 Task: Open an excel sheet and write heading  Optimize Sales. Add 10 people name  'Ethan Reynolds, Olivia Thompson, Benjamin Martinez, Emma Davis, Alexander Mitchell, Ava Rodriguez, Daniel Anderson, Mia Lewis, Christopher Scott, Sophia Harris._x000D_
'Item code in between  1005-1056. Product range in between  2500-15000. Add Products   ASICS Shoe, Brooks Shoe, Clarks Shoe, Crocs Shoe, Dr. Martens Shoe, Ecco Shoe, Fila Shoe, Hush Puppies Shoe, Jordan Shoe, K-Swiss Shoe.Choose quantity  1 to 10 Tax 12 percent commission 2 percent Total Add Amount. Save page  Optimize Sales log book
Action: Mouse moved to (133, 171)
Screenshot: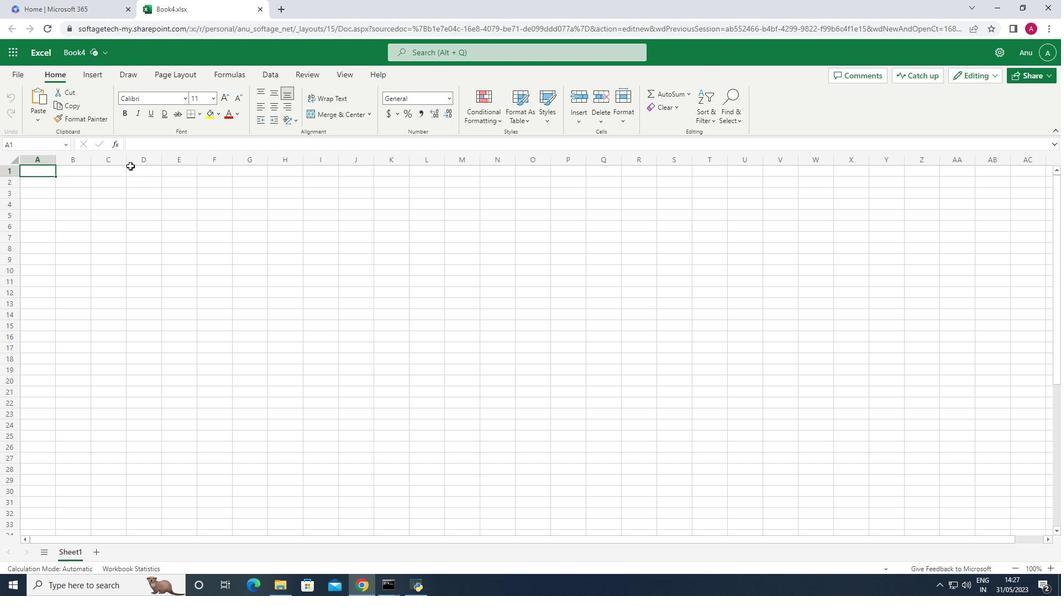 
Action: Mouse pressed left at (133, 171)
Screenshot: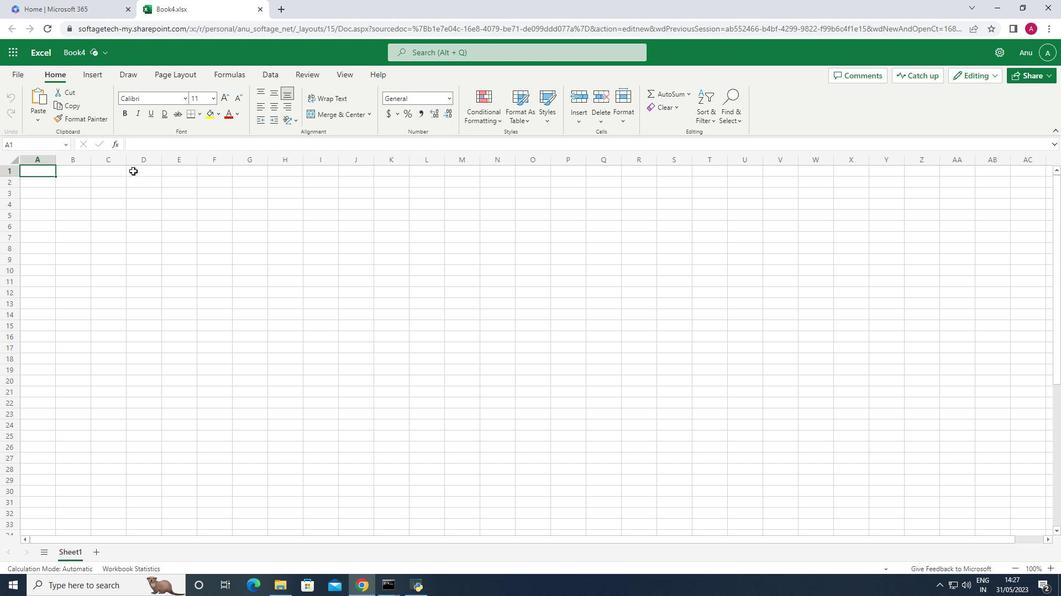 
Action: Mouse moved to (113, 173)
Screenshot: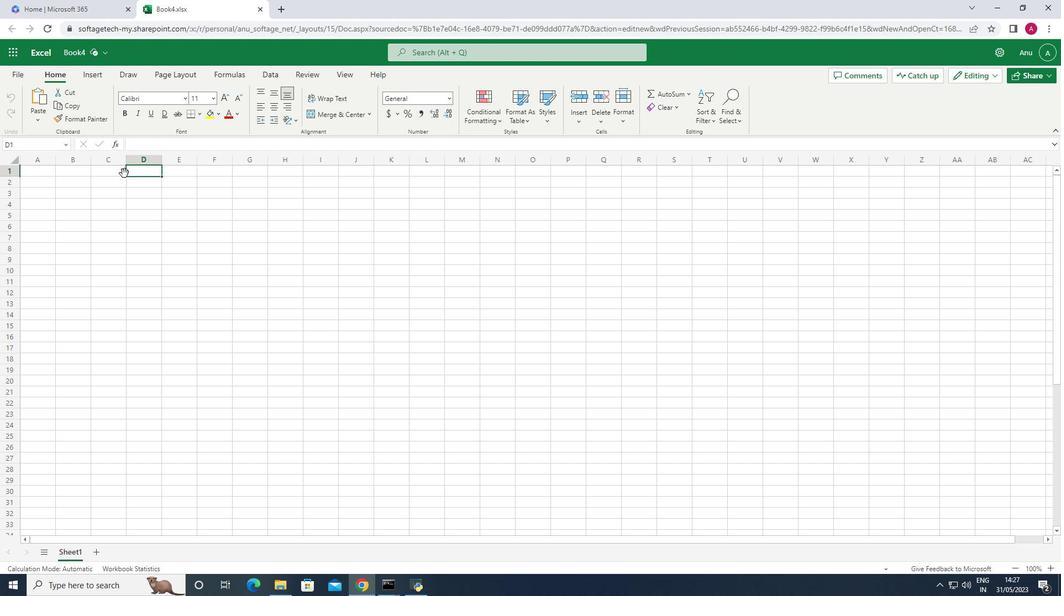
Action: Mouse pressed left at (113, 173)
Screenshot: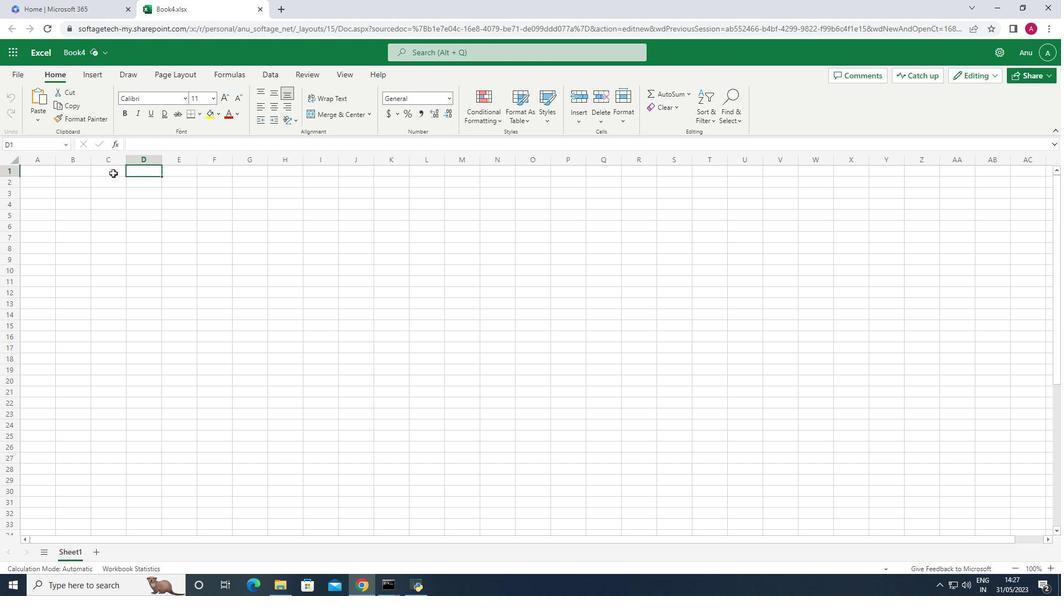
Action: Key pressed <Key.shift>Otimize<Key.backspace>e<Key.space><Key.shift>Sales
Screenshot: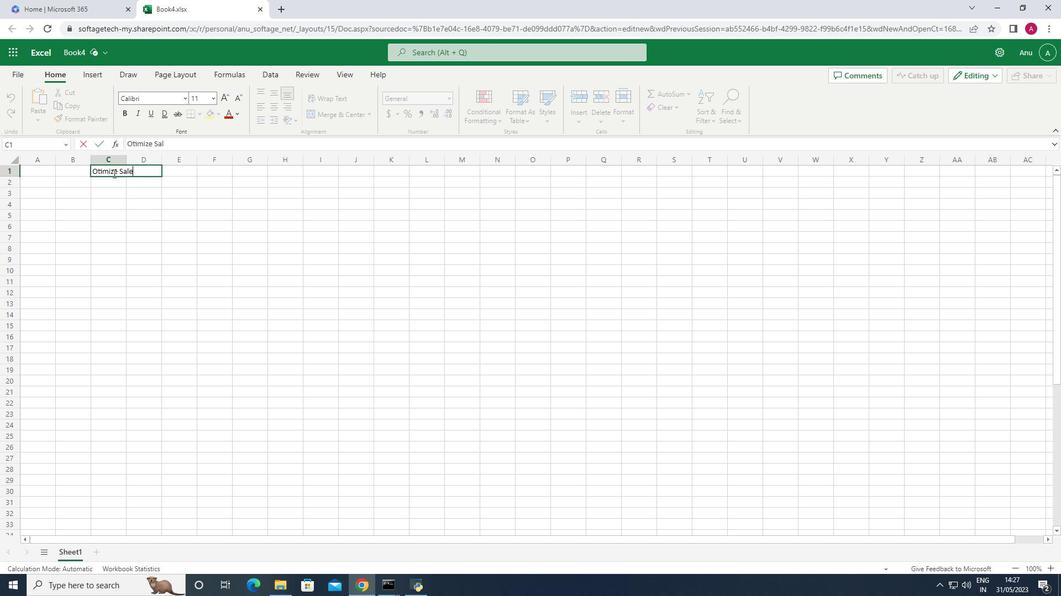 
Action: Mouse moved to (51, 185)
Screenshot: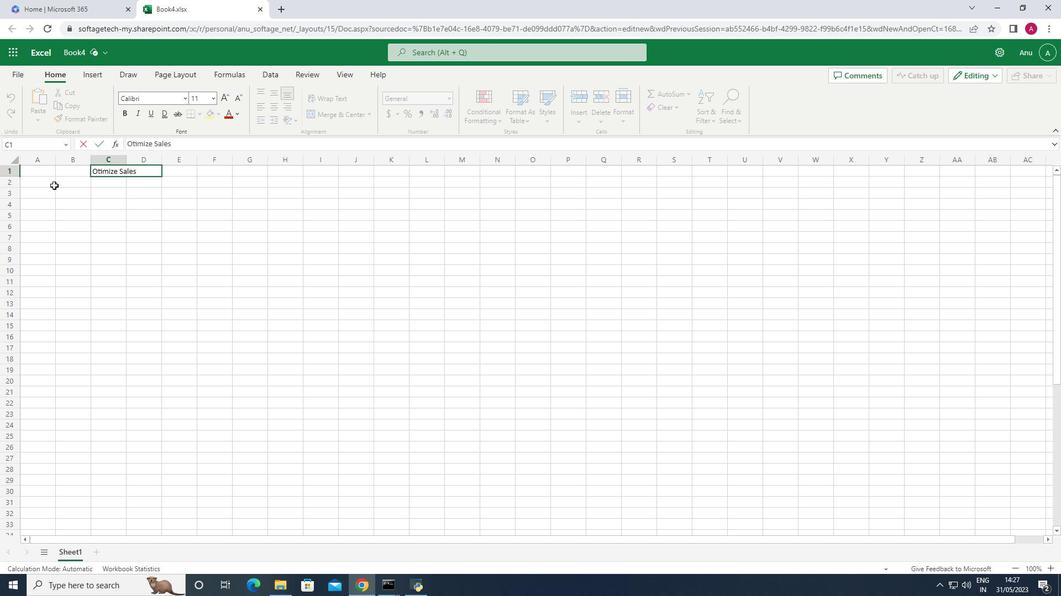 
Action: Mouse pressed left at (51, 185)
Screenshot: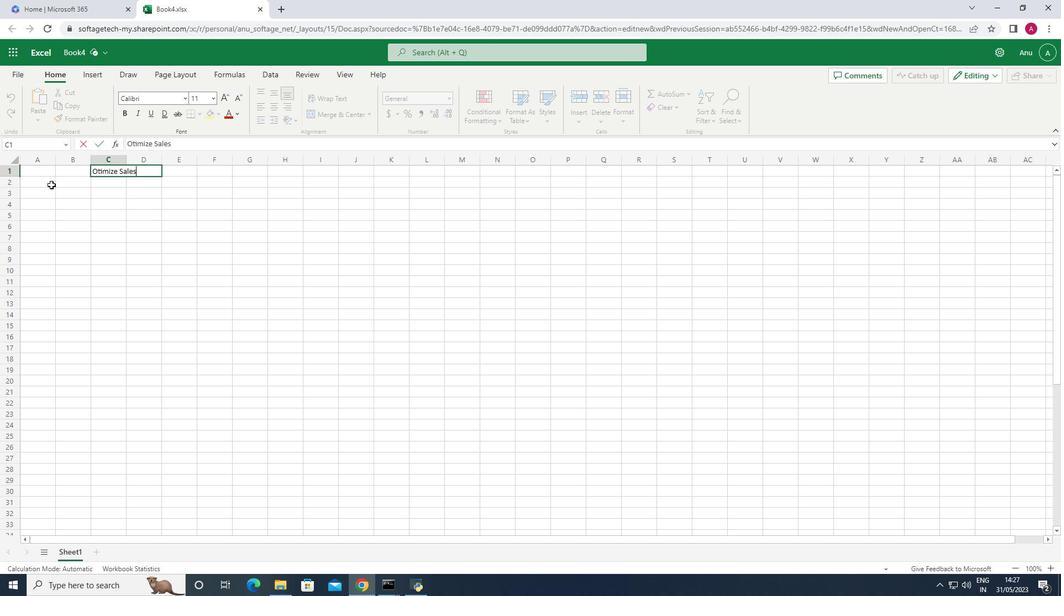 
Action: Key pressed <Key.shift_r><Key.shift_r><Key.shift_r><Key.shift_r><Key.shift_r><Key.shift_r><Key.shift_r><Key.shift_r><Key.shift_r><Key.shift_r><Key.shift_r><Key.shift_r><Key.shift_r><Key.shift_r><Key.shift_r><Key.shift_r>NAm<Key.backspace><Key.backspace>ame<Key.down><Key.shift>Etan<Key.space><Key.shift>RE<Key.backspace>eynolds<Key.down><Key.shift_r>Oliva<Key.space><Key.shift_r><Key.shift_r><Key.shift_r><Key.shift_r><Key.shift_r><Key.shift_r><Key.shift_r><Key.shift_r><Key.shift_r><Key.shift_r><Key.shift_r><Key.shift_r><Key.shift_r><Key.shift_r><Key.shift_r><Key.shift_r><Key.shift_r><Key.shift_r><Key.shift_r><Key.shift_r><Key.shift_r>Thompson<Key.down><Key.shift>Benjamin<Key.space><Key.shift_r>Martinez<Key.down><Key.shift>Emma<Key.space><Key.shift>Davis<Key.down><Key.shift>Alexander<Key.space><Key.shift_r>Mitv<Key.backspace>chell<Key.down><Key.shift>Ava<Key.space><Key.shift>Rodriguez<Key.down><Key.shift>Daniel<Key.space><Key.shift>Anderson<Key.down><Key.shift_r>Mia<Key.space><Key.shift_r>Lewis<Key.down><Key.shift><Key.shift>CX<Key.backspace>hristopher<Key.space><Key.shift>Scott<Key.down><Key.shift>Sophia<Key.space><Key.shift_r><Key.shift_r><Key.shift_r><Key.shift_r>Harris
Screenshot: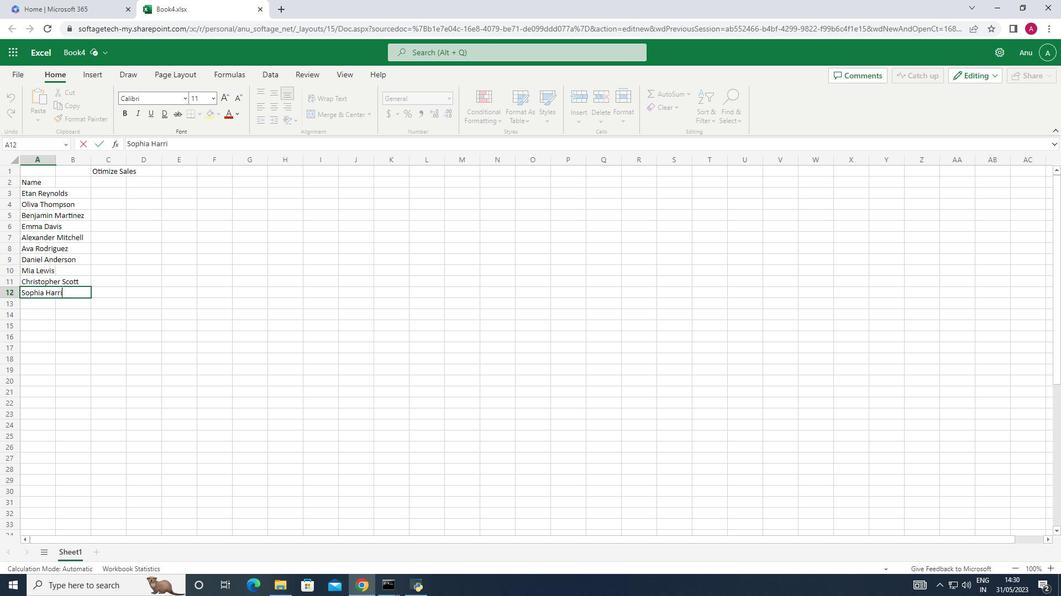
Action: Mouse moved to (79, 178)
Screenshot: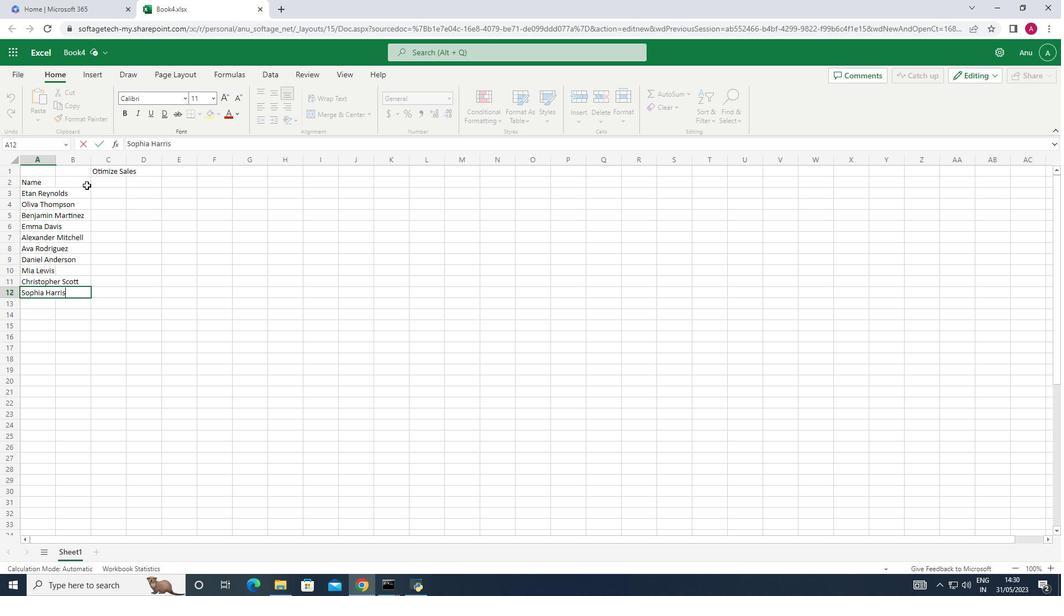 
Action: Mouse pressed left at (79, 178)
Screenshot: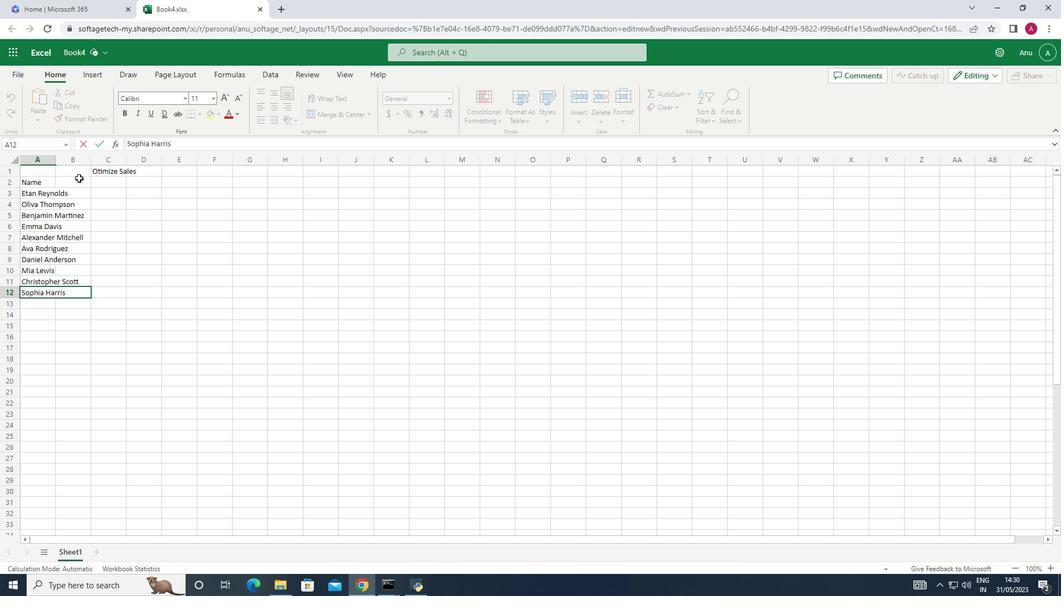 
Action: Mouse moved to (55, 157)
Screenshot: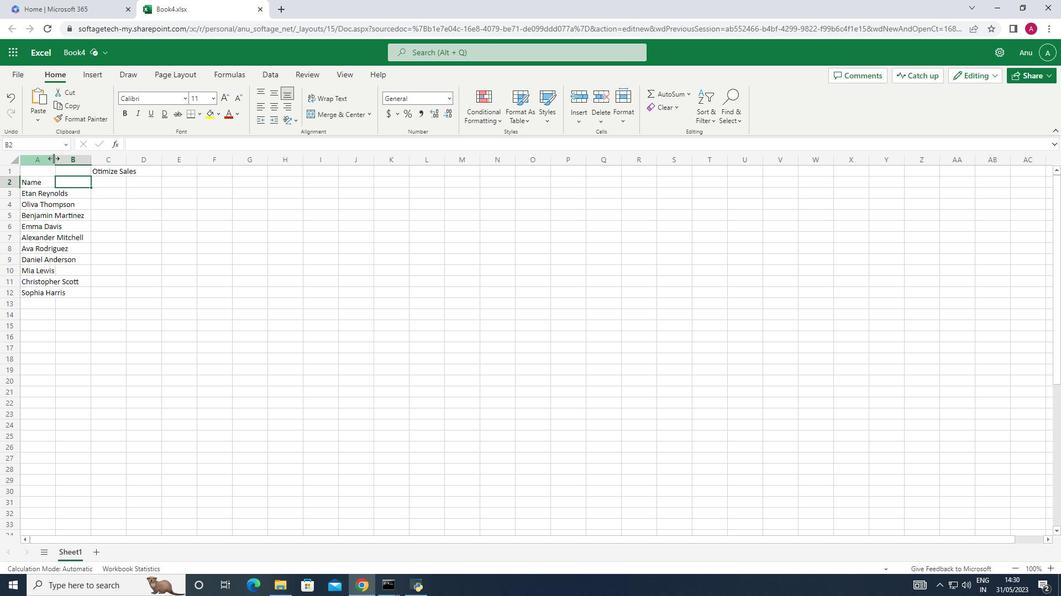 
Action: Mouse pressed left at (55, 157)
Screenshot: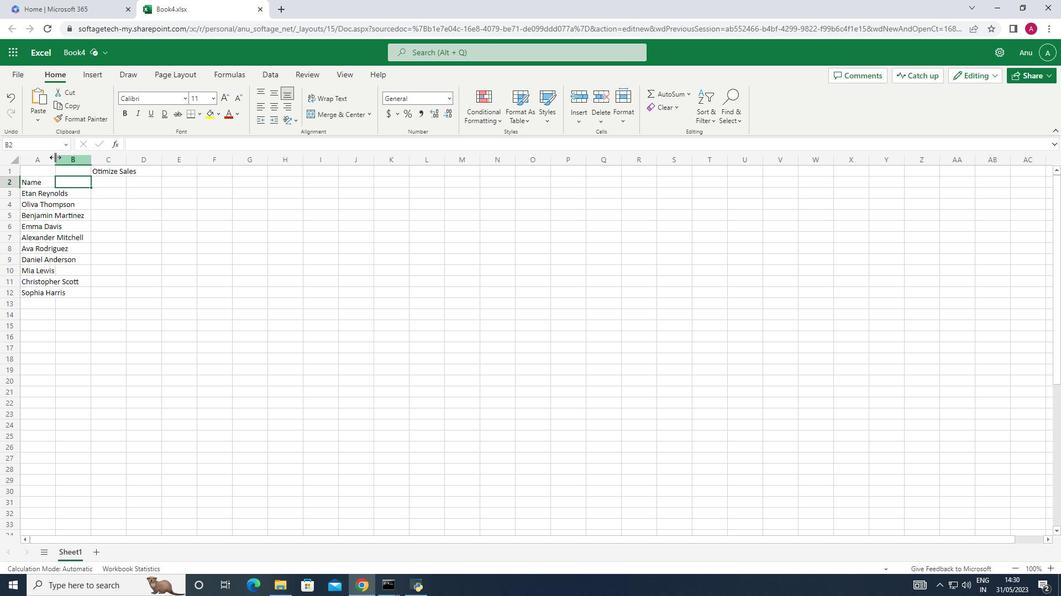
Action: Mouse pressed left at (55, 157)
Screenshot: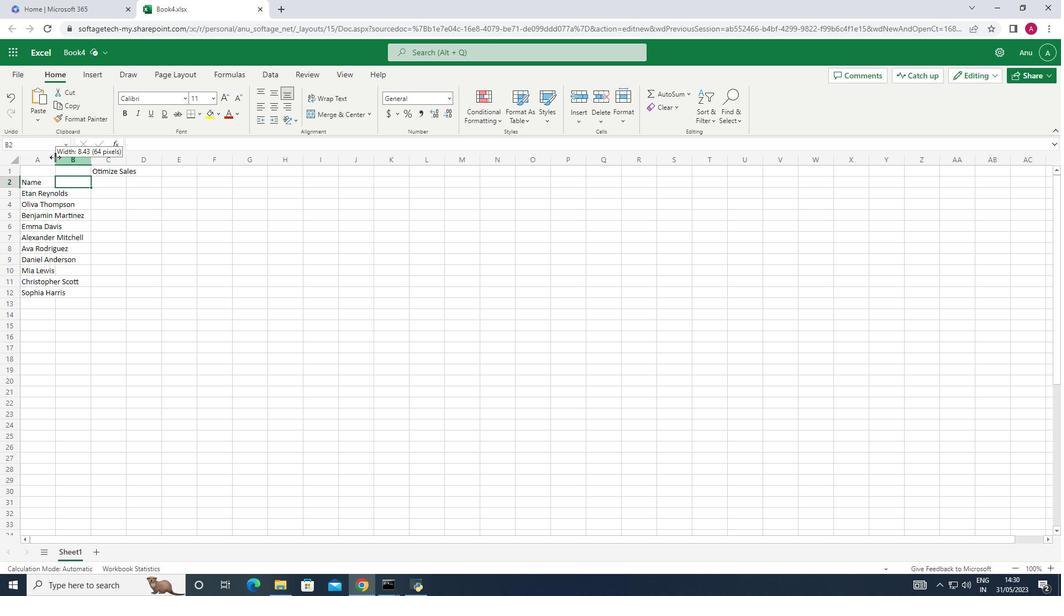 
Action: Mouse moved to (85, 192)
Screenshot: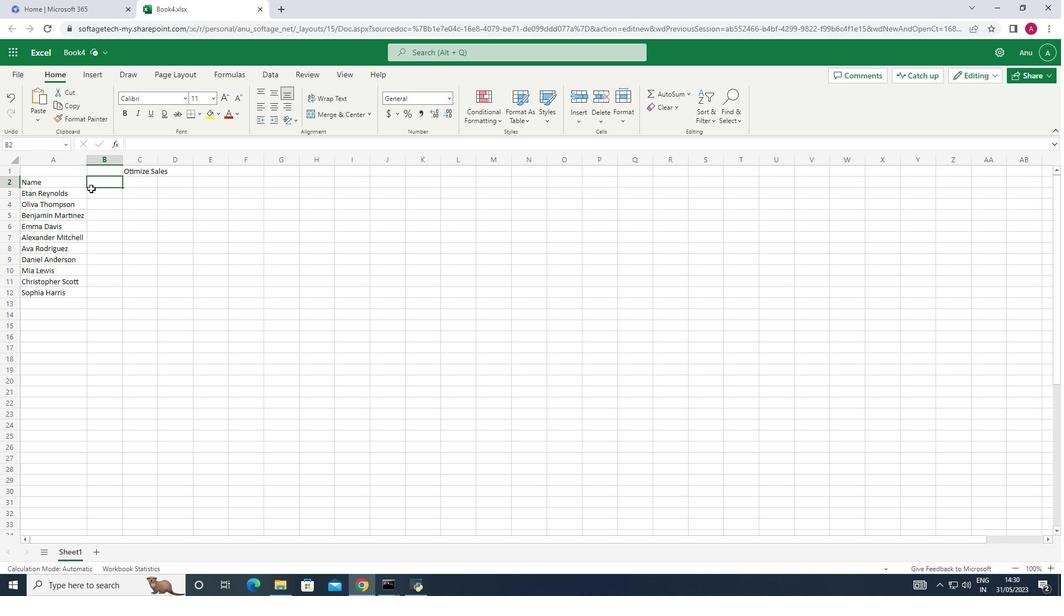 
Action: Key pressed <Key.shift_r><Key.shift_r>Item<Key.space><Key.shift>Code
Screenshot: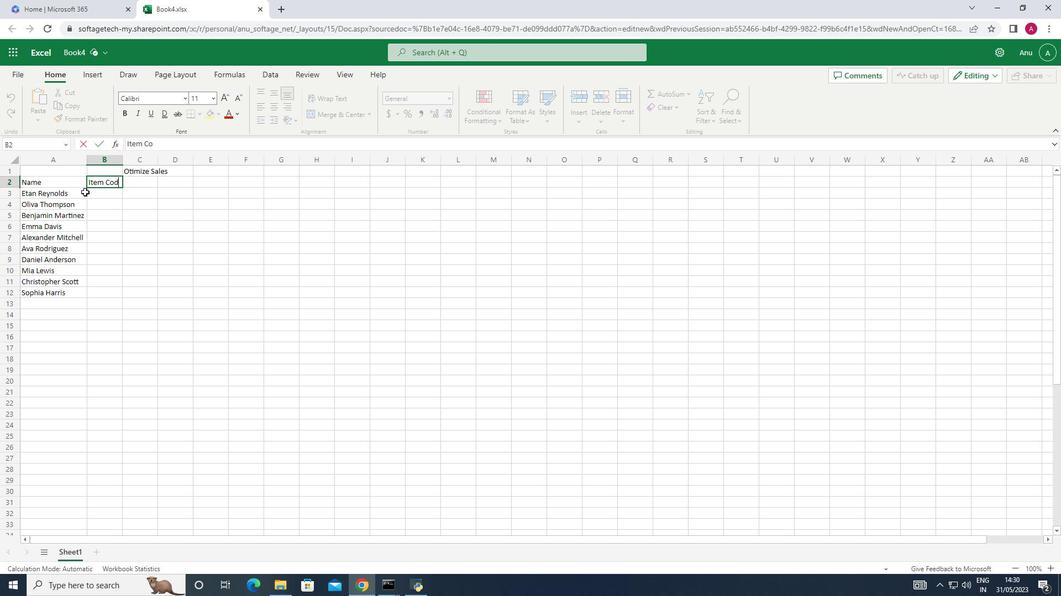 
Action: Mouse moved to (112, 192)
Screenshot: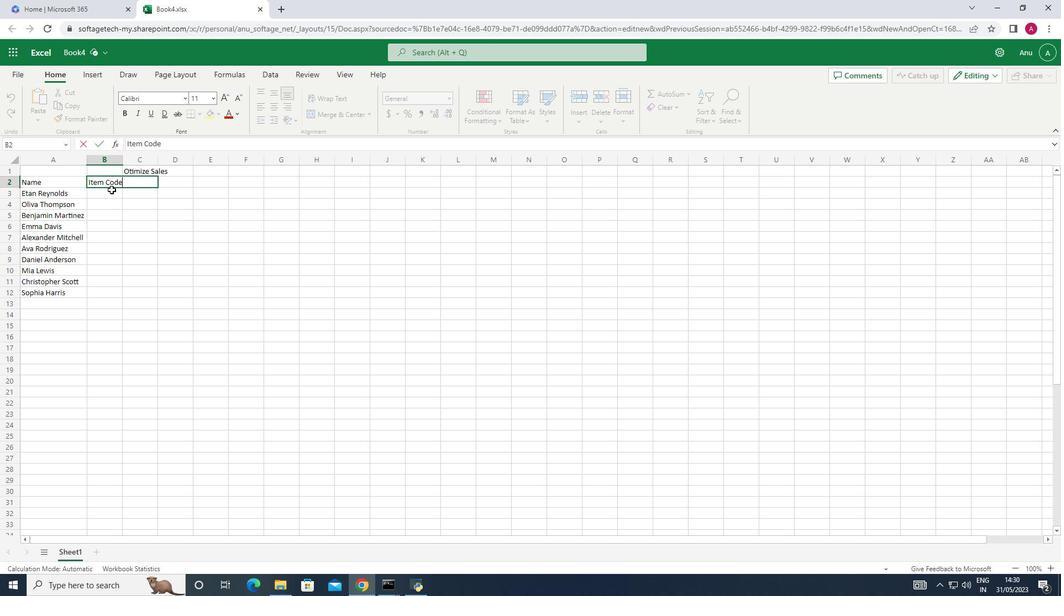 
Action: Mouse pressed left at (112, 192)
Screenshot: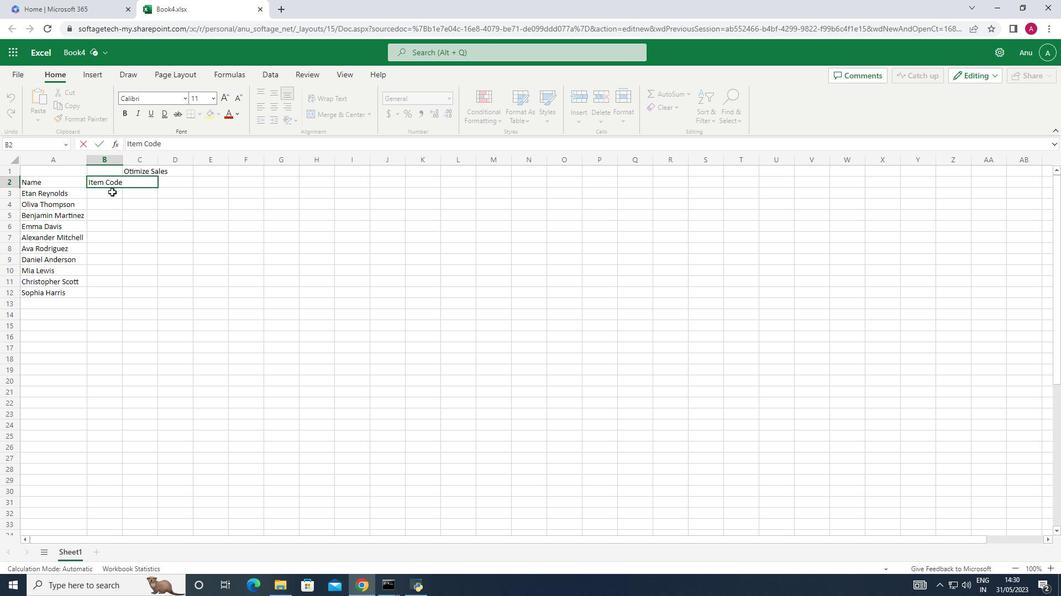
Action: Mouse moved to (98, 201)
Screenshot: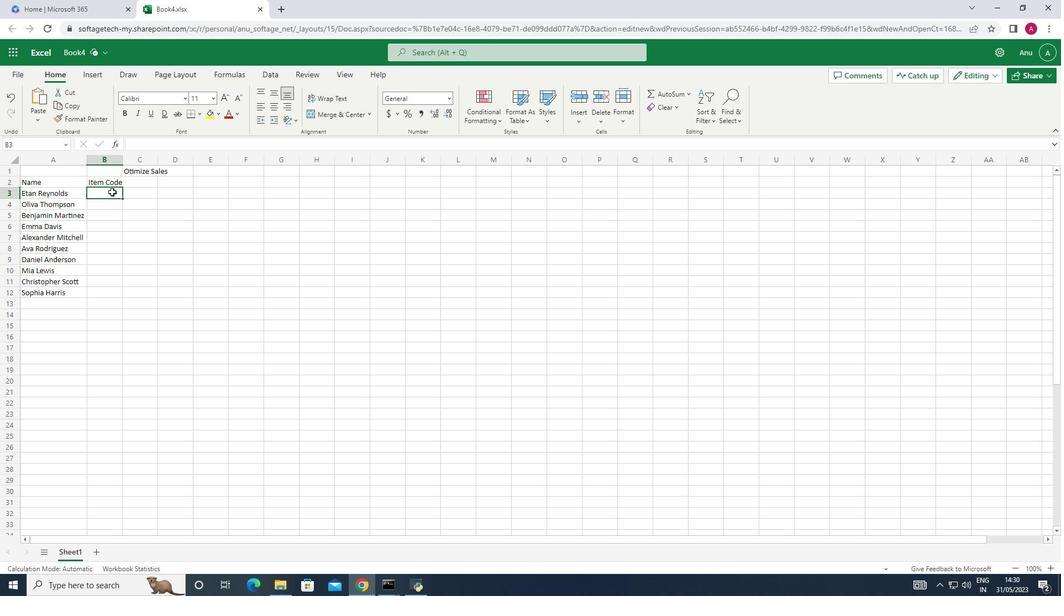 
Action: Key pressed 10051009<Key.backspace><Key.backspace><Key.backspace><Key.backspace><Key.down>1009<Key.down>1020<Key.down>1030<Key.down>1035<Key.down>1045<Key.down>1058<Key.backspace><Key.backspace>48<Key.down>1051<Key.down>1054<Key.down>1056
Screenshot: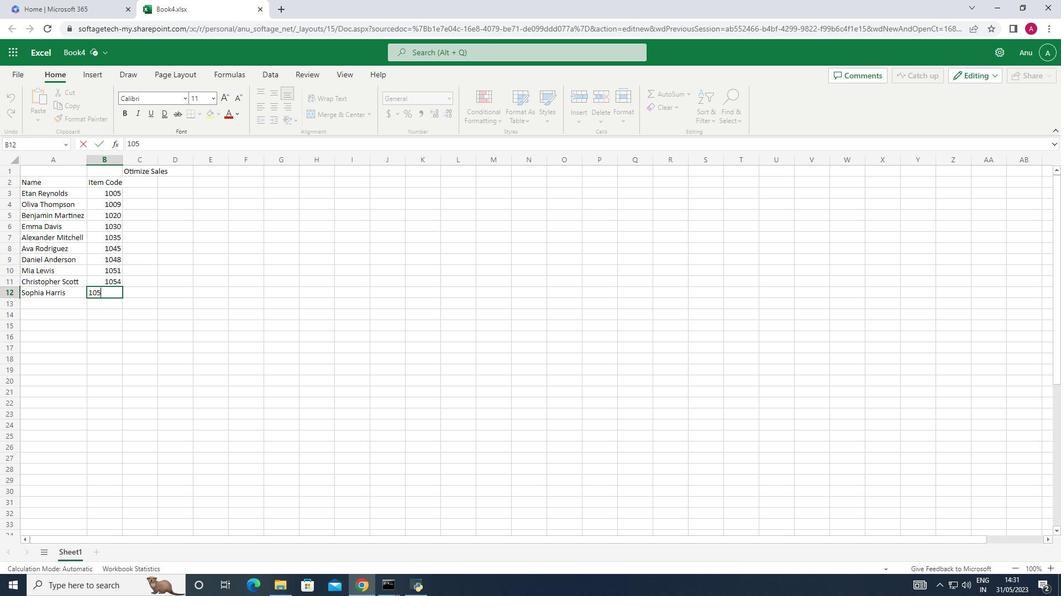 
Action: Mouse moved to (137, 184)
Screenshot: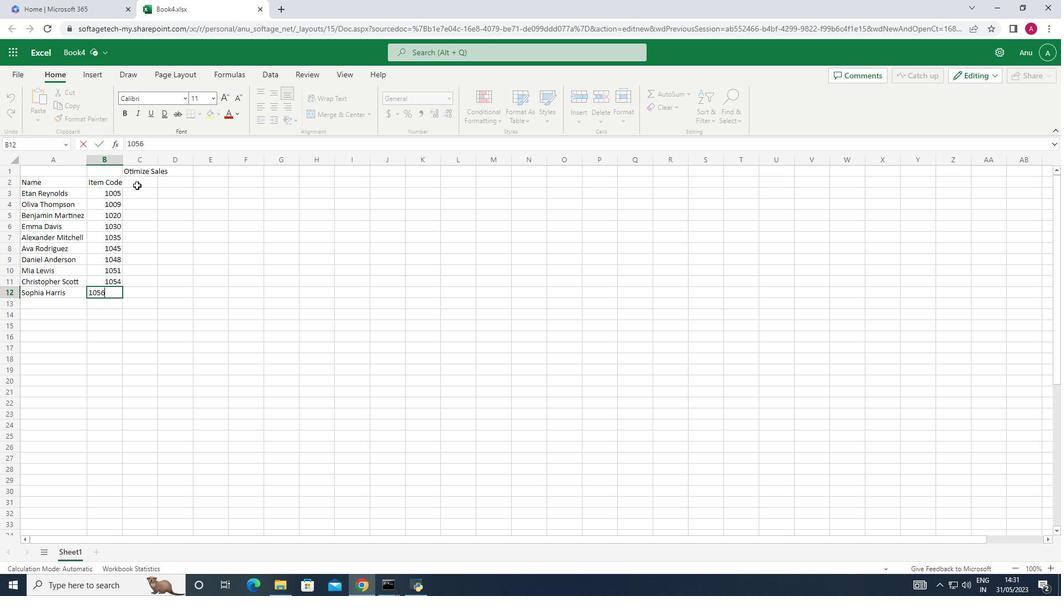 
Action: Mouse pressed left at (137, 184)
Screenshot: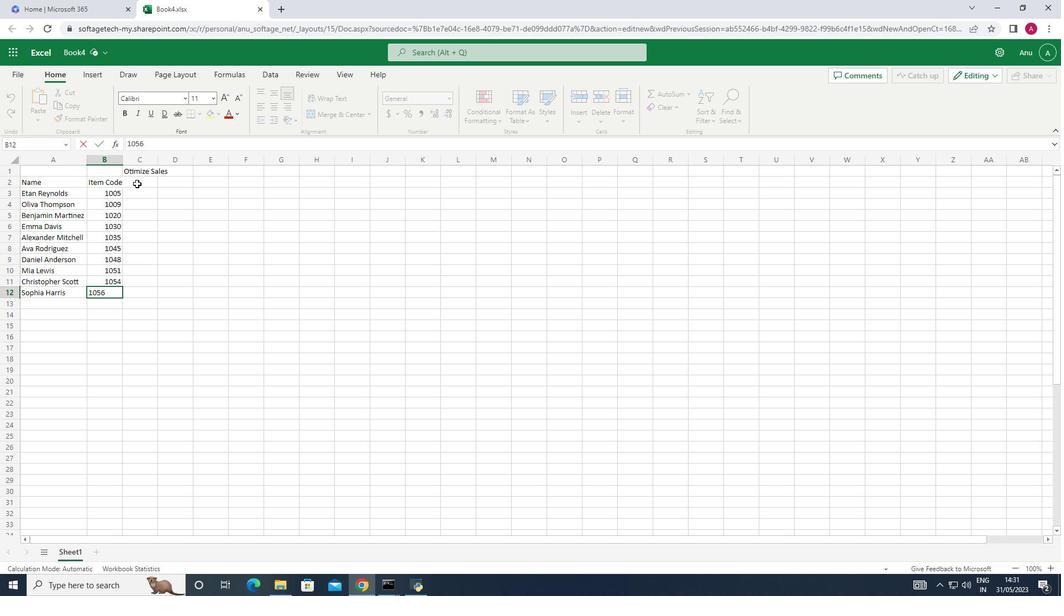 
Action: Mouse moved to (89, 209)
Screenshot: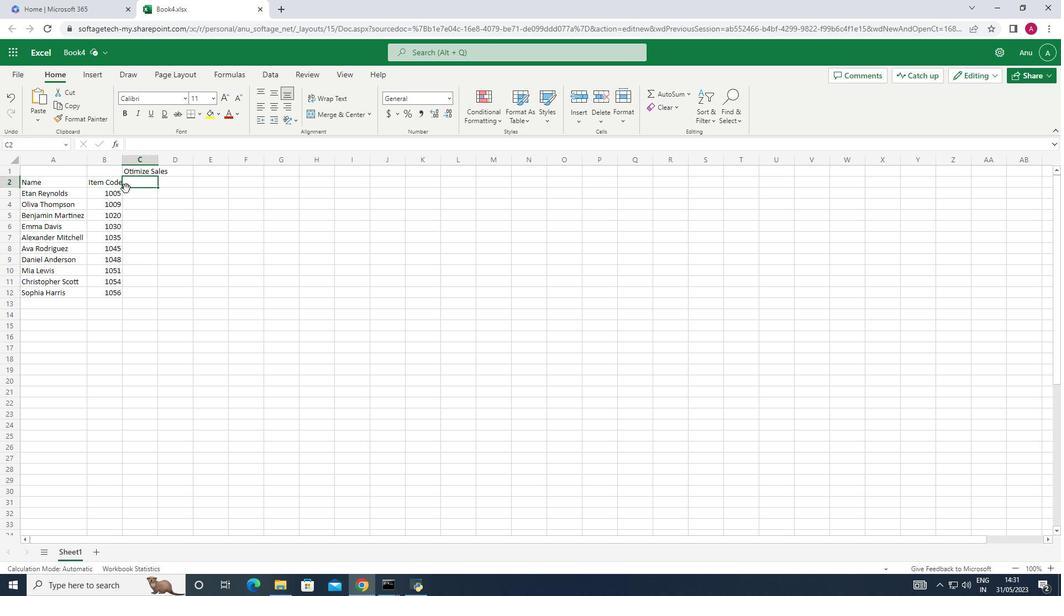 
Action: Key pressed <Key.shift_r>Product<Key.space><Key.shift>Range<Key.down>2500<Key.down>3000<Key.down>6000<Key.down>8000<Key.down>12000<Key.down>13500<Key.down>14000<Key.down>14400<Key.down>14700<Key.down>15000
Screenshot: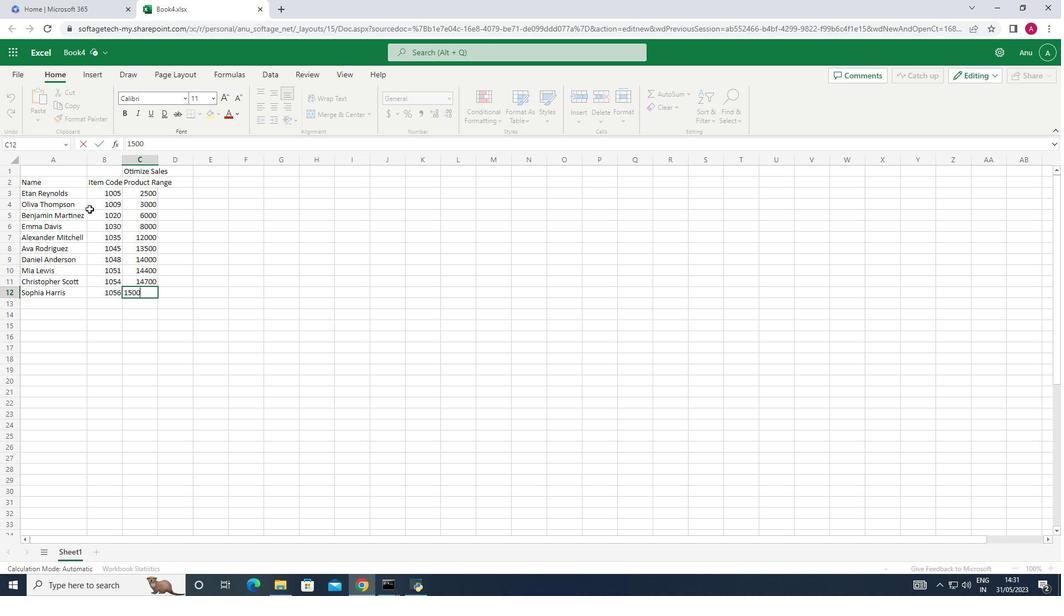 
Action: Mouse moved to (158, 159)
Screenshot: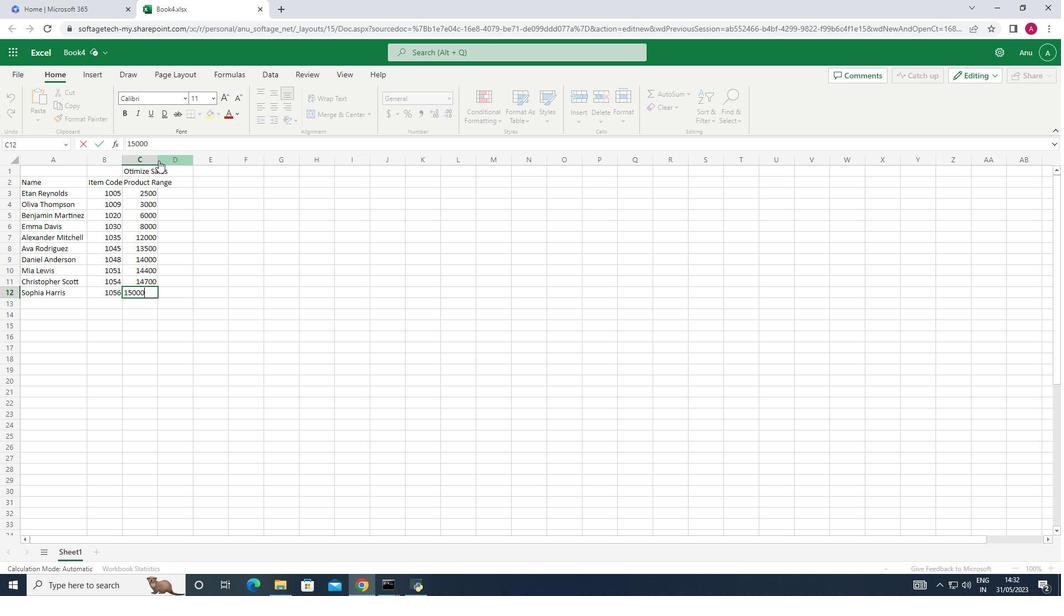 
Action: Mouse pressed left at (158, 159)
Screenshot: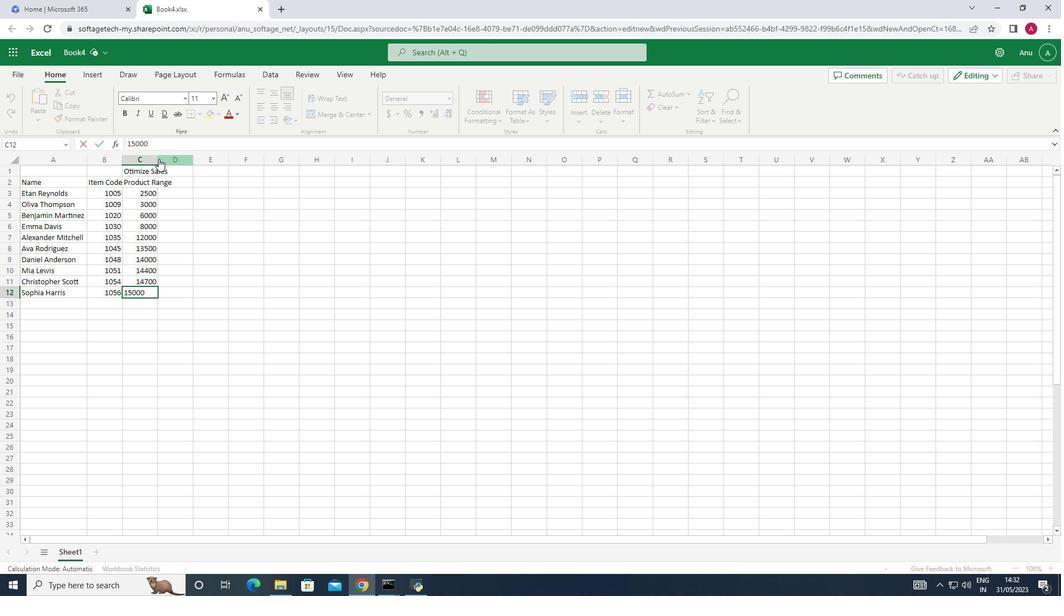 
Action: Mouse moved to (154, 159)
Screenshot: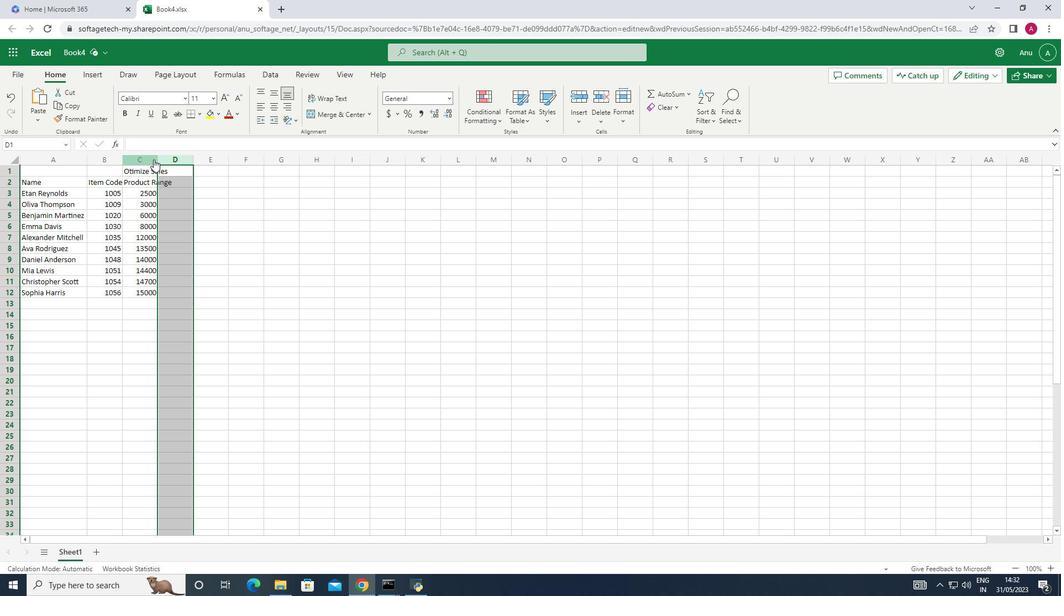 
Action: Mouse pressed left at (154, 159)
Screenshot: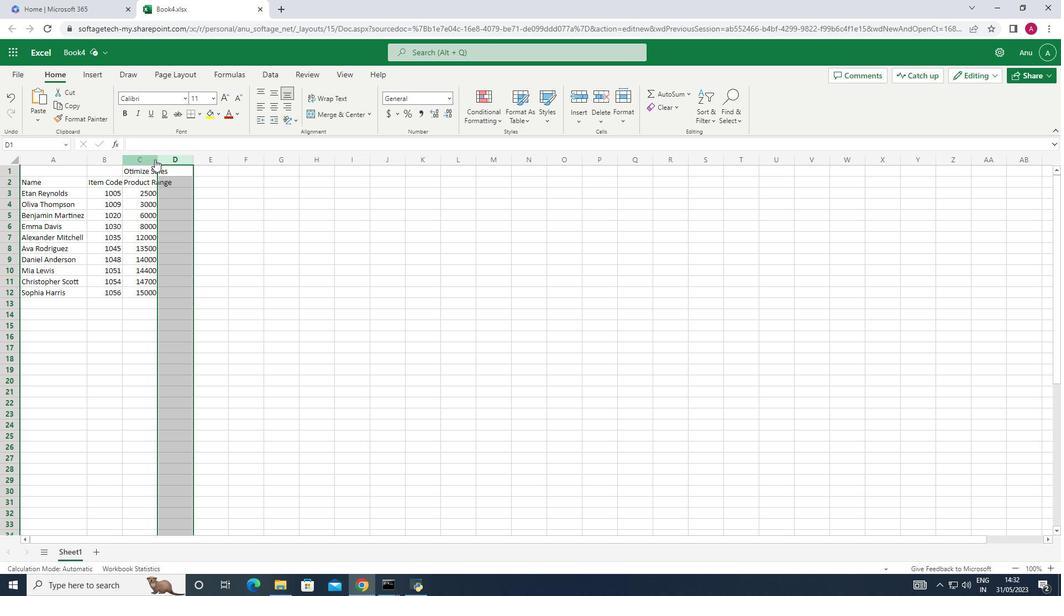 
Action: Mouse moved to (155, 160)
Screenshot: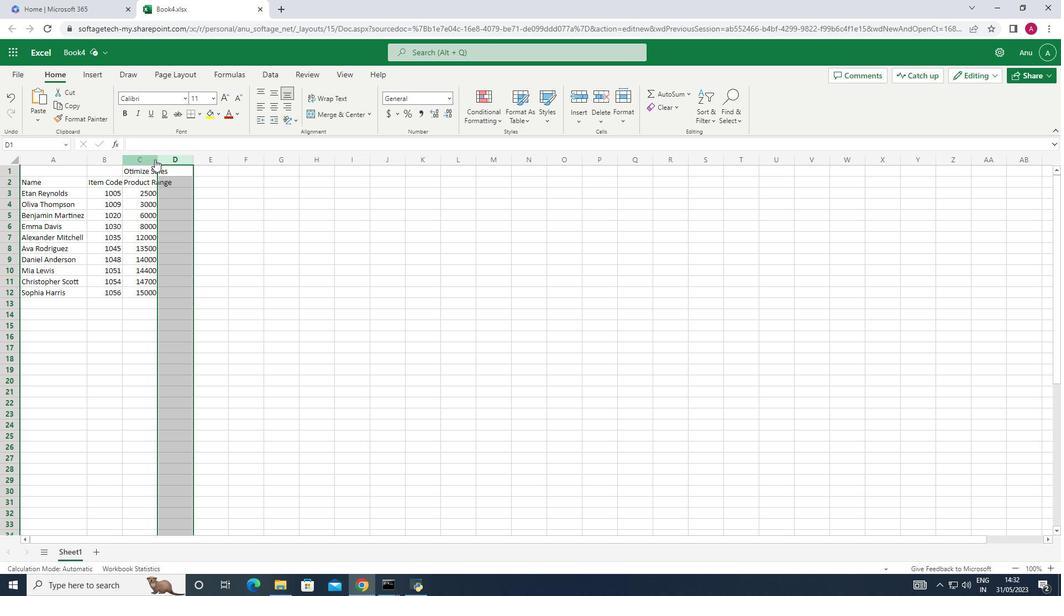 
Action: Mouse pressed left at (155, 160)
Screenshot: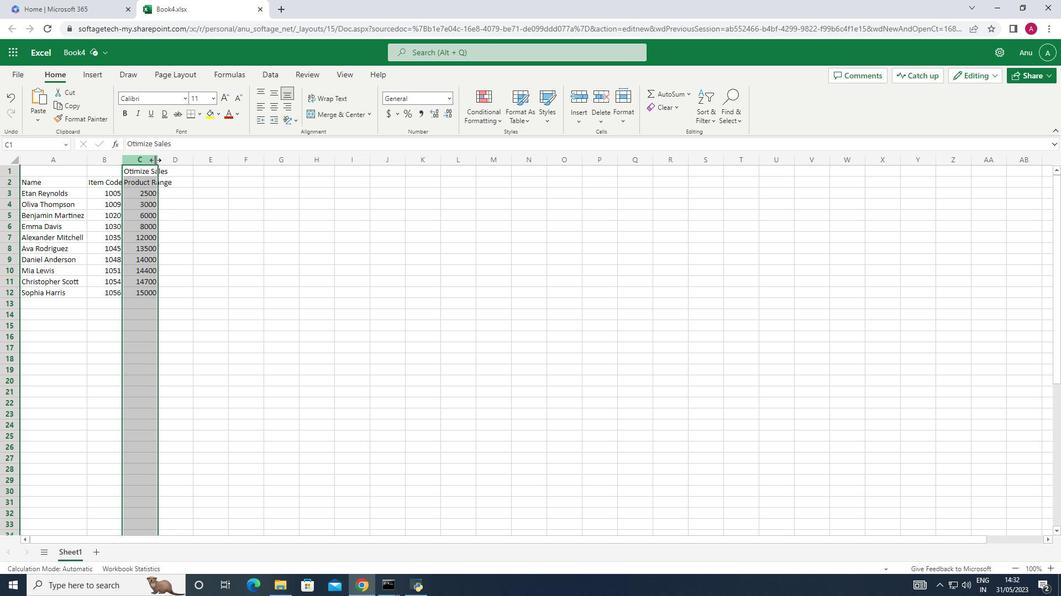 
Action: Mouse pressed left at (155, 160)
Screenshot: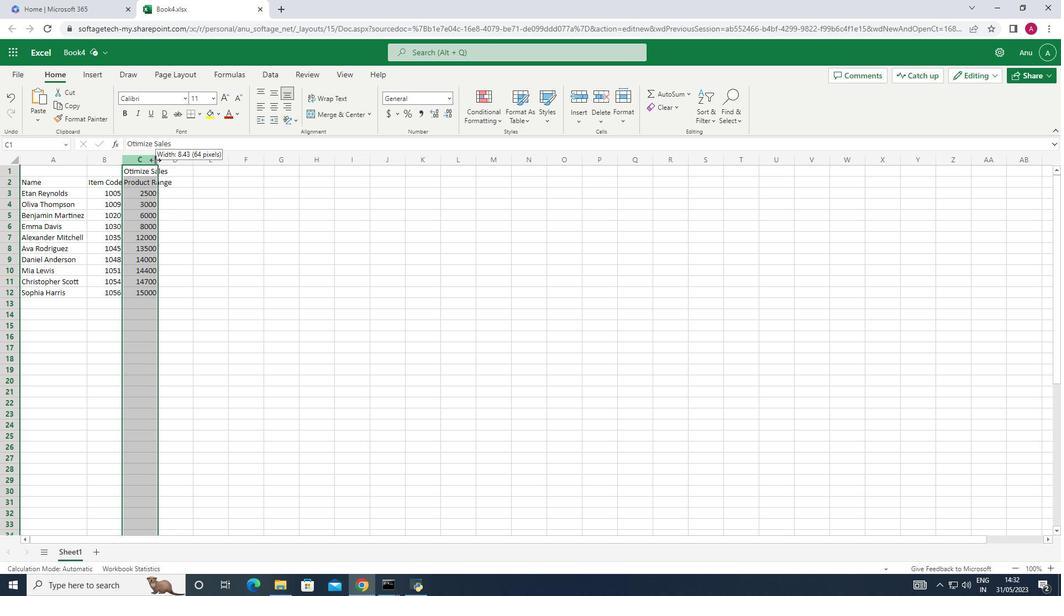 
Action: Mouse moved to (182, 184)
Screenshot: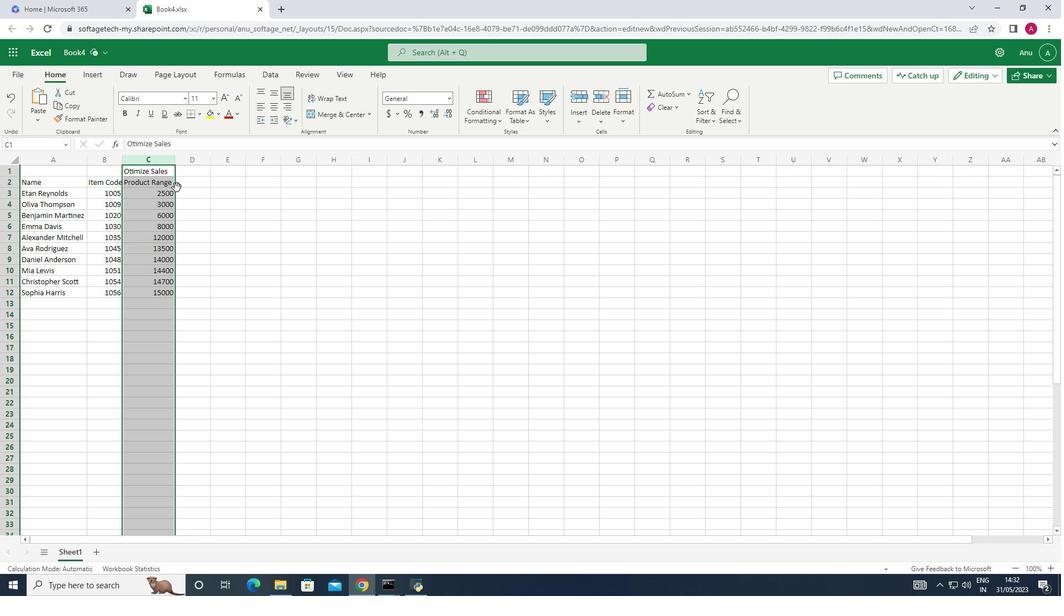 
Action: Mouse pressed left at (182, 184)
Screenshot: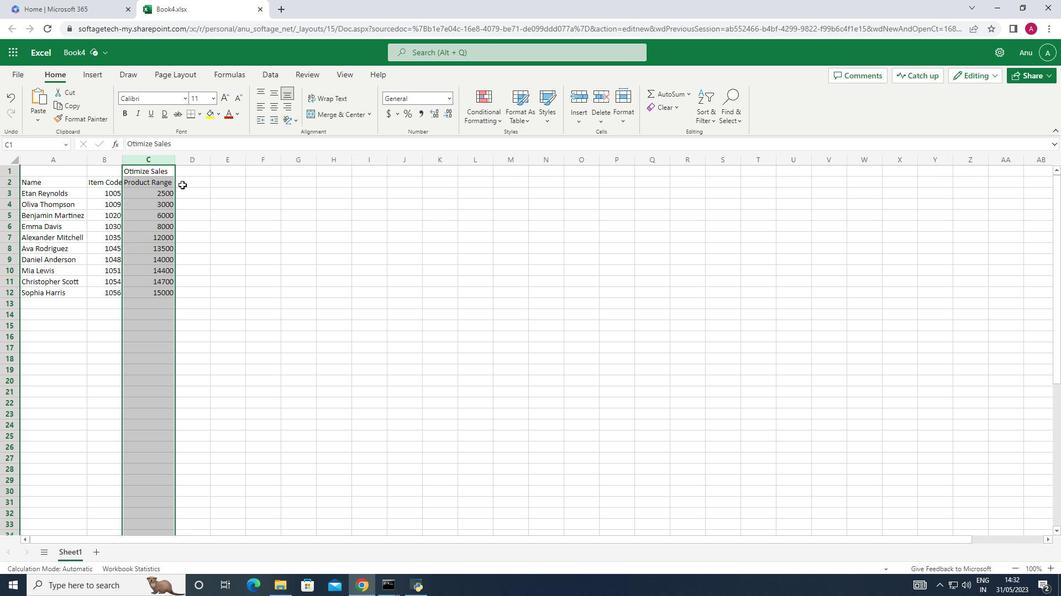 
Action: Mouse moved to (94, 222)
Screenshot: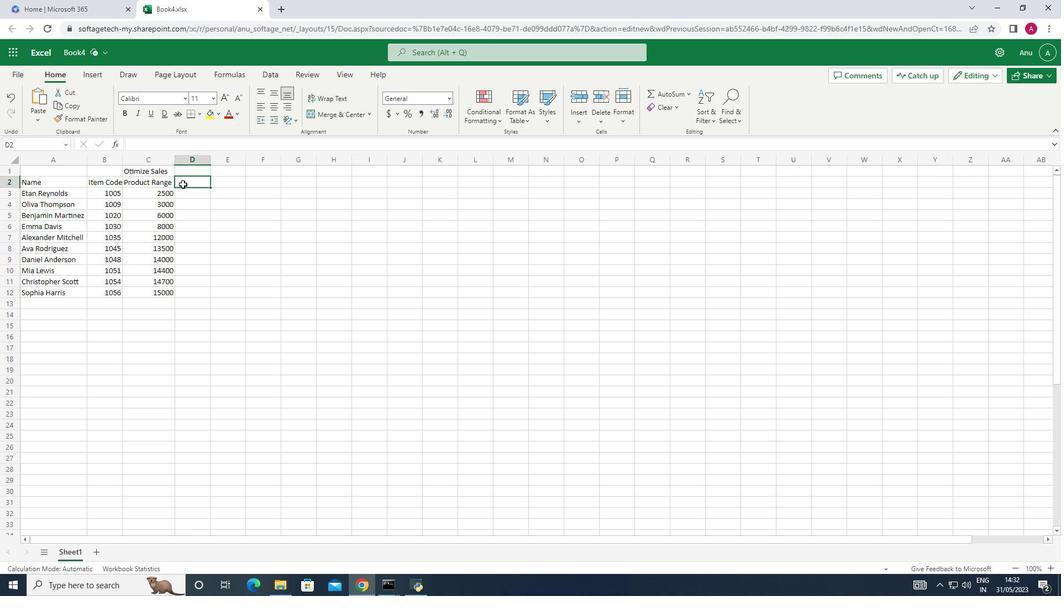 
Action: Key pressed <Key.shift_r>Products<Key.down><Key.shift>A<Key.shift>S<Key.shift_r>I<Key.shift><Key.shift><Key.shift><Key.shift><Key.shift><Key.shift><Key.shift>C<Key.shift>S<Key.space><Key.shift>Shoe<Key.down><Key.shift>Brooks<Key.space><Key.shift>Shoe<Key.down><Key.shift_r><Key.shift_r><Key.shift_r><Key.shift_r><Key.shift_r><Key.shift_r><Key.shift_r><Key.shift_r><Key.shift_r><Key.shift_r><Key.shift_r><Key.shift_r><Key.shift_r><Key.shift_r><Key.shift_r><Key.shift_r><Key.shift_r><Key.shift_r><Key.shift_r><Key.shift_r><Key.shift_r><Key.shift_r><Key.shift_r><Key.shift_r><Key.shift_r><Key.shift_r><Key.shift_r><Key.shift_r><Key.shift_r><Key.shift_r><Key.shift_r>Clarks<Key.space><Key.shift>Shoe<Key.down><Key.shift><Key.shift><Key.shift><Key.shift><Key.shift><Key.shift><Key.shift><Key.shift><Key.shift><Key.shift>Crocs<Key.space><Key.shift>Shoe<Key.down><Key.shift>Dr.<Key.shift_r>Martnes<Key.space><Key.shift>Shoe<Key.down><Key.shift>Ecco<Key.space><Key.shift>Shoe<Key.down><Key.shift_r><Key.shift_r><Key.shift_r><Key.shift_r><Key.shift_r><Key.shift_r><Key.shift_r><Key.shift_r><Key.shift_r><Key.shift_r><Key.shift_r><Key.shift_r><Key.shift_r><Key.shift_r><Key.shift_r><Key.shift_r><Key.shift_r><Key.shift_r><Key.shift_r><Key.shift_r><Key.shift_r><Key.shift_r><Key.shift_r><Key.shift_r>Fila<Key.space><Key.shift>Shoe<Key.down><Key.shift_r><Key.shift_r><Key.shift_r><Key.shift_r><Key.shift_r><Key.shift_r><Key.shift_r><Key.shift_r><Key.shift_r>Hush<Key.space><Key.shift_r>Puppies<Key.space><Key.shift>Shoe<Key.down><Key.shift_r><Key.shift_r>Jordan<Key.space><Key.shift>Shoe<Key.down><Key.shift_r>K-<Key.shift>Swiss<Key.space><Key.shift>Shoe
Screenshot: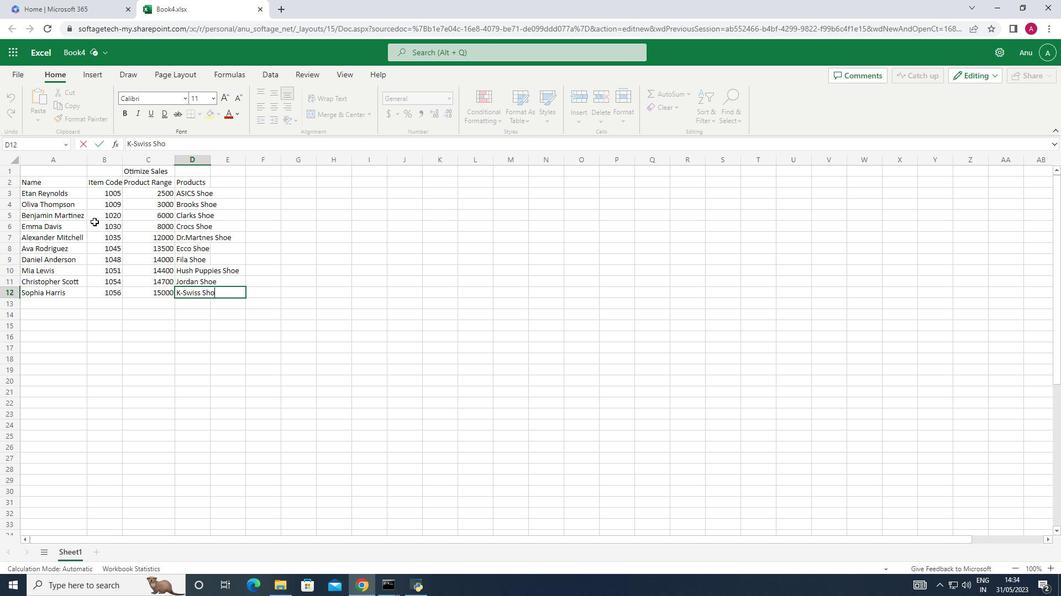 
Action: Mouse moved to (209, 160)
Screenshot: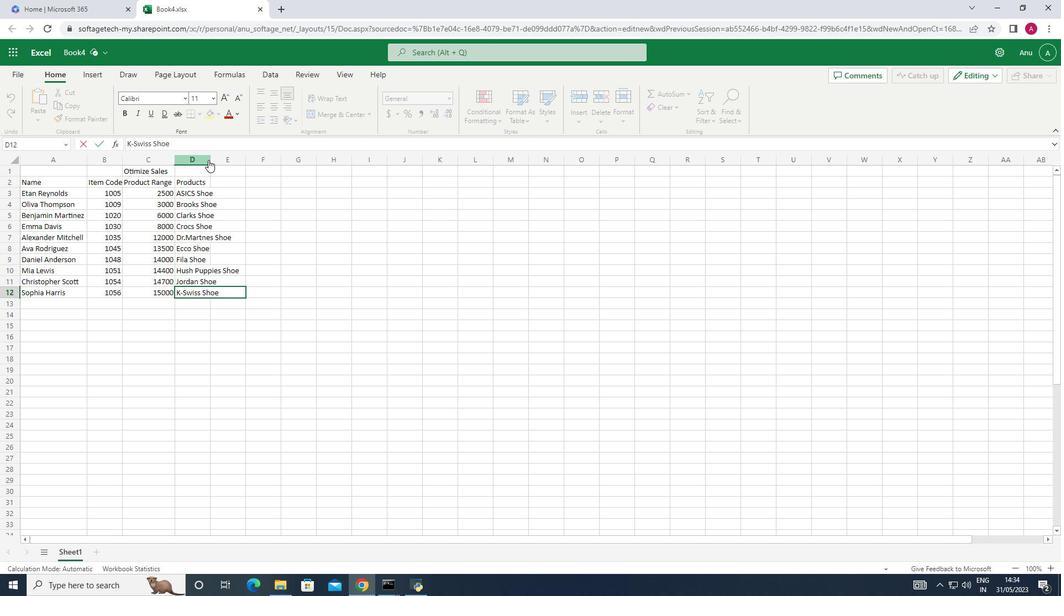 
Action: Mouse pressed left at (209, 160)
Screenshot: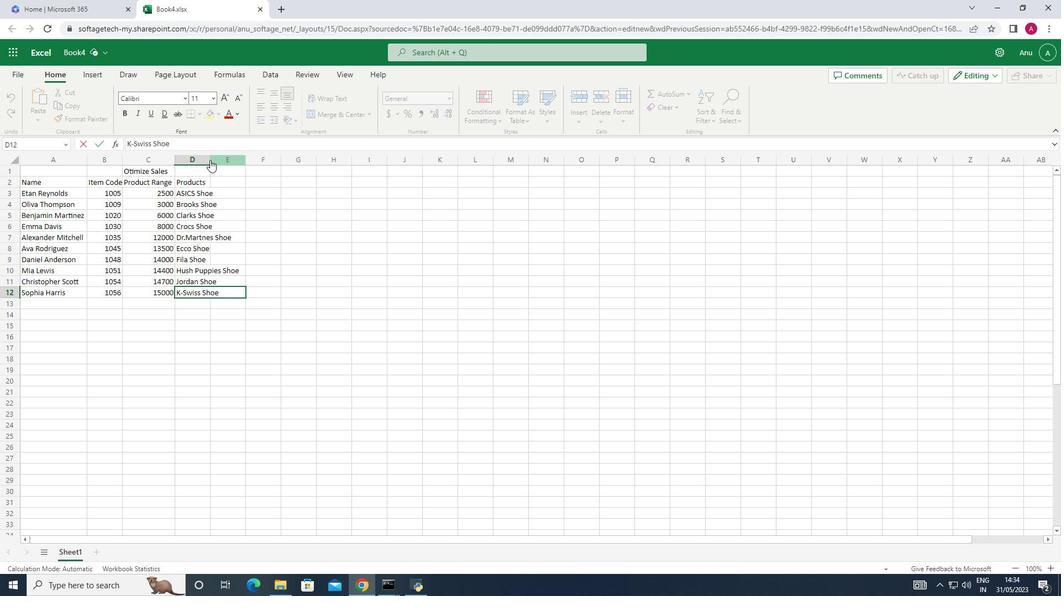 
Action: Mouse moved to (210, 159)
Screenshot: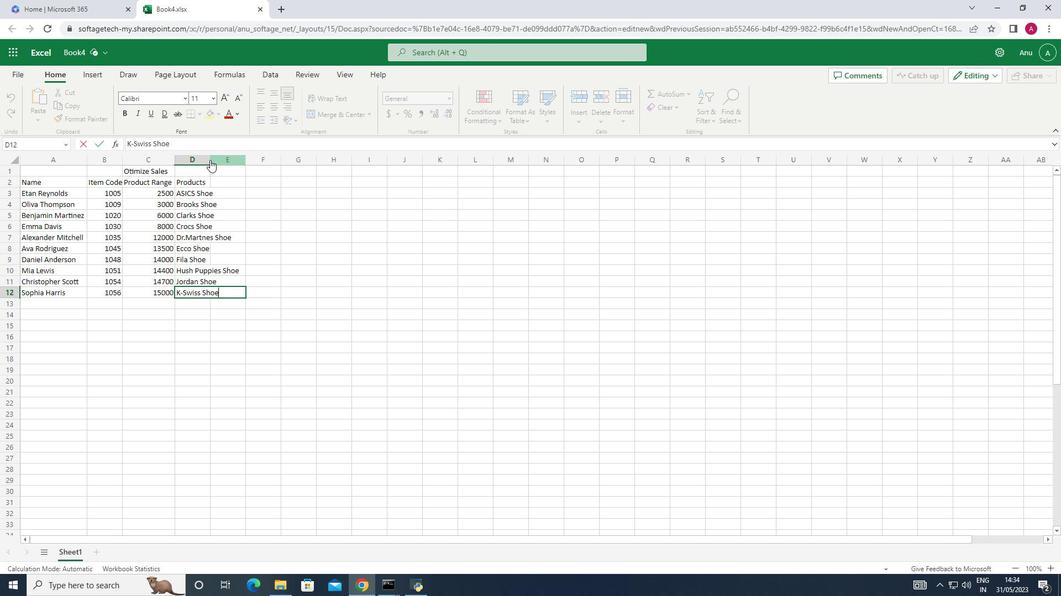 
Action: Mouse pressed left at (210, 159)
Screenshot: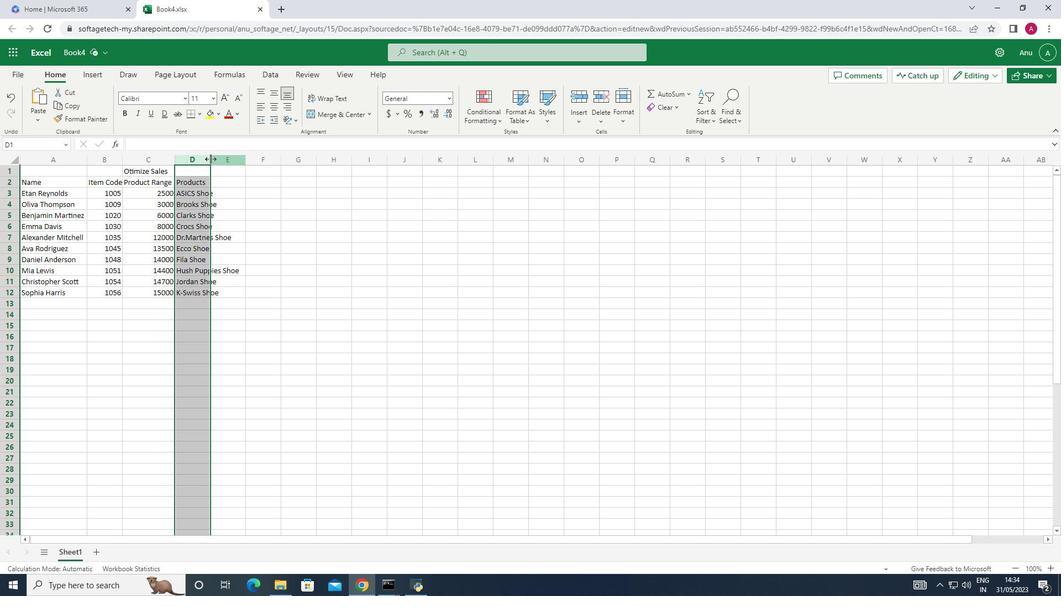 
Action: Mouse pressed left at (210, 159)
Screenshot: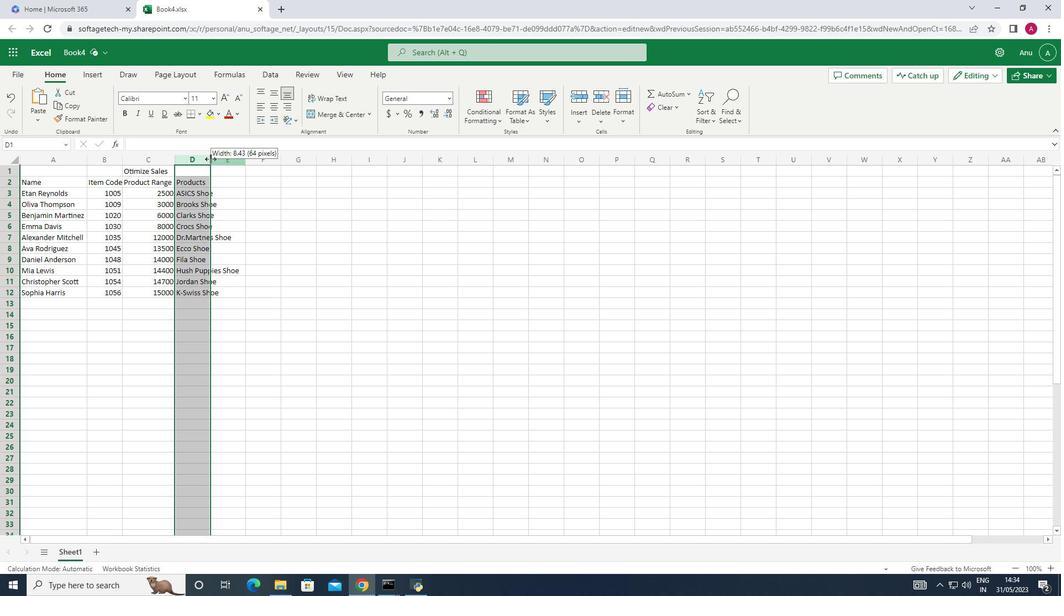 
Action: Mouse moved to (249, 185)
Screenshot: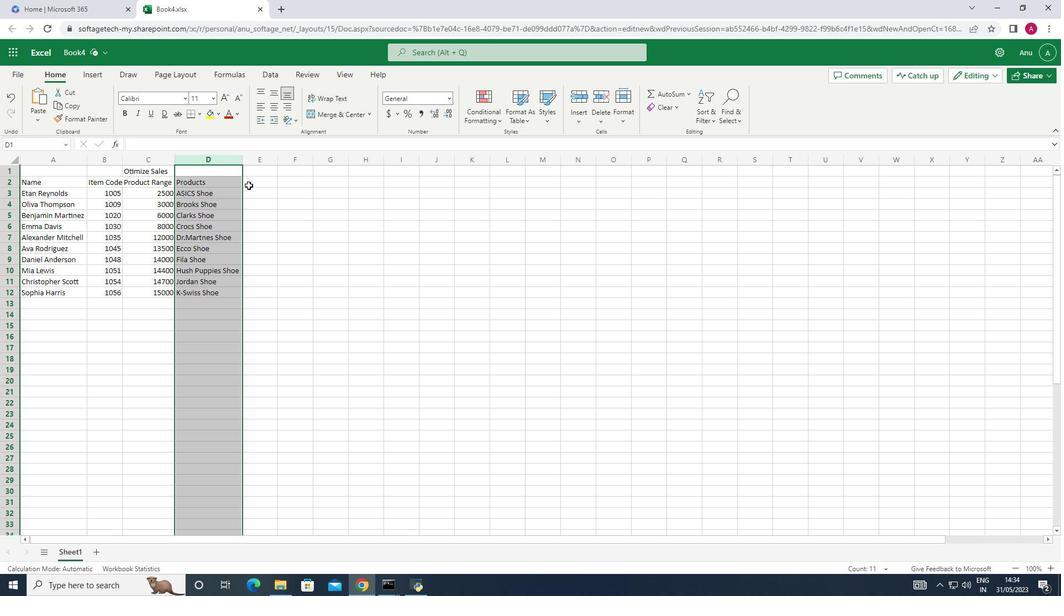 
Action: Mouse pressed left at (249, 185)
Screenshot: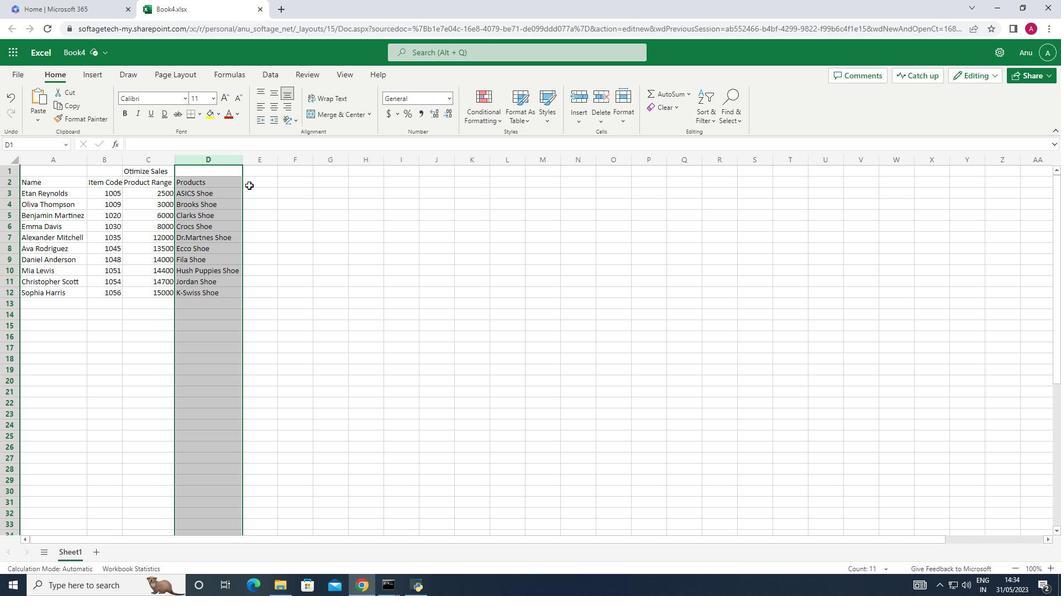 
Action: Mouse moved to (22, 312)
Screenshot: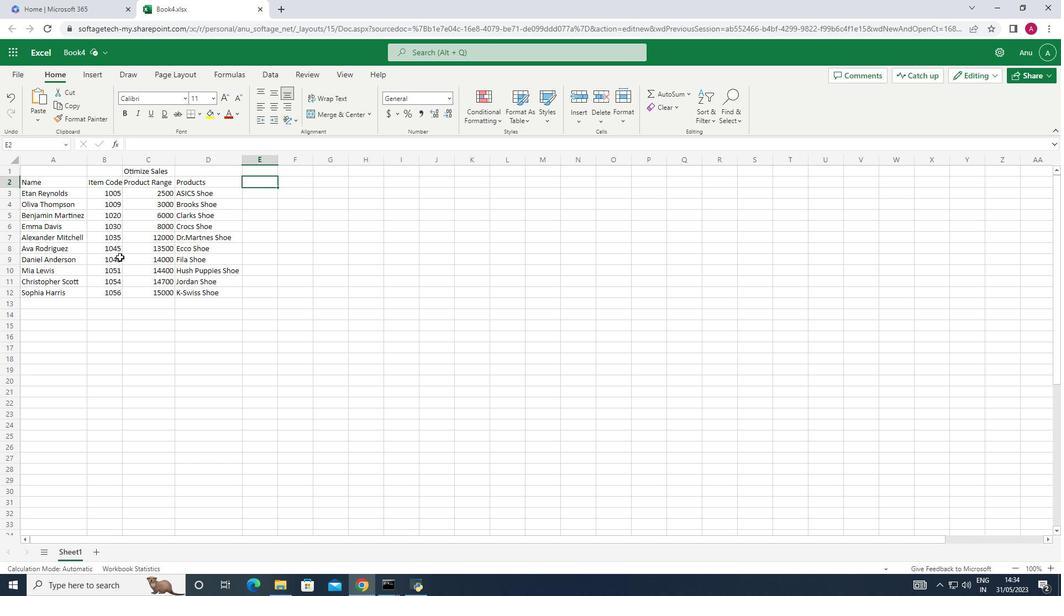 
Action: Key pressed <Key.shift>Quantity<Key.down>2<Key.down>3<Key.down>5<Key.down>4<Key.down>6<Key.down>8<Key.down>9<Key.down>7<Key.left><Key.right><Key.down>5<Key.down>10
Screenshot: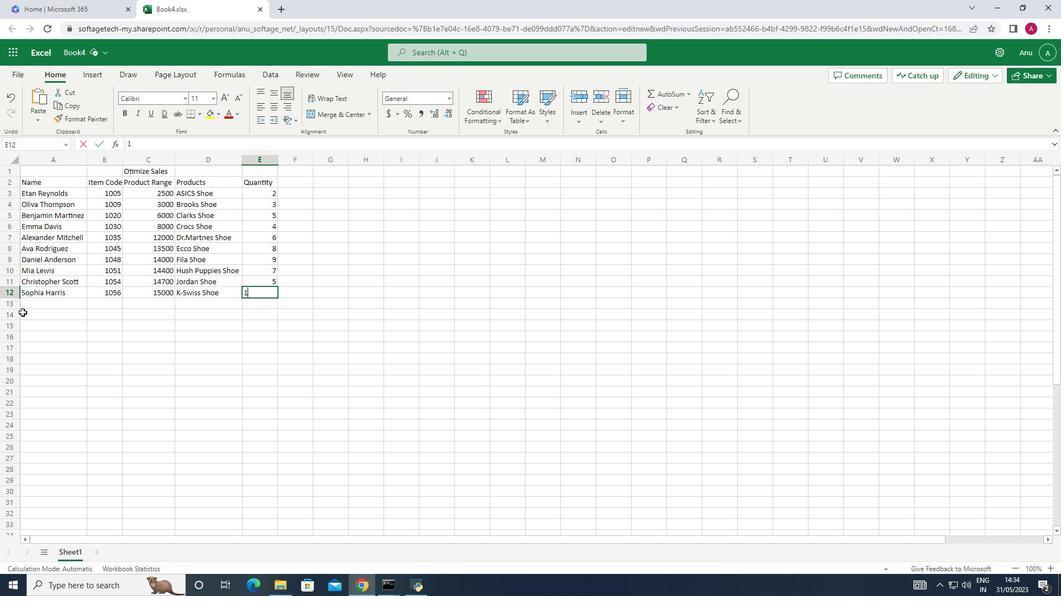 
Action: Mouse moved to (285, 182)
Screenshot: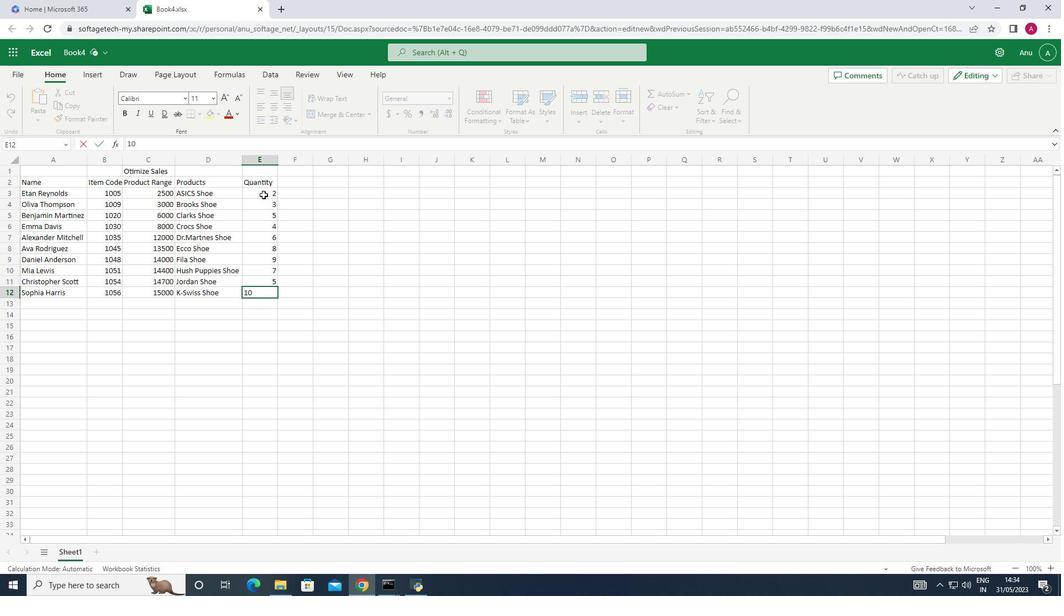 
Action: Mouse pressed left at (285, 182)
Screenshot: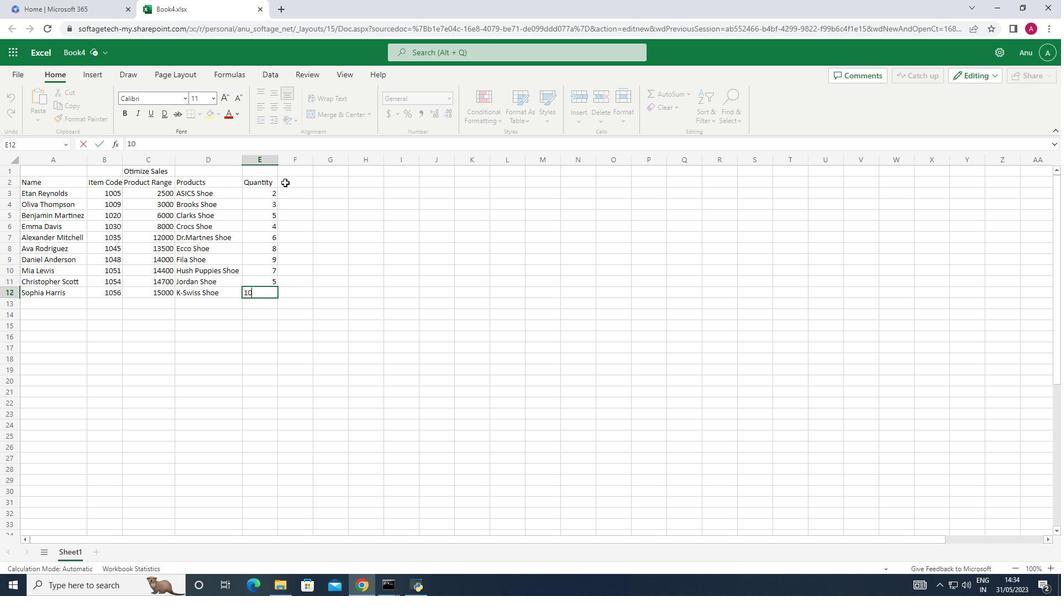 
Action: Mouse moved to (263, 196)
Screenshot: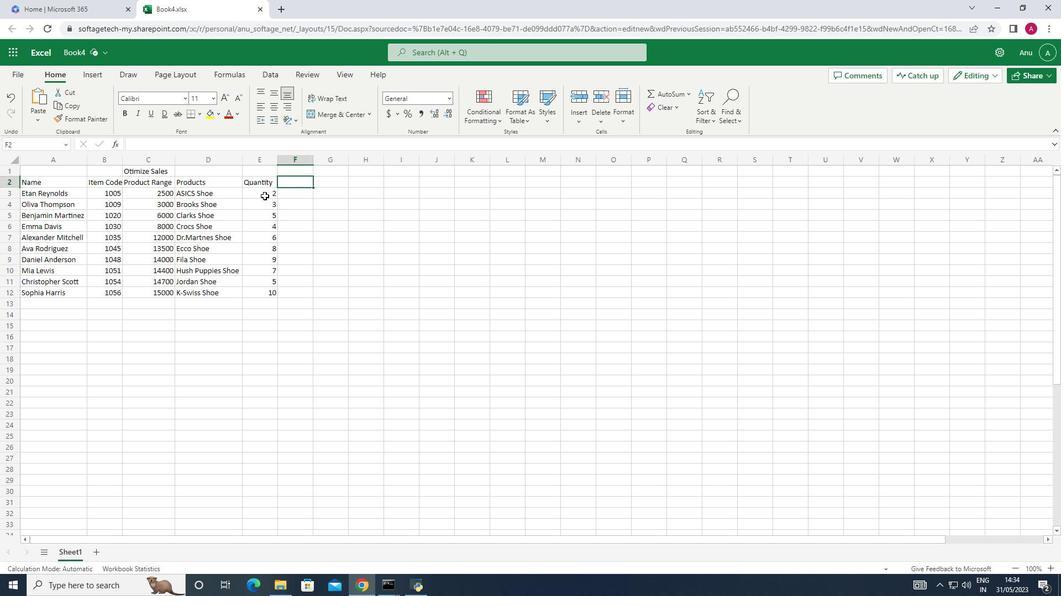 
Action: Key pressed <Key.shift>Total
Screenshot: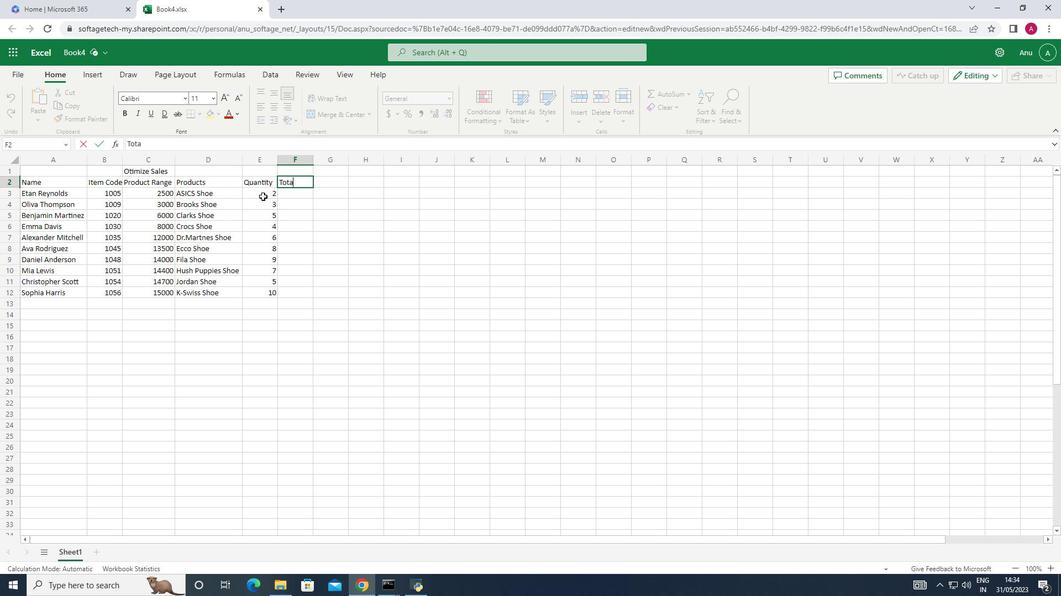 
Action: Mouse moved to (294, 194)
Screenshot: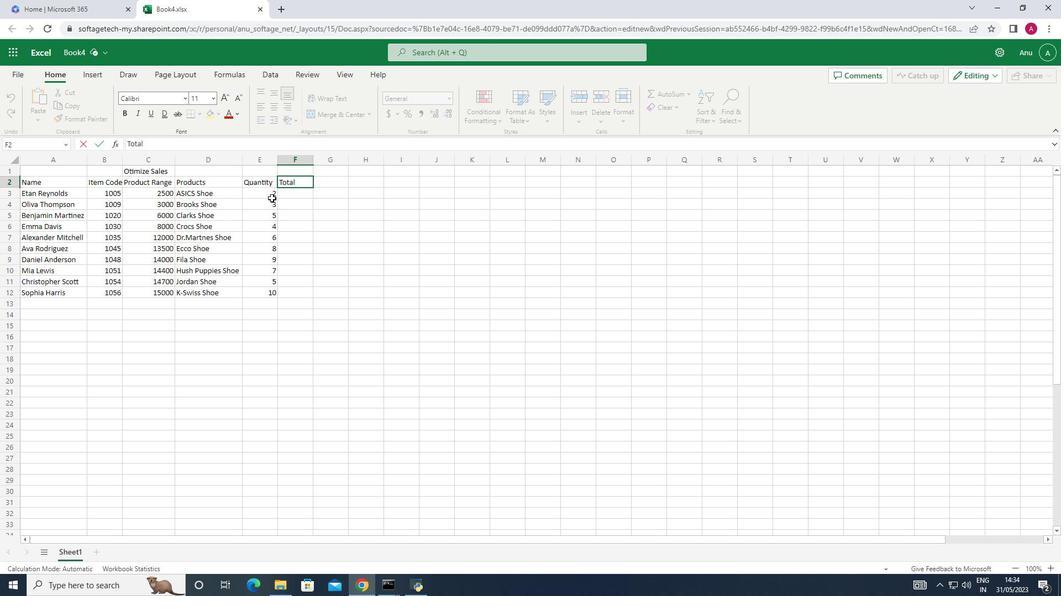
Action: Mouse pressed left at (294, 194)
Screenshot: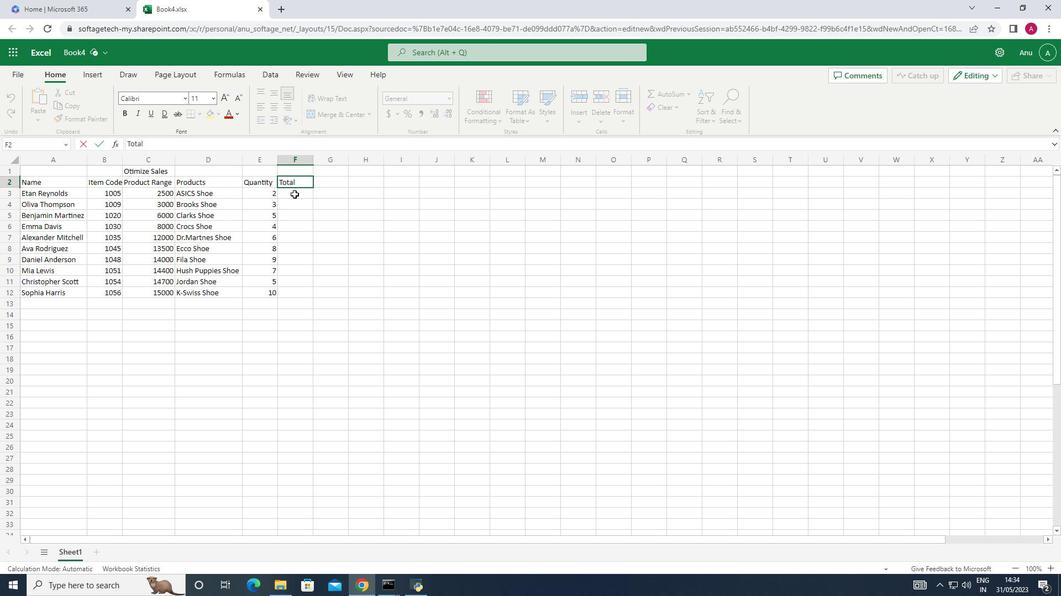 
Action: Mouse moved to (294, 192)
Screenshot: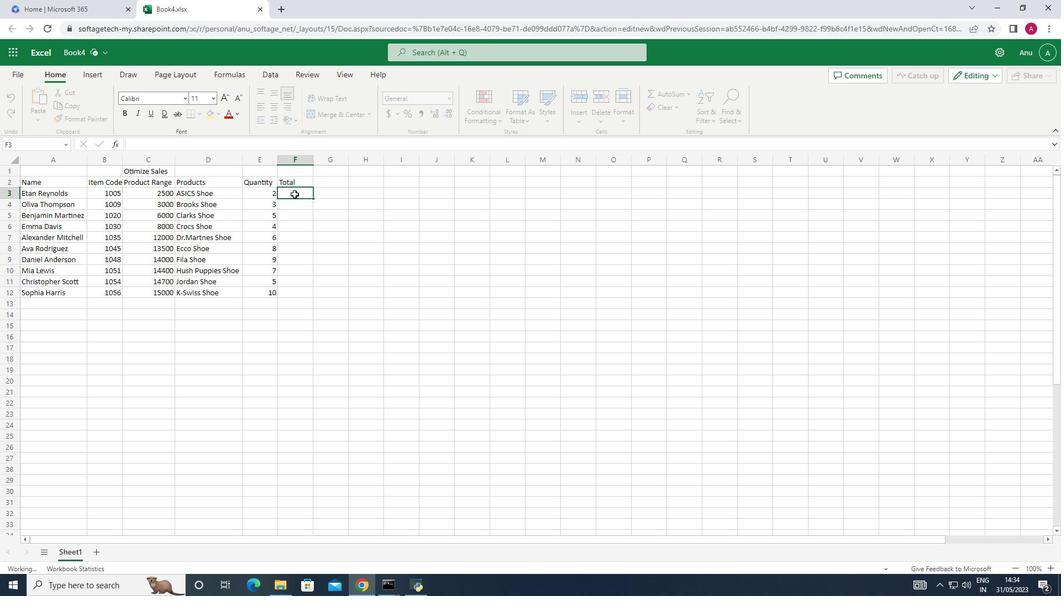 
Action: Key pressed =
Screenshot: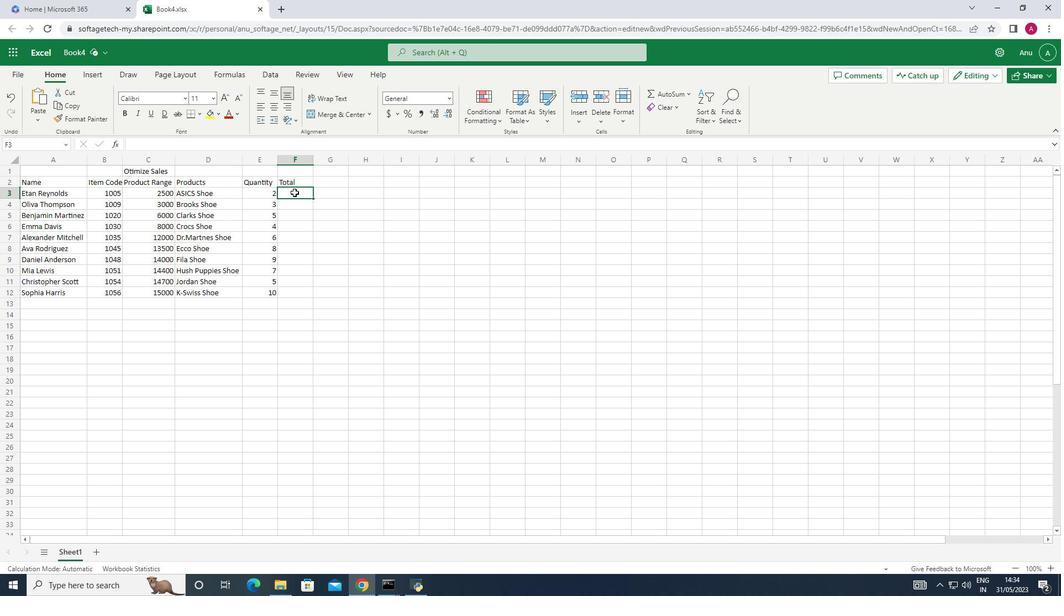 
Action: Mouse moved to (172, 193)
Screenshot: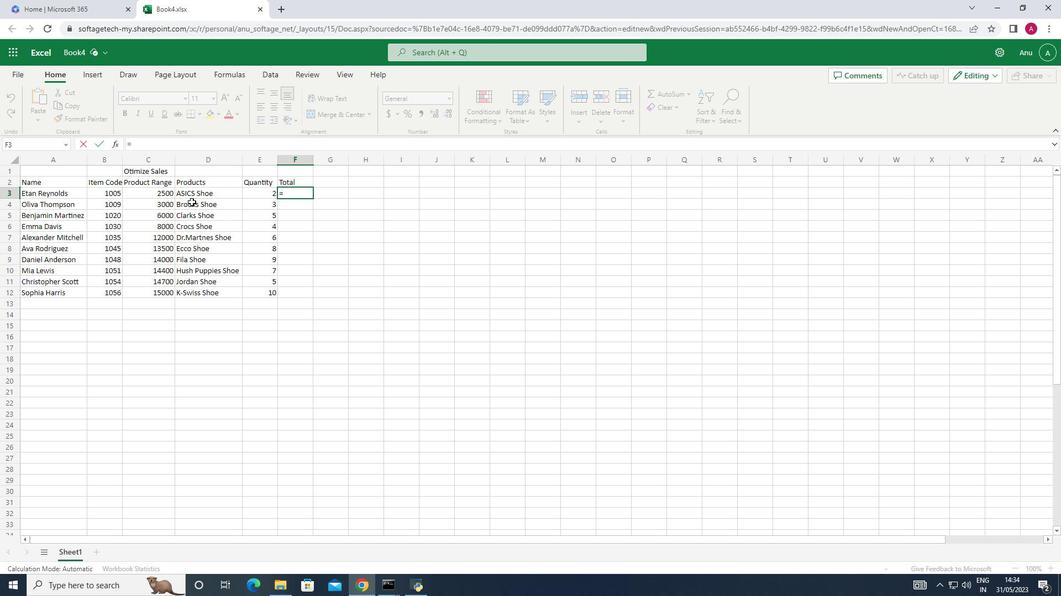 
Action: Mouse pressed left at (172, 193)
Screenshot: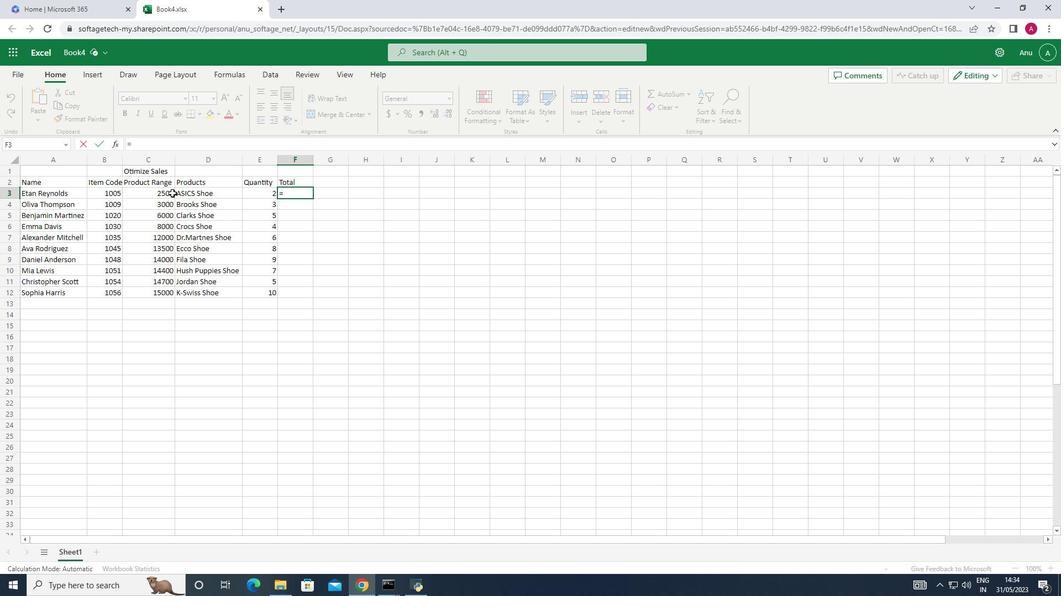 
Action: Key pressed *
Screenshot: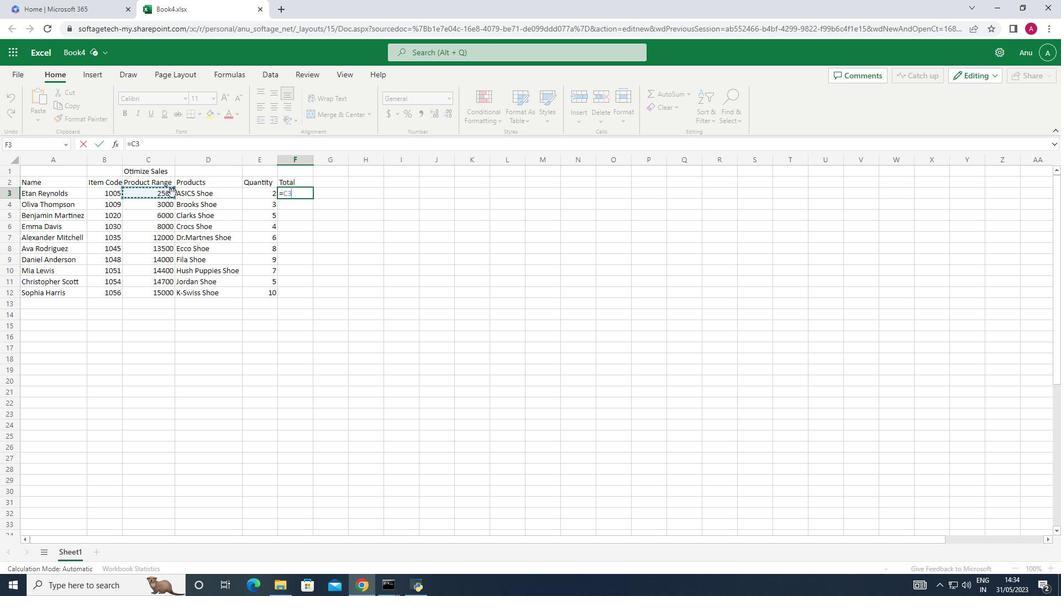 
Action: Mouse moved to (257, 195)
Screenshot: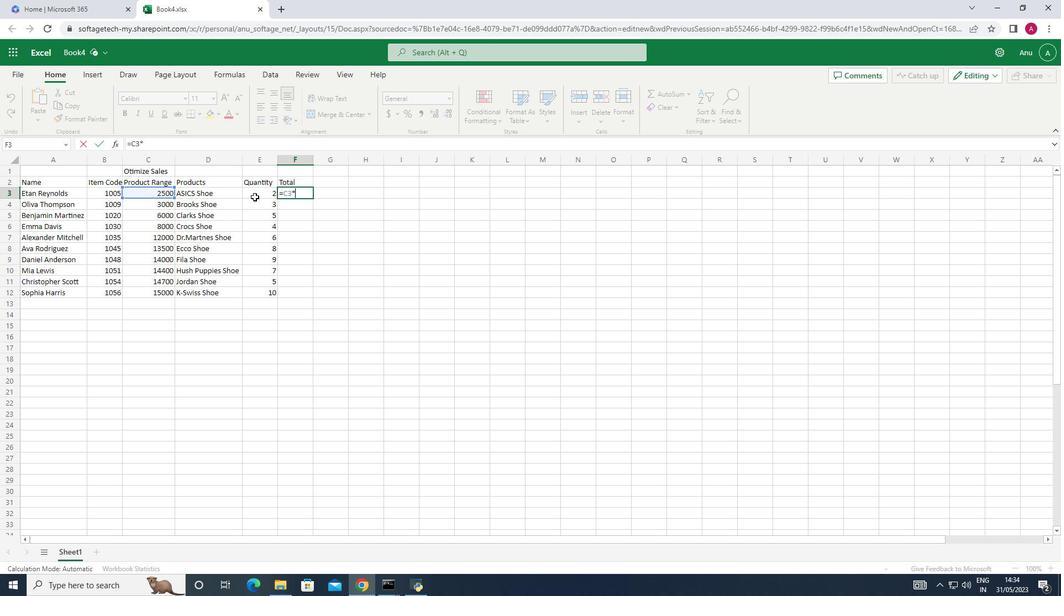 
Action: Mouse pressed left at (257, 195)
Screenshot: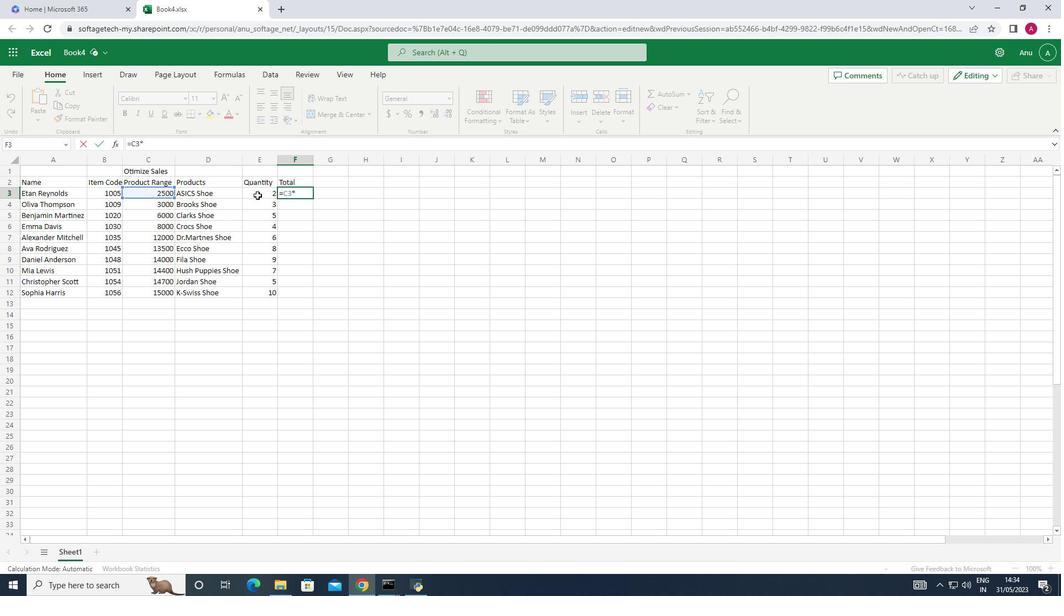 
Action: Key pressed <Key.enter>
Screenshot: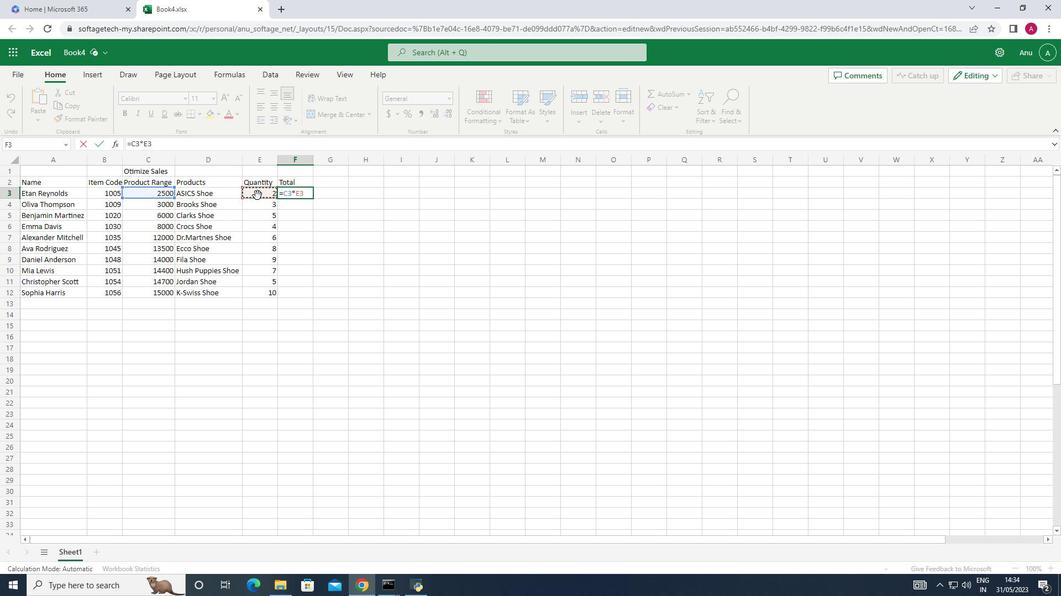 
Action: Mouse moved to (300, 194)
Screenshot: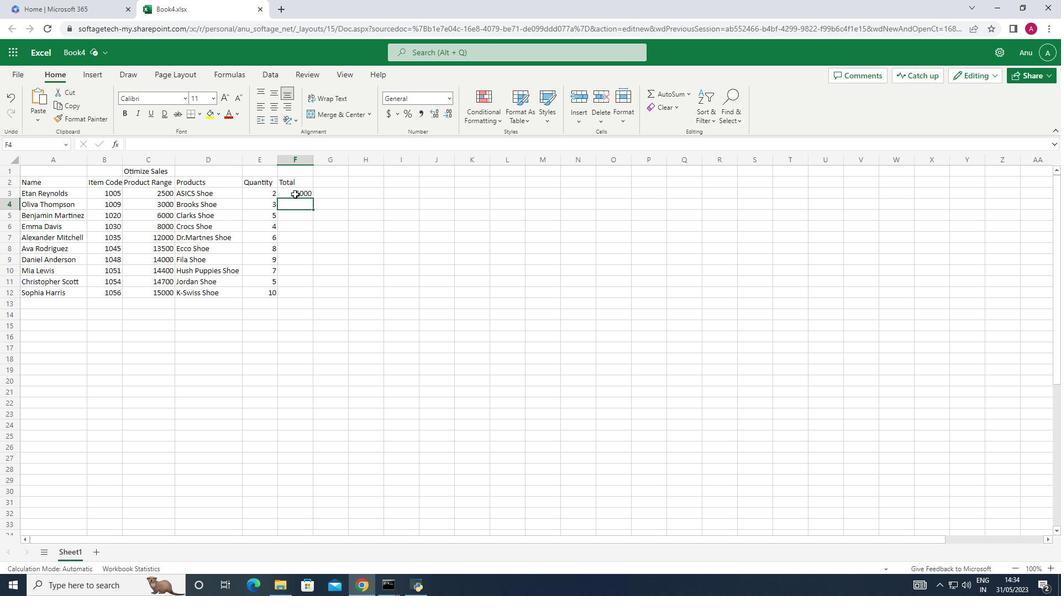 
Action: Mouse pressed left at (300, 194)
Screenshot: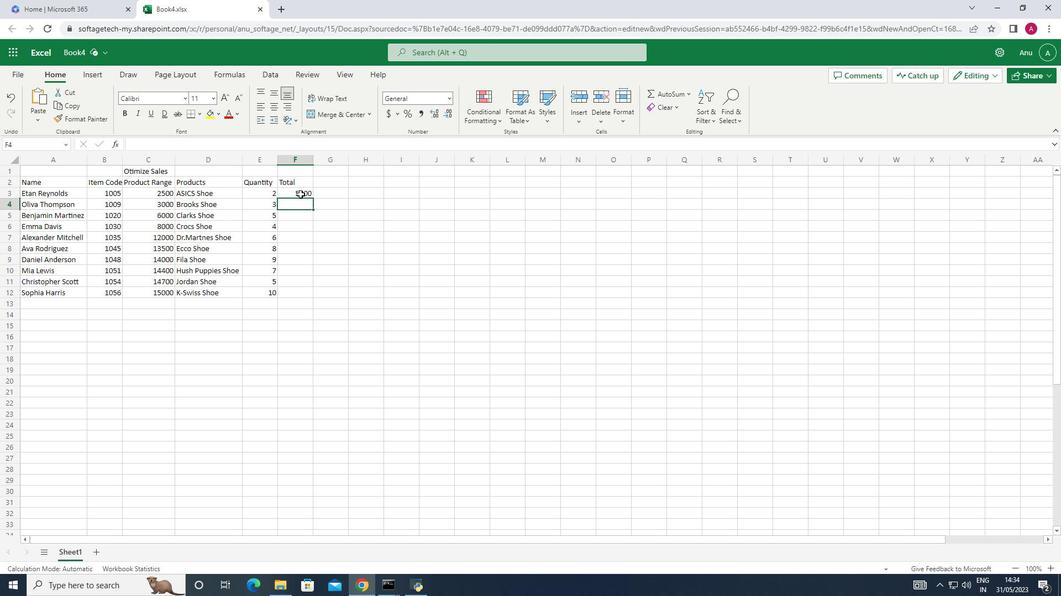 
Action: Mouse moved to (313, 199)
Screenshot: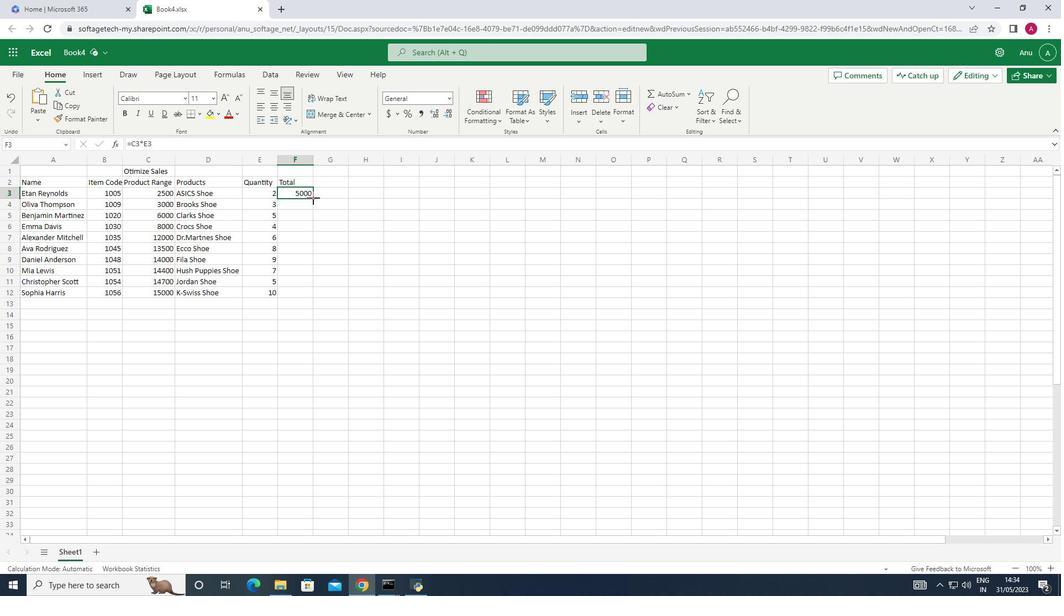 
Action: Mouse pressed left at (313, 199)
Screenshot: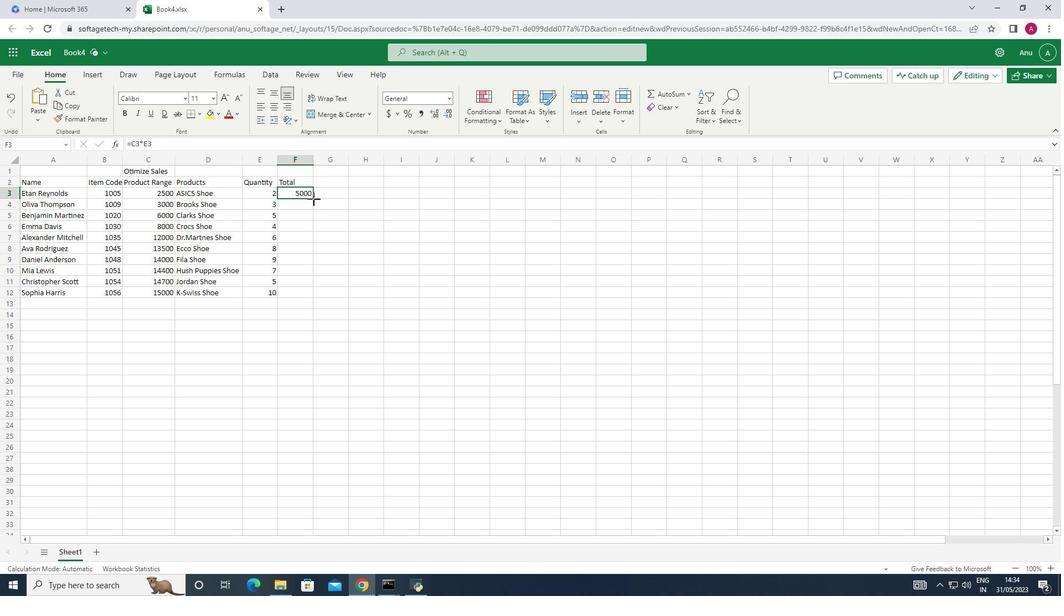 
Action: Mouse moved to (328, 177)
Screenshot: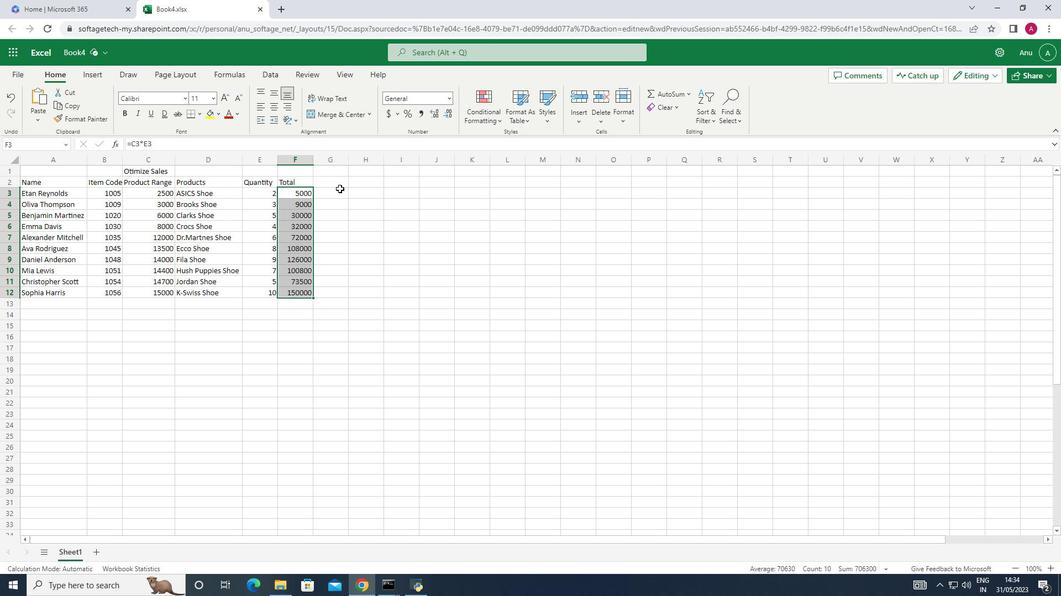 
Action: Mouse pressed left at (328, 177)
Screenshot: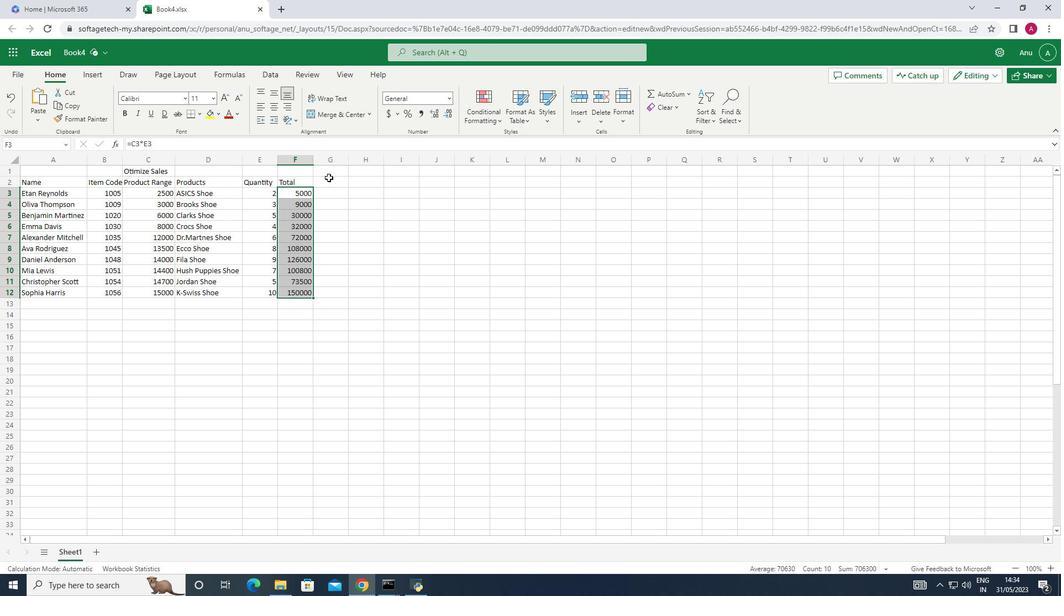 
Action: Key pressed <Key.shift>Tax
Screenshot: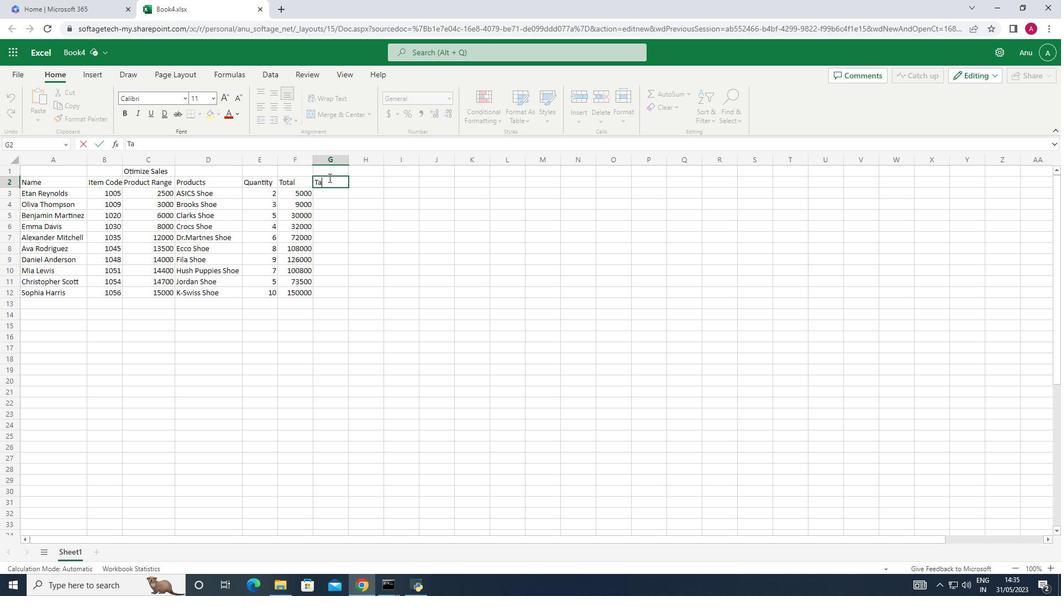 
Action: Mouse moved to (324, 192)
Screenshot: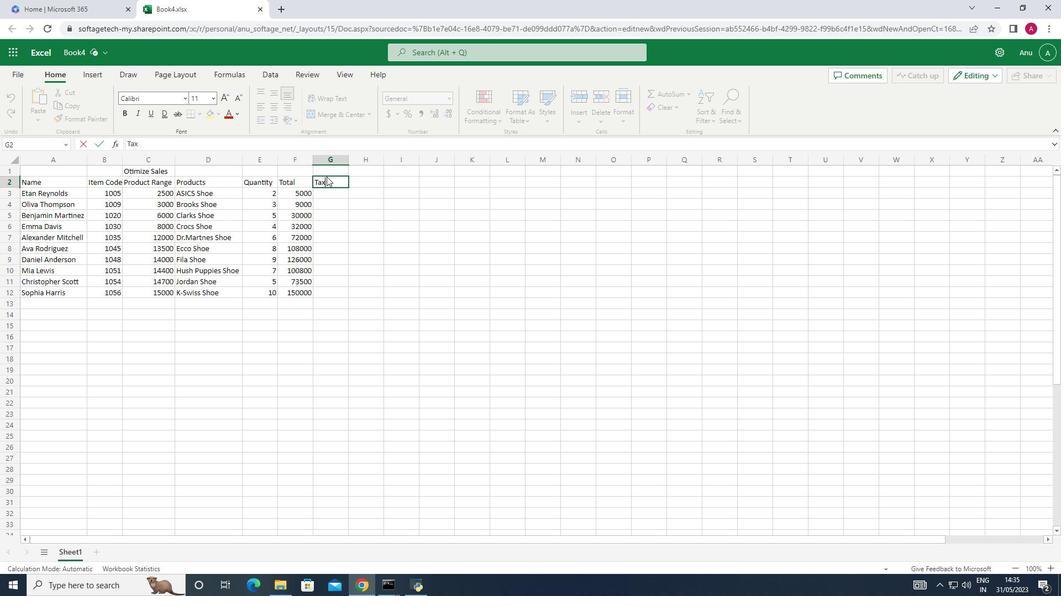 
Action: Mouse pressed left at (324, 192)
Screenshot: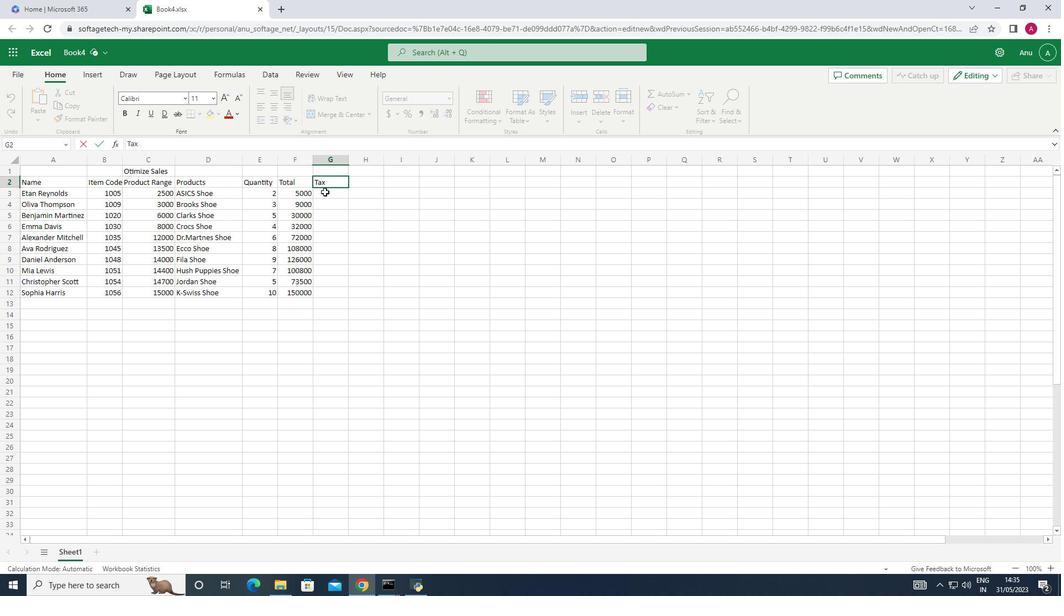 
Action: Mouse moved to (305, 192)
Screenshot: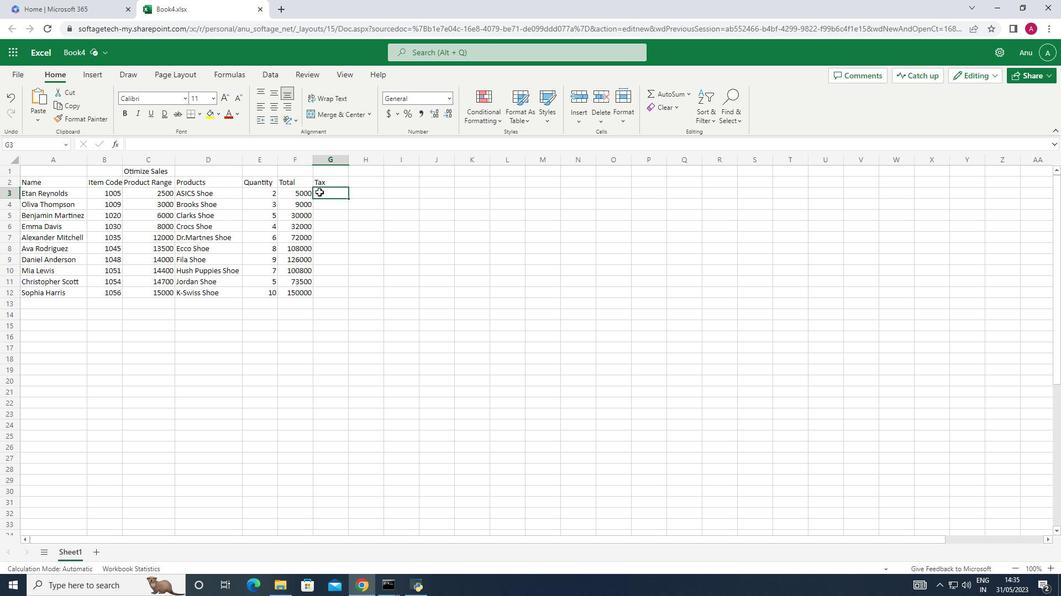 
Action: Key pressed =
Screenshot: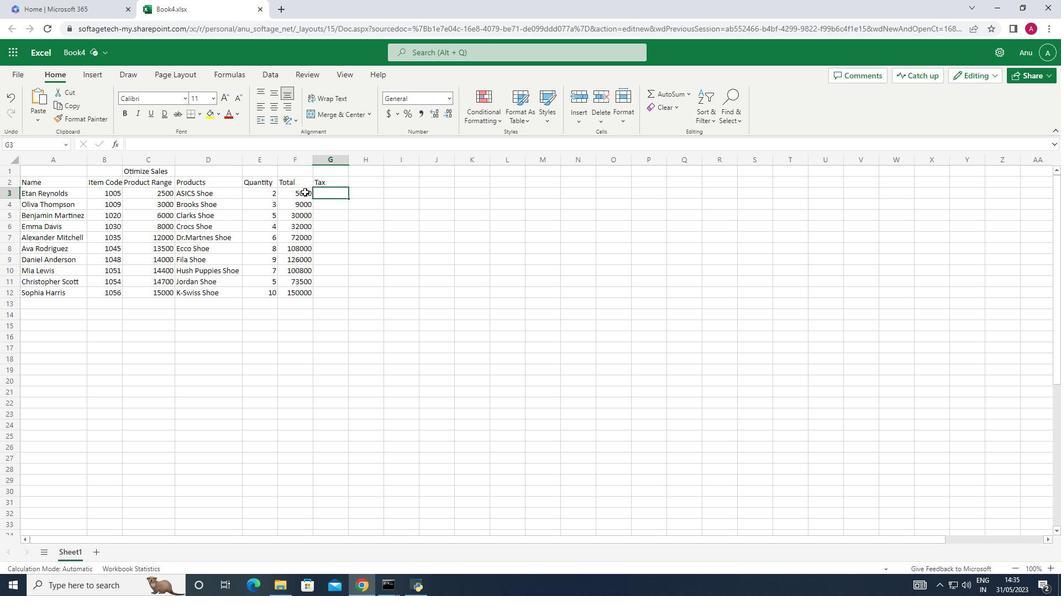 
Action: Mouse moved to (305, 195)
Screenshot: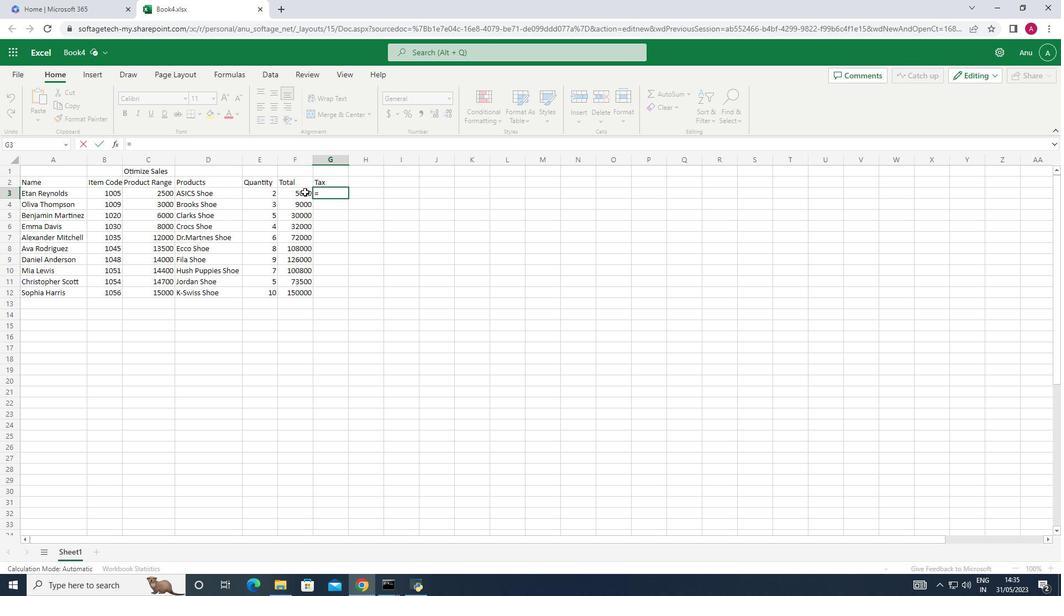 
Action: Mouse pressed left at (305, 195)
Screenshot: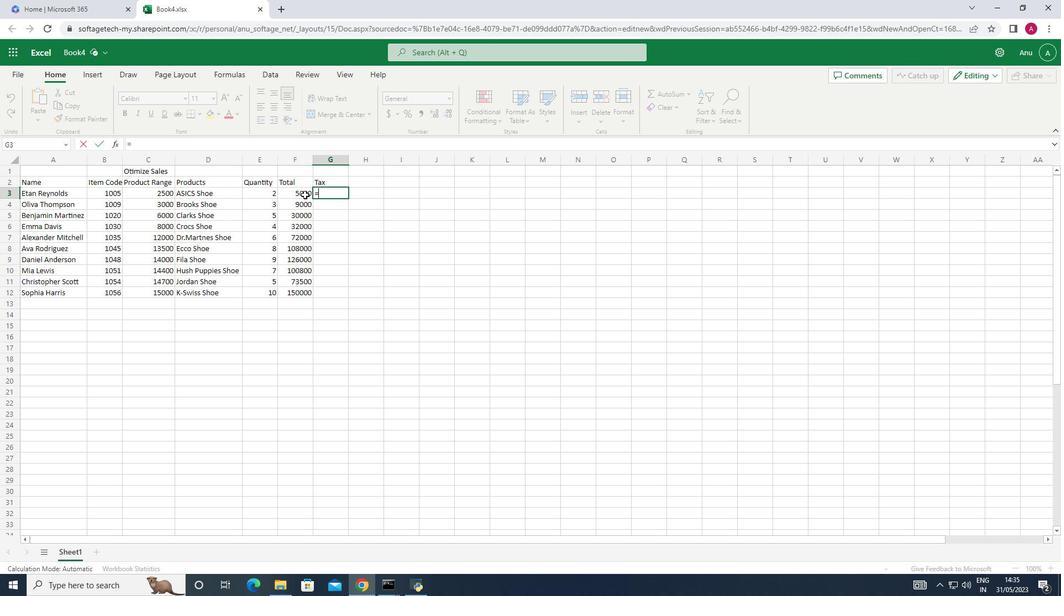 
Action: Key pressed *12<Key.shift_r>%
Screenshot: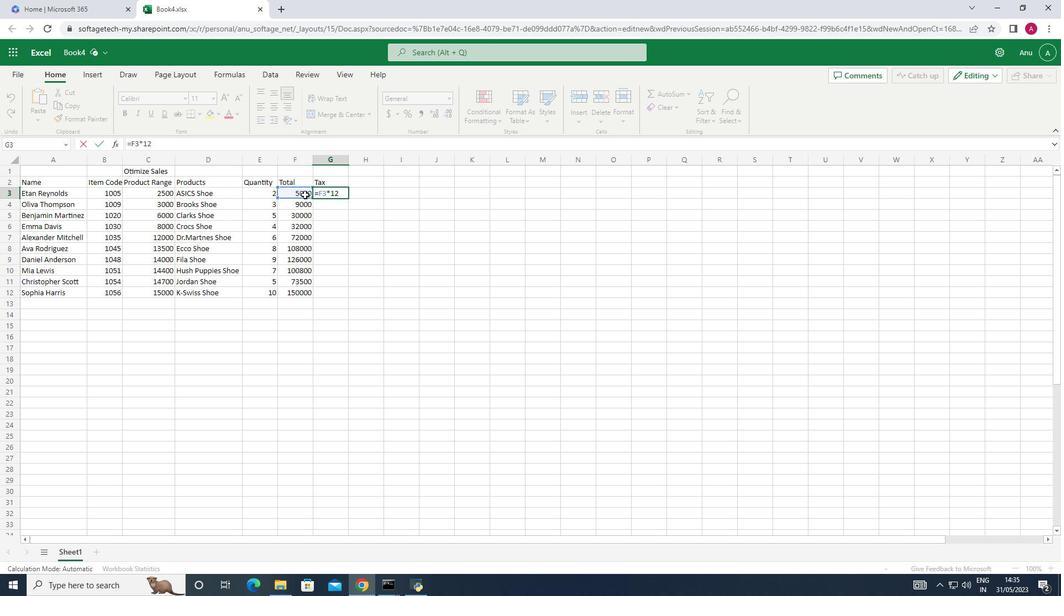 
Action: Mouse moved to (280, 208)
Screenshot: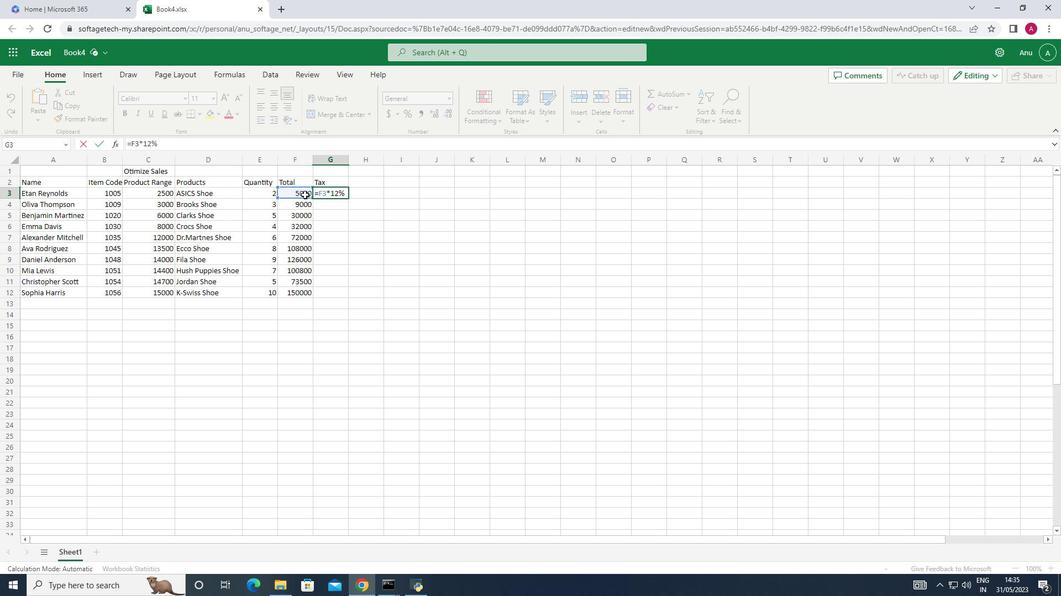 
Action: Key pressed <Key.enter>
Screenshot: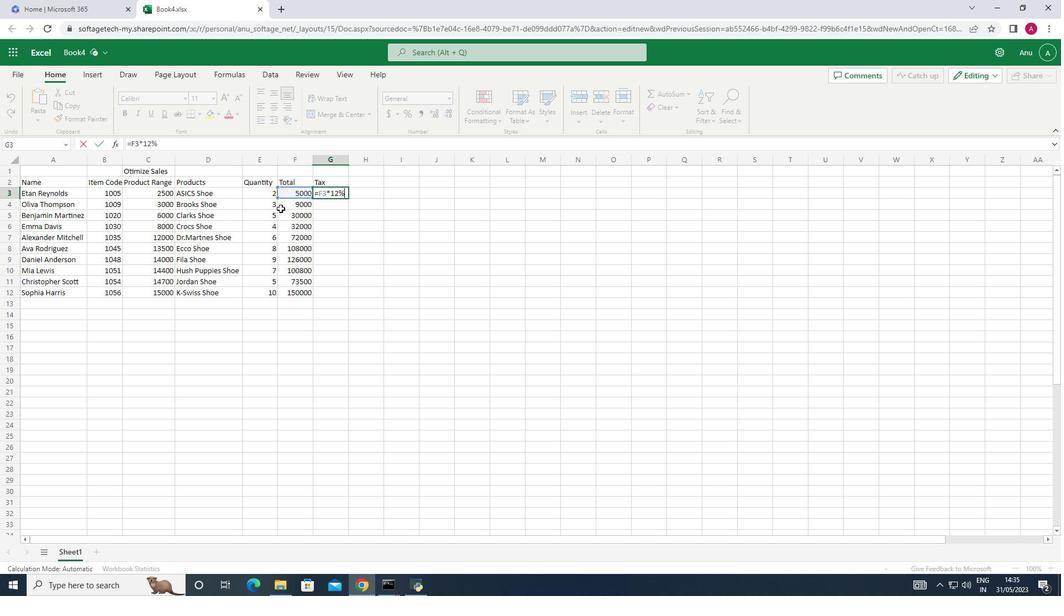 
Action: Mouse moved to (345, 192)
Screenshot: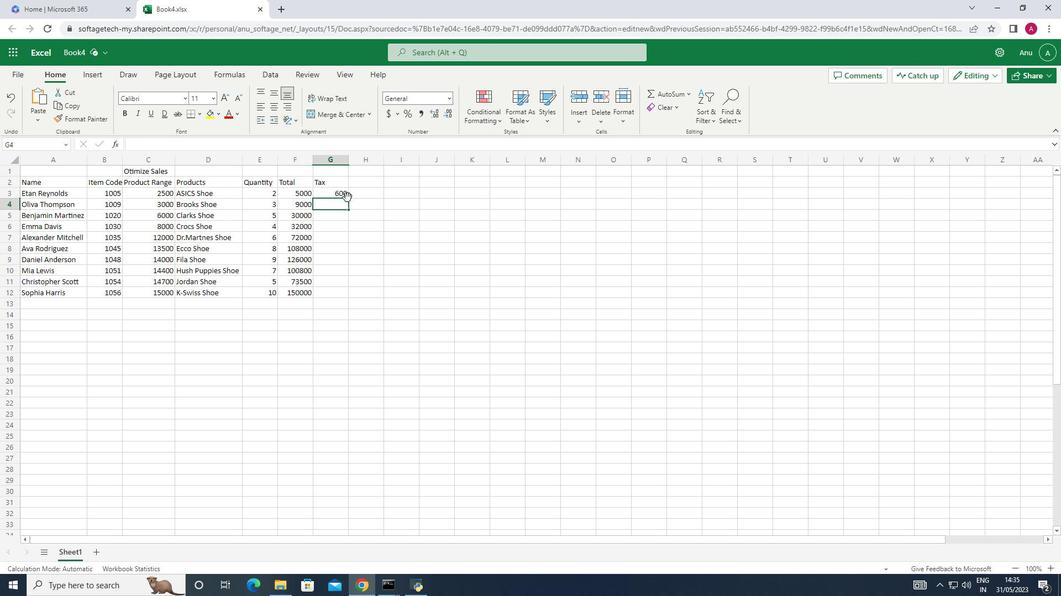 
Action: Mouse pressed left at (345, 192)
Screenshot: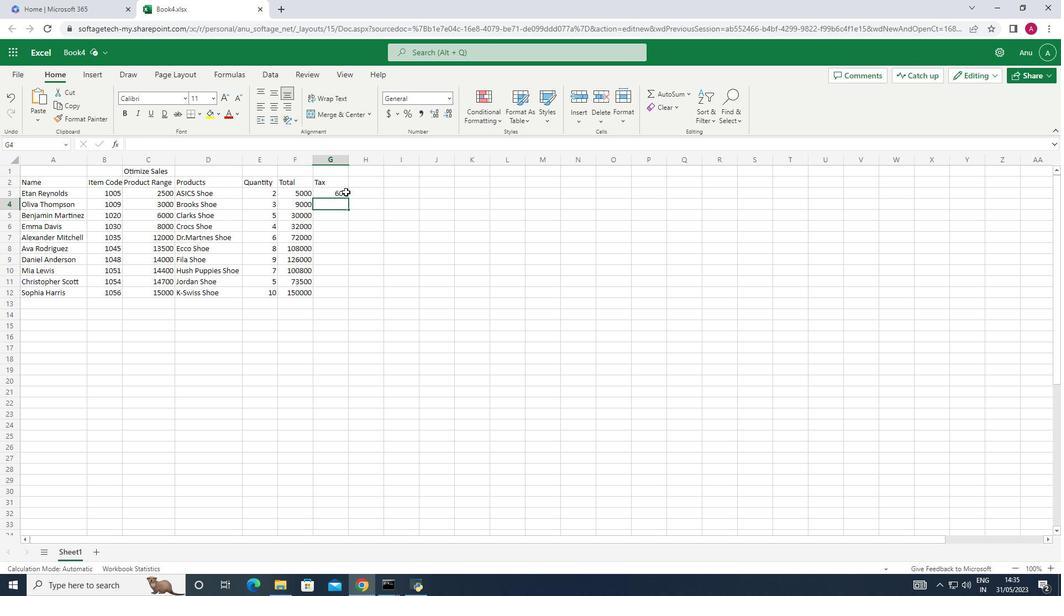 
Action: Mouse moved to (349, 197)
Screenshot: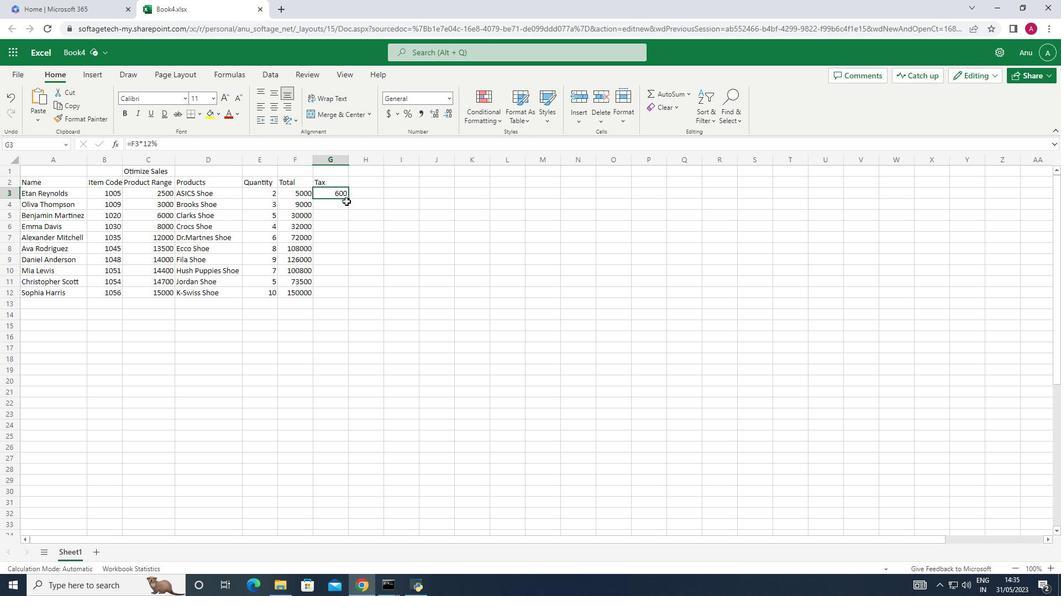 
Action: Mouse pressed left at (349, 197)
Screenshot: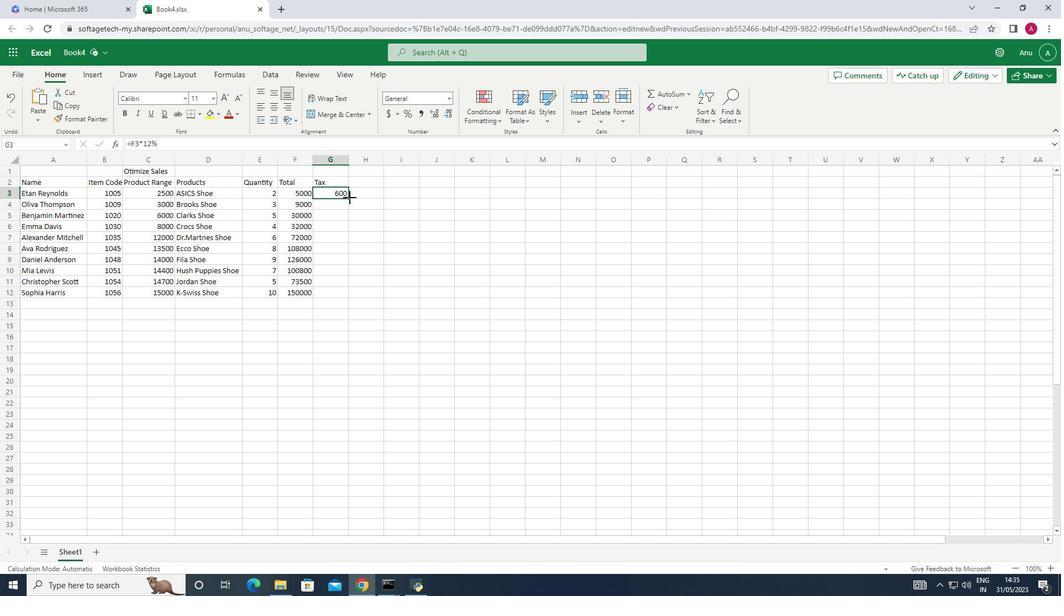 
Action: Mouse moved to (356, 183)
Screenshot: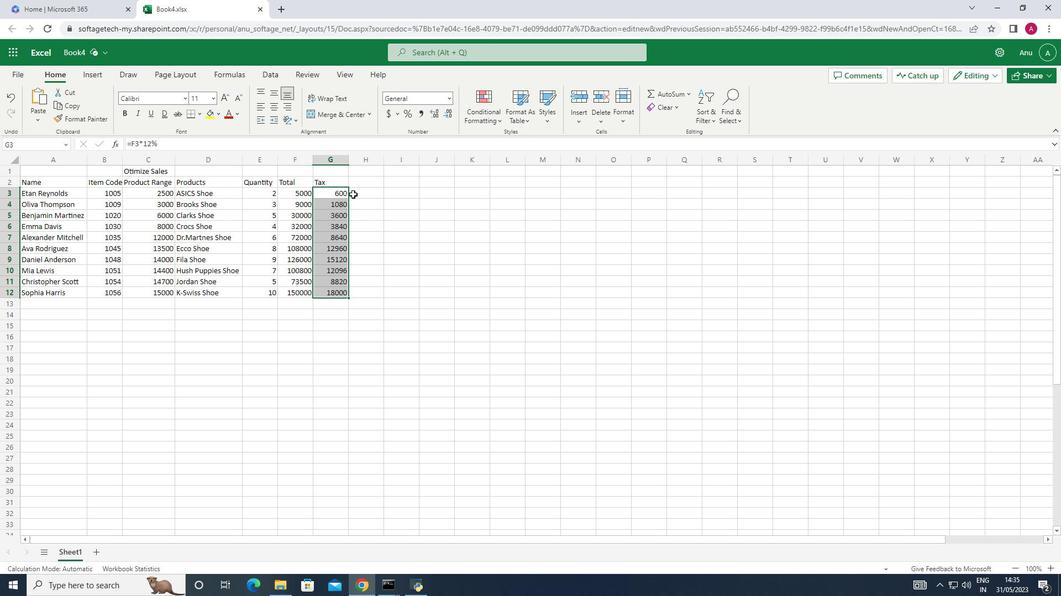 
Action: Mouse pressed left at (356, 183)
Screenshot: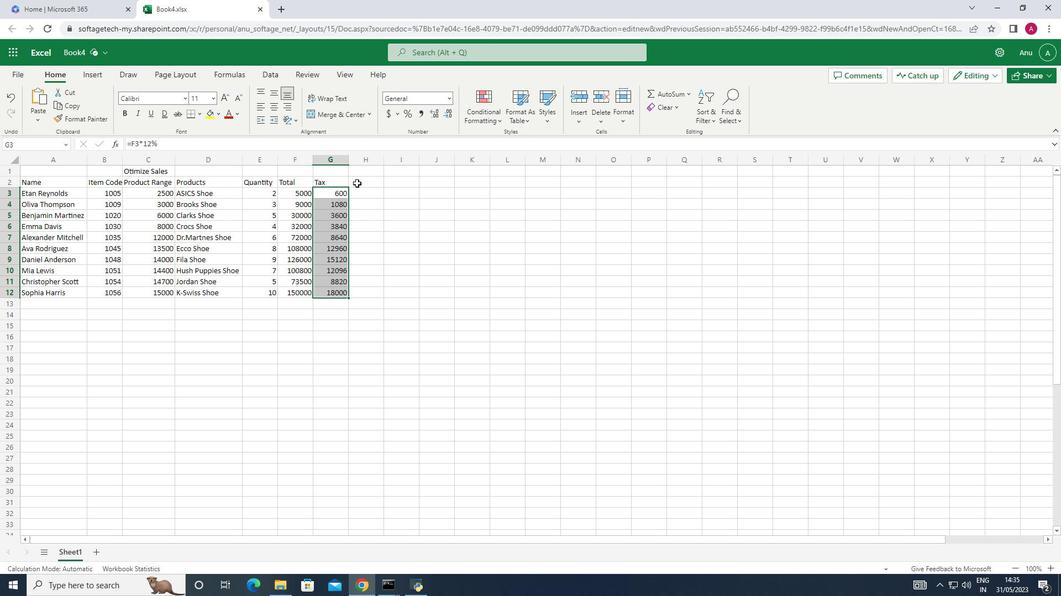 
Action: Key pressed <Key.shift>Commission
Screenshot: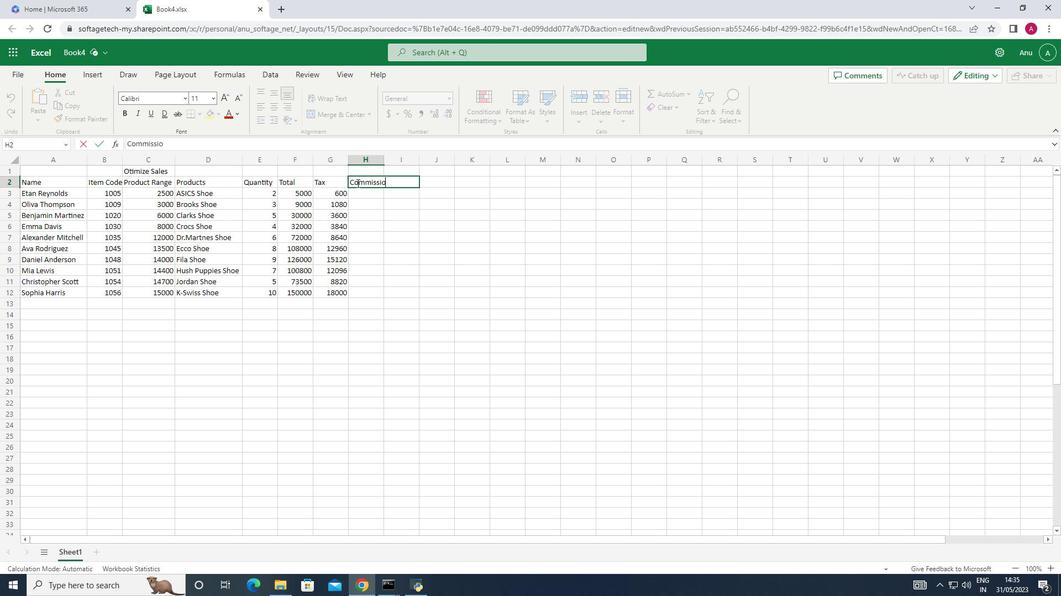 
Action: Mouse moved to (352, 190)
Screenshot: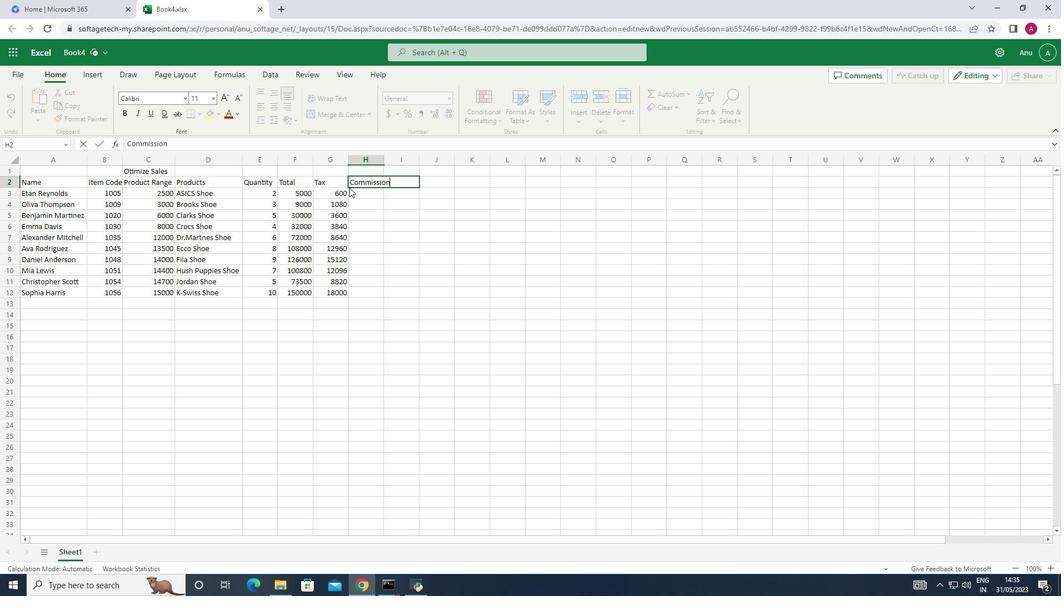 
Action: Mouse pressed left at (352, 190)
Screenshot: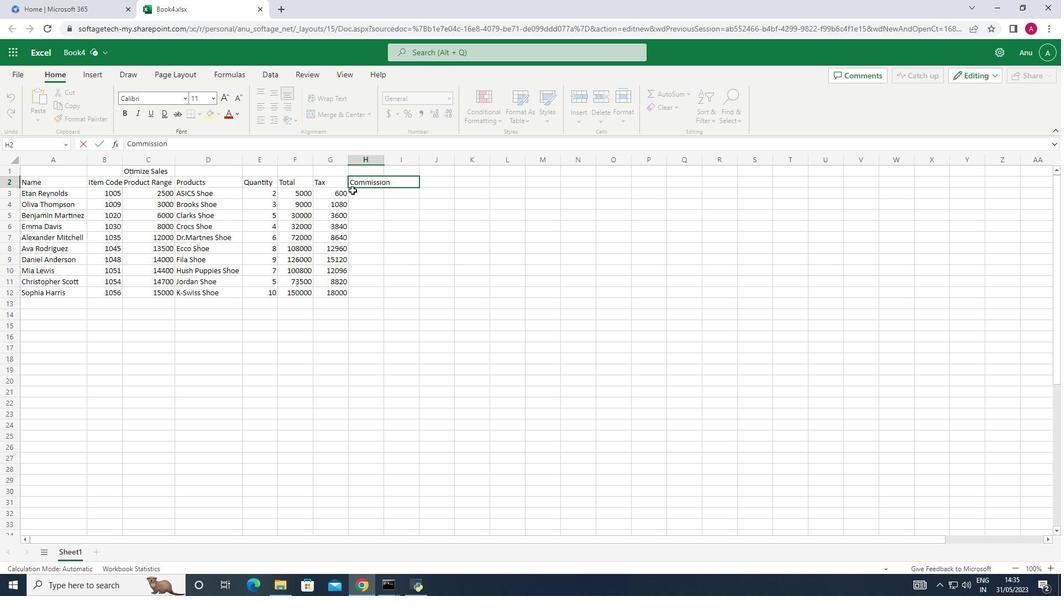 
Action: Mouse moved to (306, 196)
Screenshot: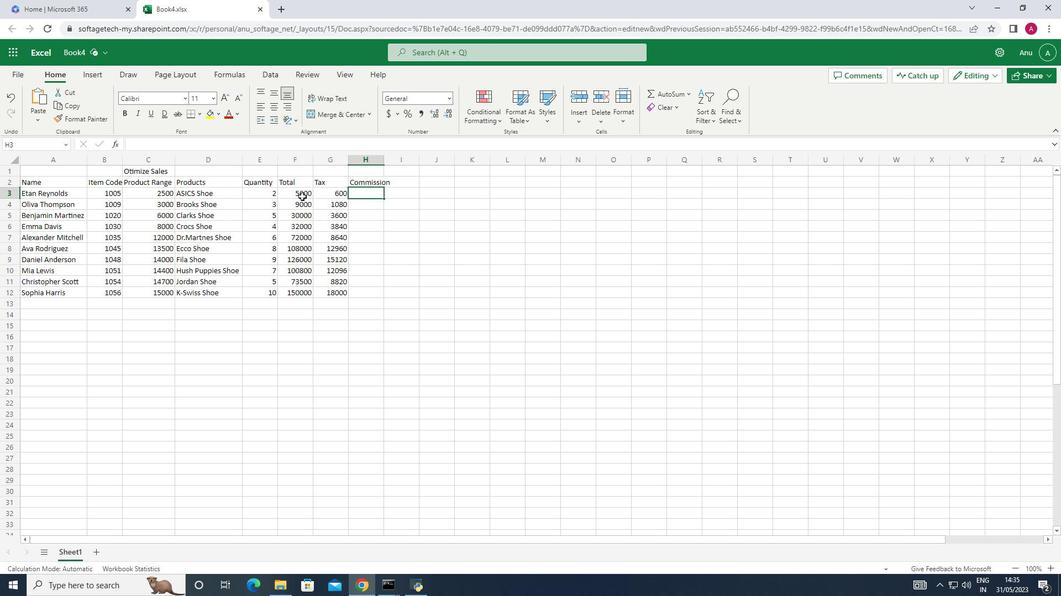 
Action: Key pressed =
Screenshot: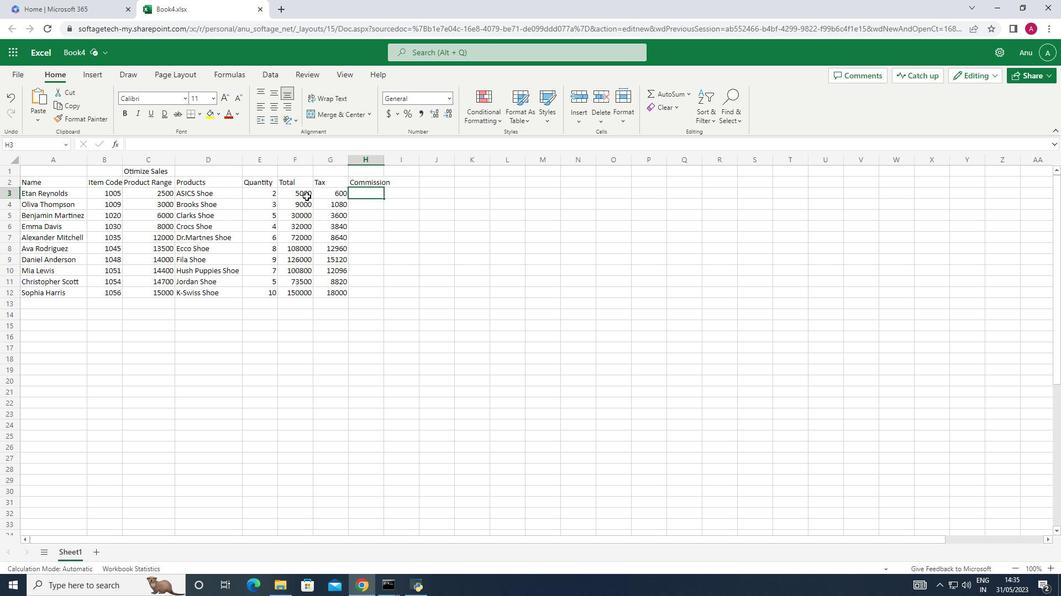 
Action: Mouse pressed left at (306, 196)
Screenshot: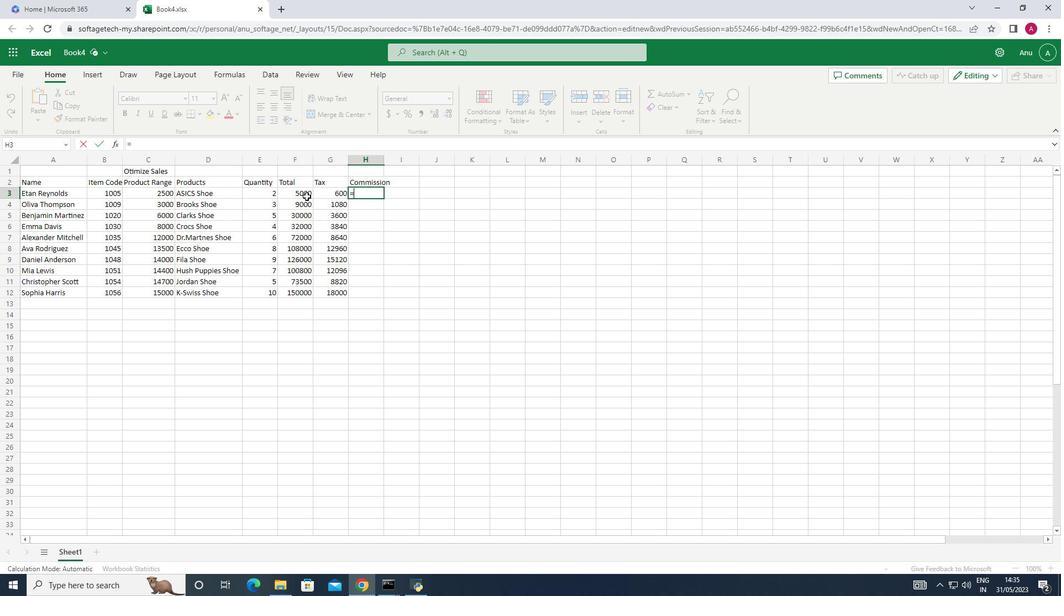 
Action: Key pressed *2<Key.shift_r><Key.shift_r><Key.shift_r><Key.shift_r><Key.shift_r><Key.shift_r><Key.shift_r><Key.shift_r><Key.shift_r><Key.shift_r><Key.shift_r><Key.shift_r><Key.shift_r><Key.shift_r><Key.shift_r><Key.shift_r><Key.shift_r><Key.shift_r><Key.shift_r><Key.shift_r><Key.shift_r><Key.shift_r><Key.shift_r><Key.shift_r><Key.shift_r><Key.shift_r><Key.shift_r><Key.shift_r><Key.shift_r>%
Screenshot: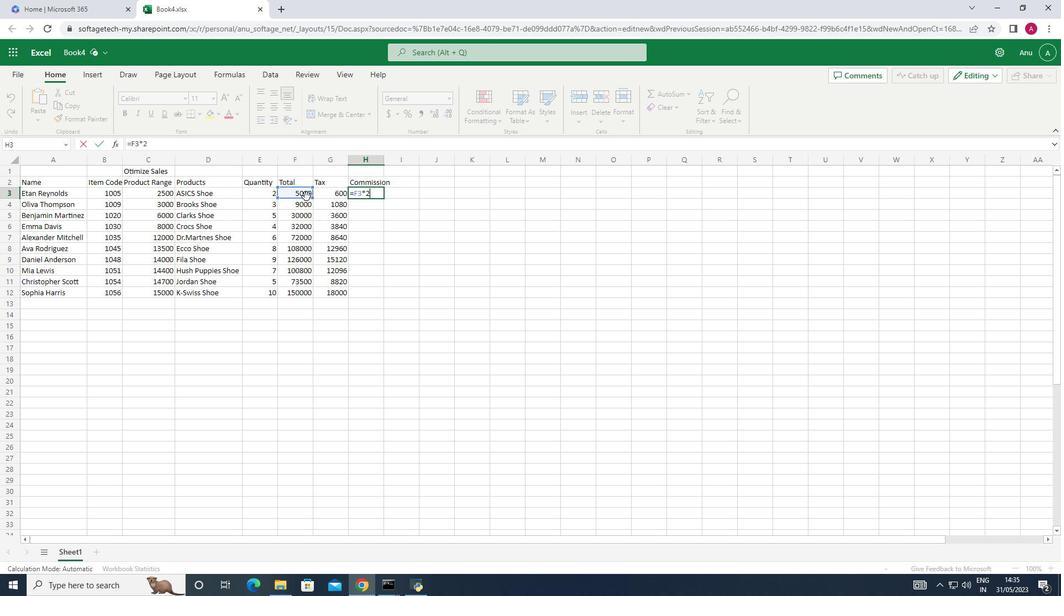 
Action: Mouse moved to (309, 195)
Screenshot: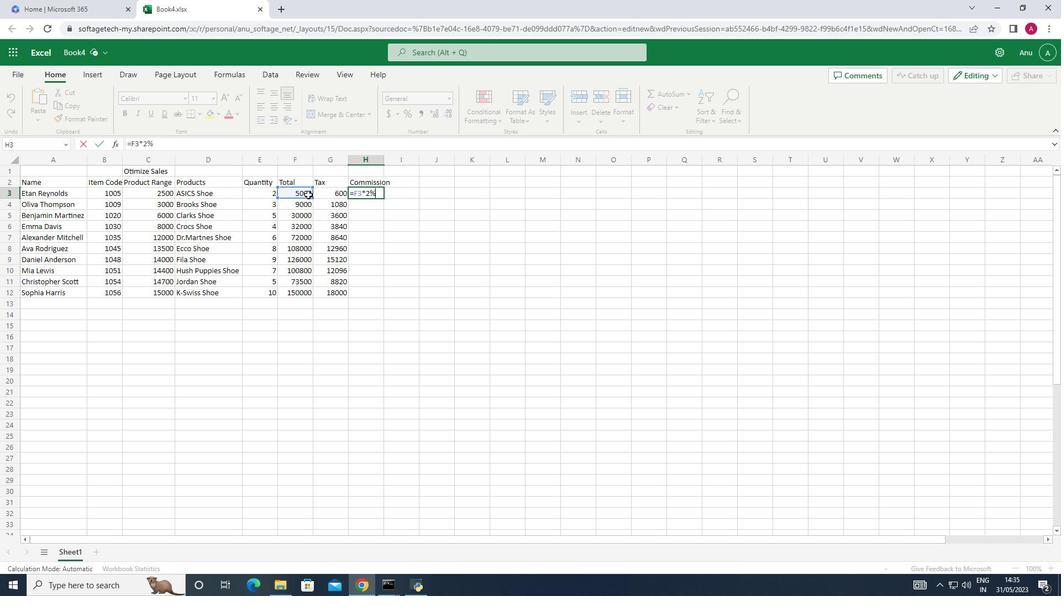
Action: Key pressed <Key.enter>
Screenshot: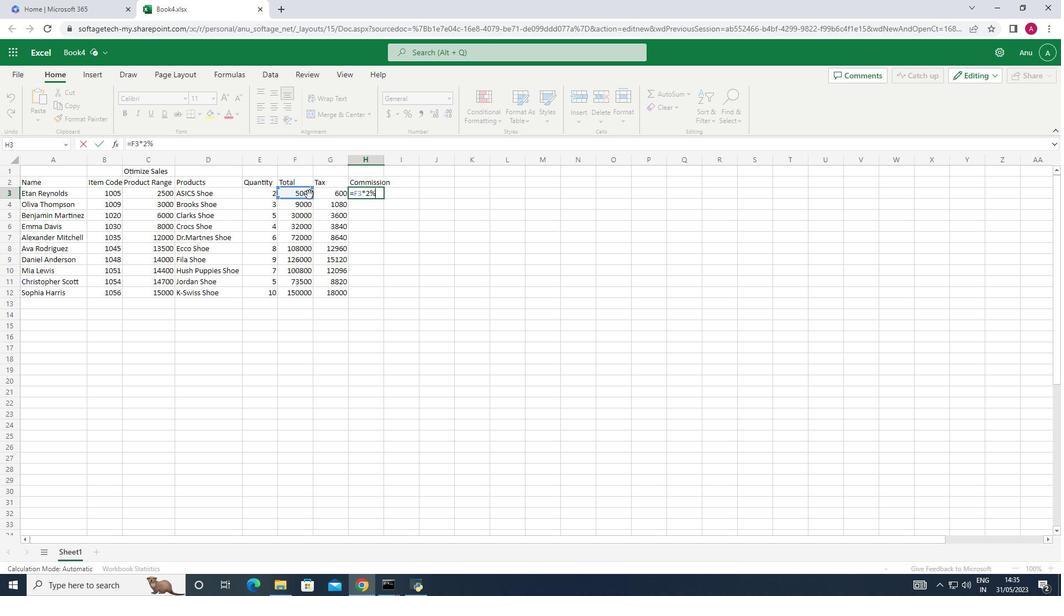 
Action: Mouse moved to (375, 192)
Screenshot: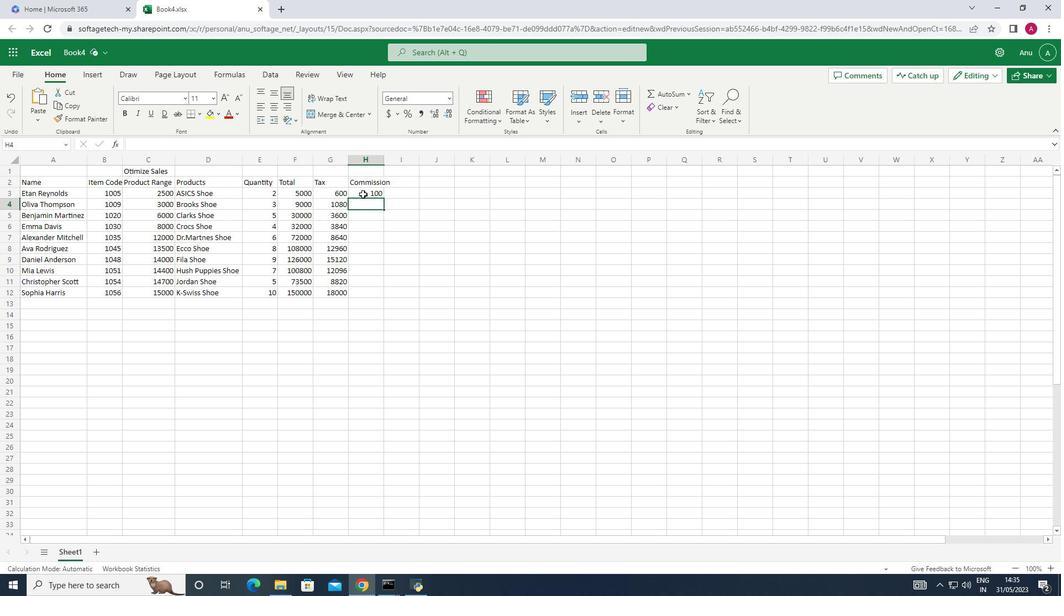 
Action: Mouse pressed left at (375, 192)
Screenshot: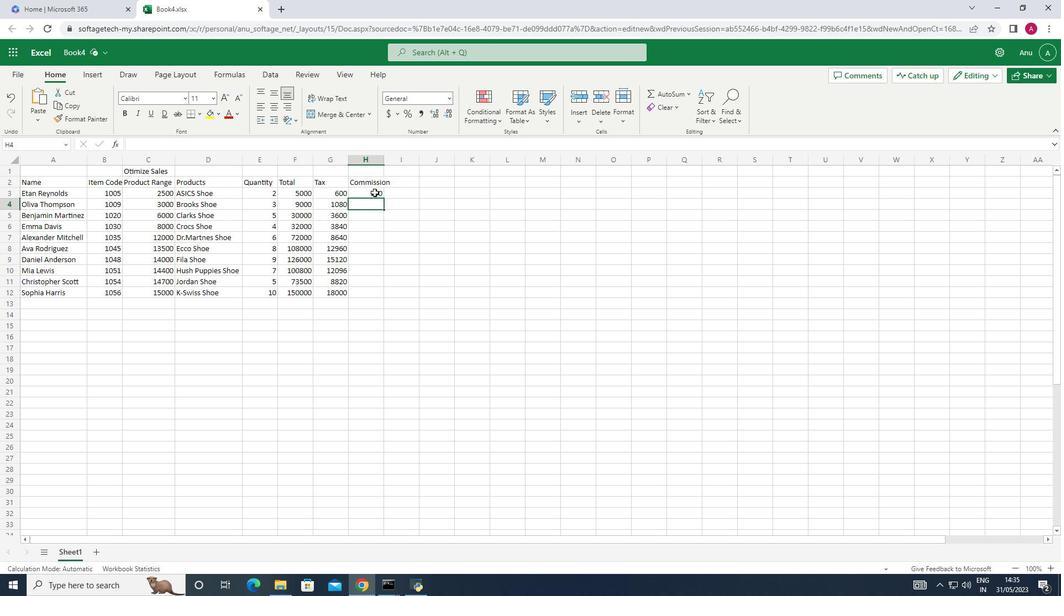 
Action: Mouse moved to (385, 198)
Screenshot: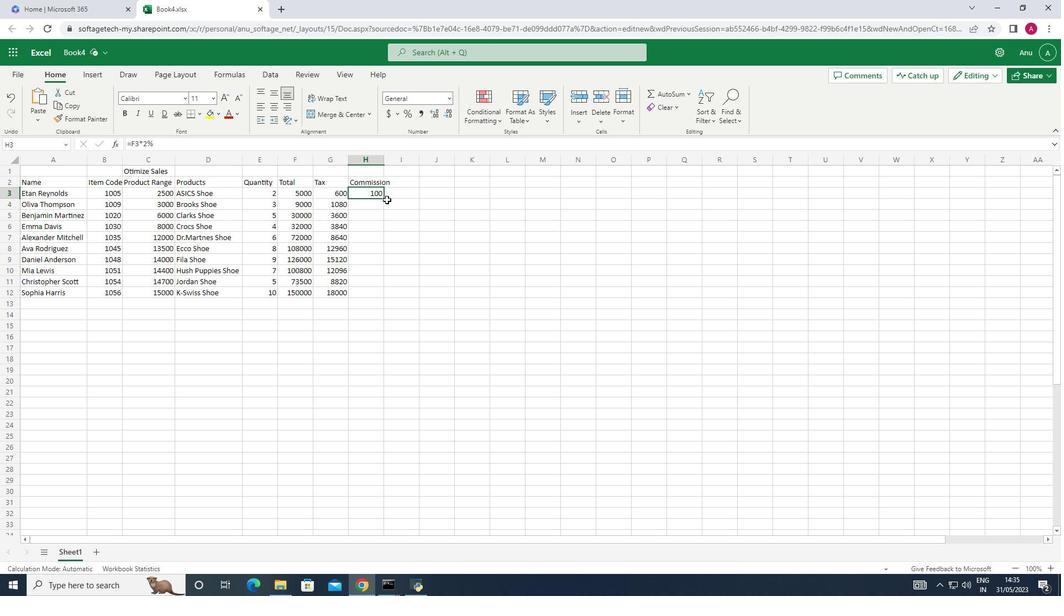 
Action: Mouse pressed left at (385, 198)
Screenshot: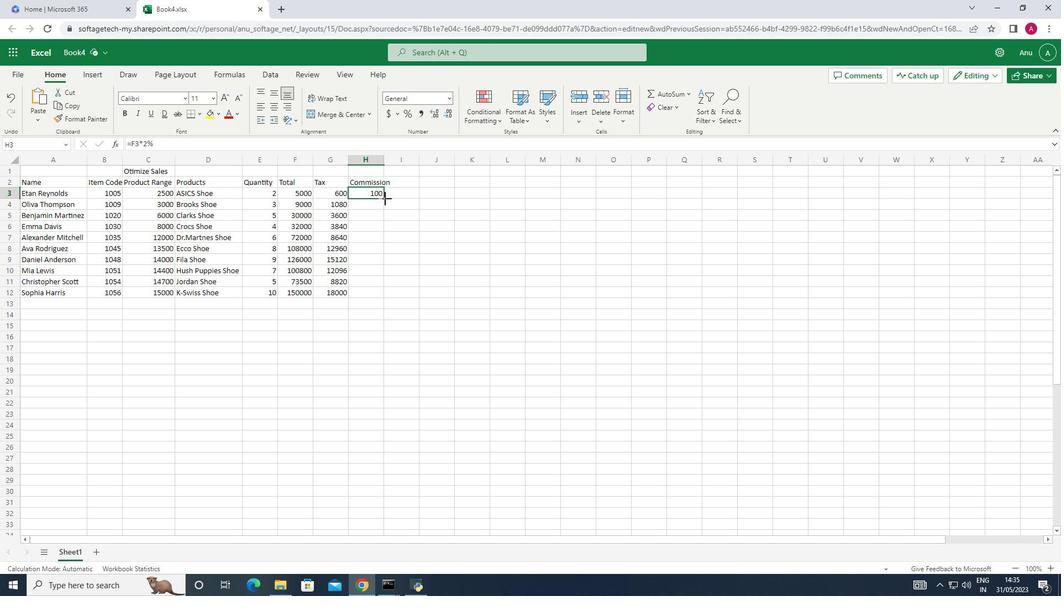 
Action: Mouse moved to (383, 158)
Screenshot: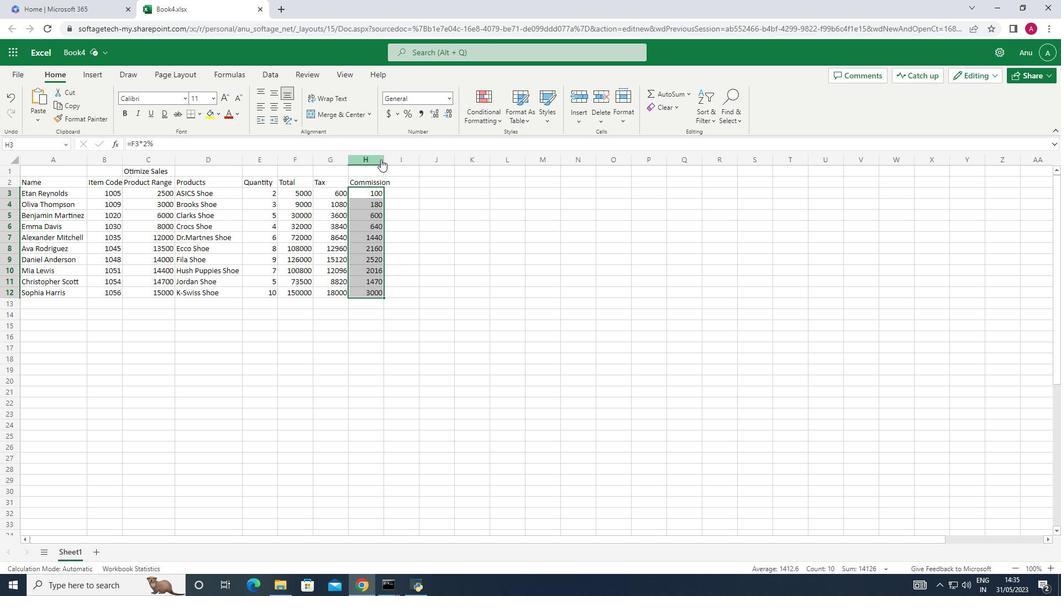 
Action: Mouse pressed left at (383, 158)
Screenshot: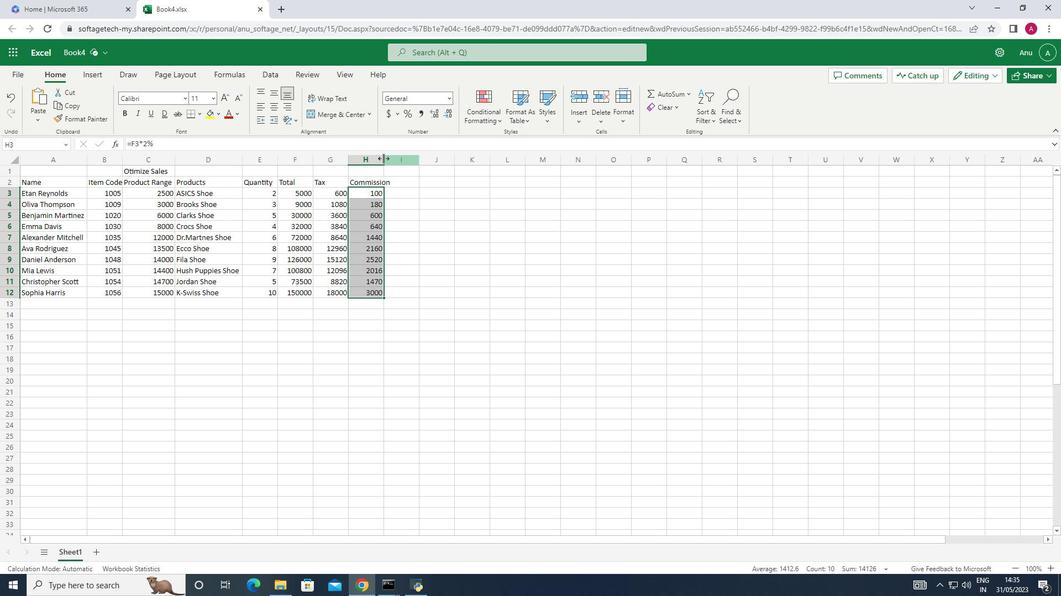 
Action: Mouse pressed left at (383, 158)
Screenshot: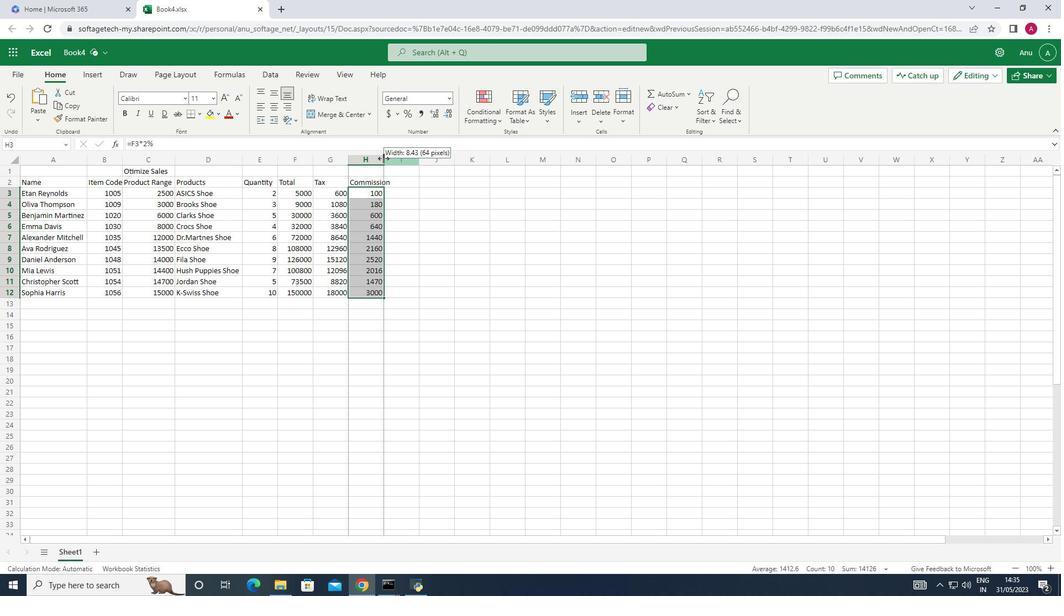 
Action: Mouse moved to (468, 286)
Screenshot: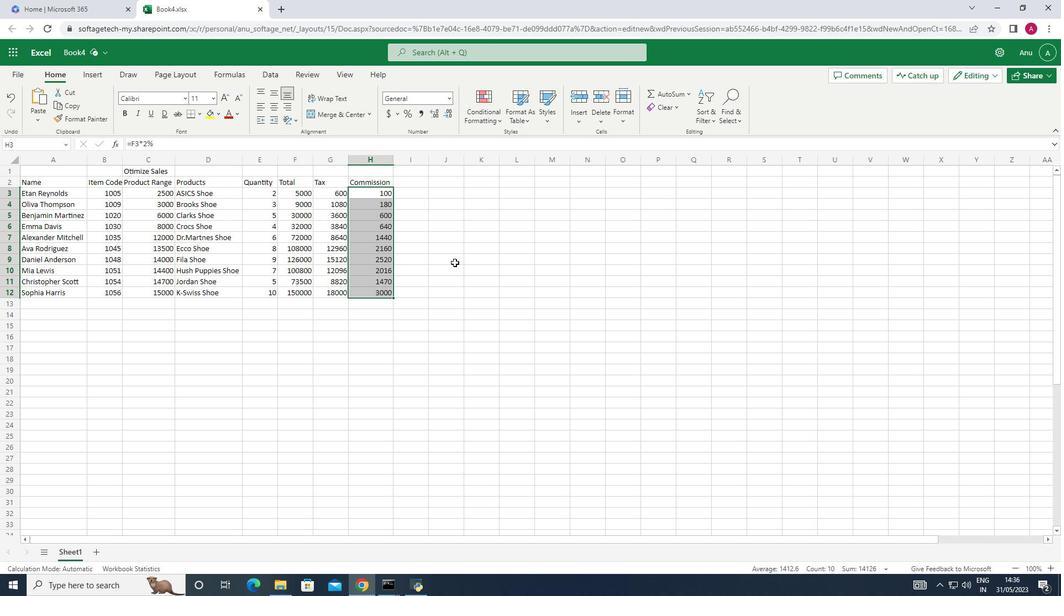 
Action: Mouse pressed left at (468, 286)
Screenshot: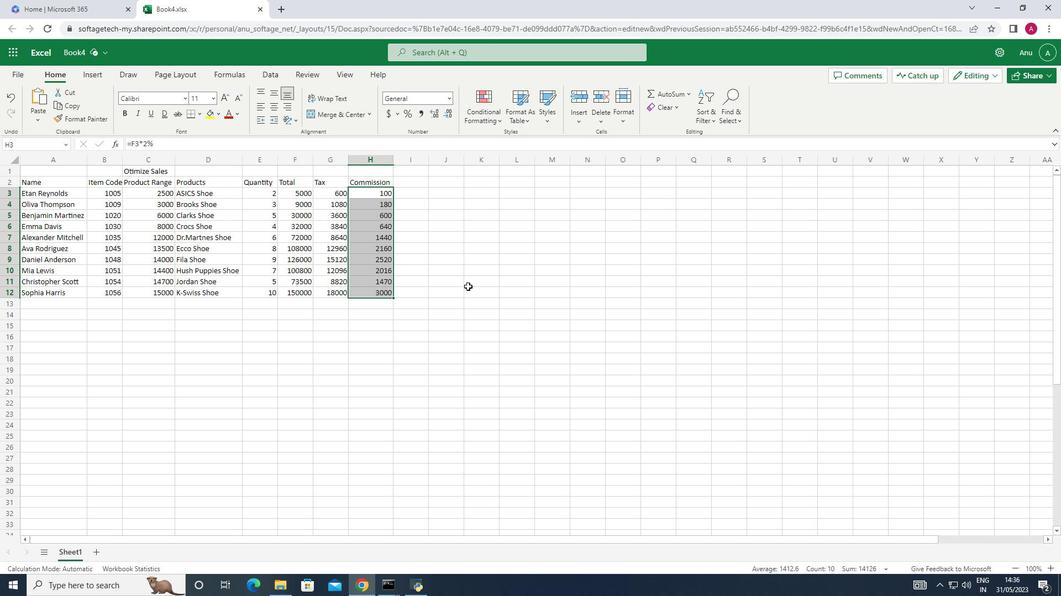 
Action: Mouse moved to (10, 74)
Screenshot: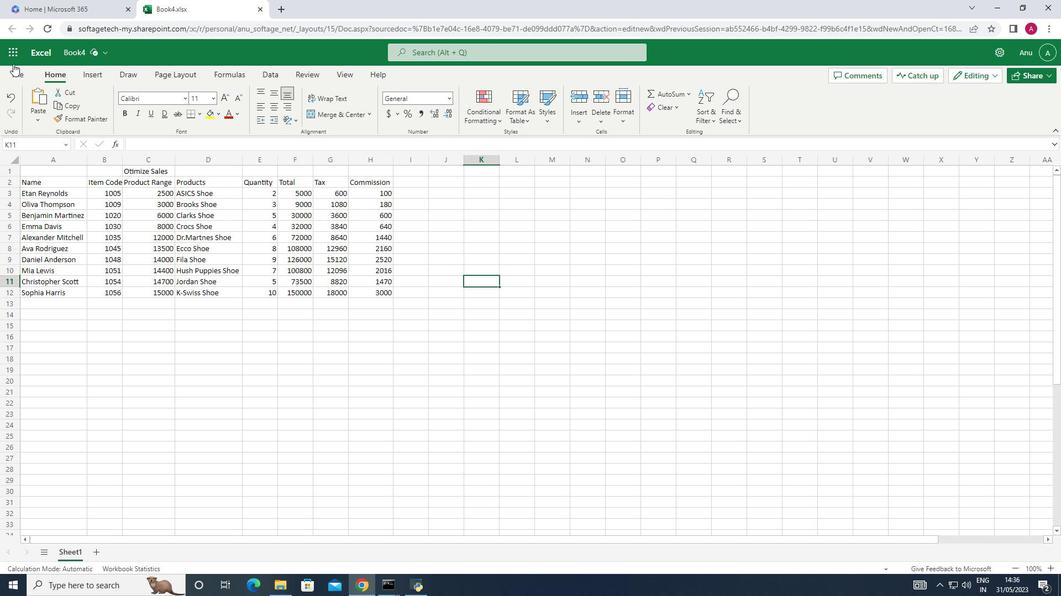 
Action: Mouse pressed left at (10, 74)
Screenshot: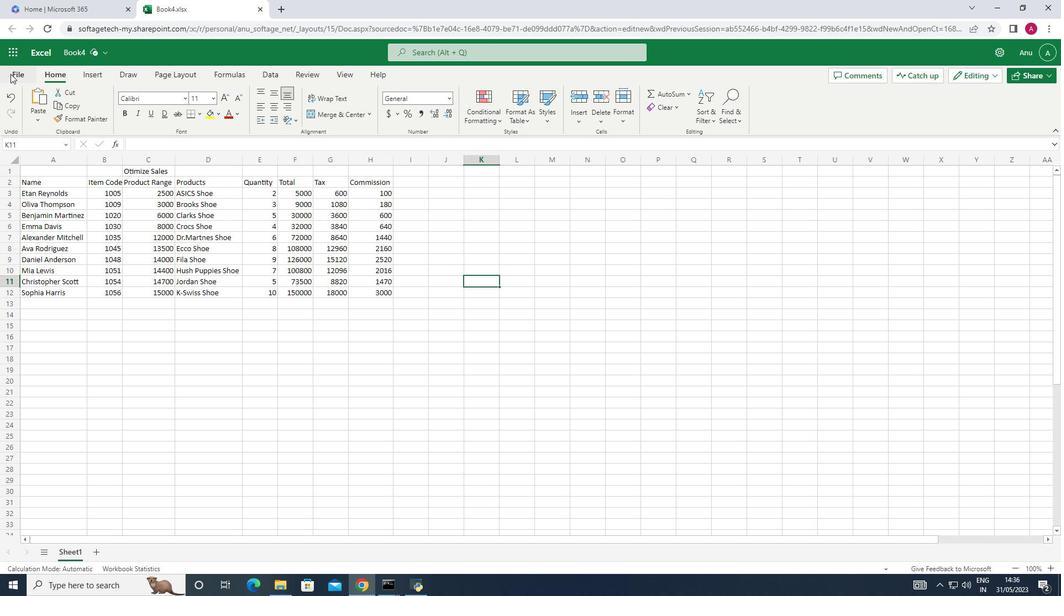 
Action: Mouse moved to (43, 175)
Screenshot: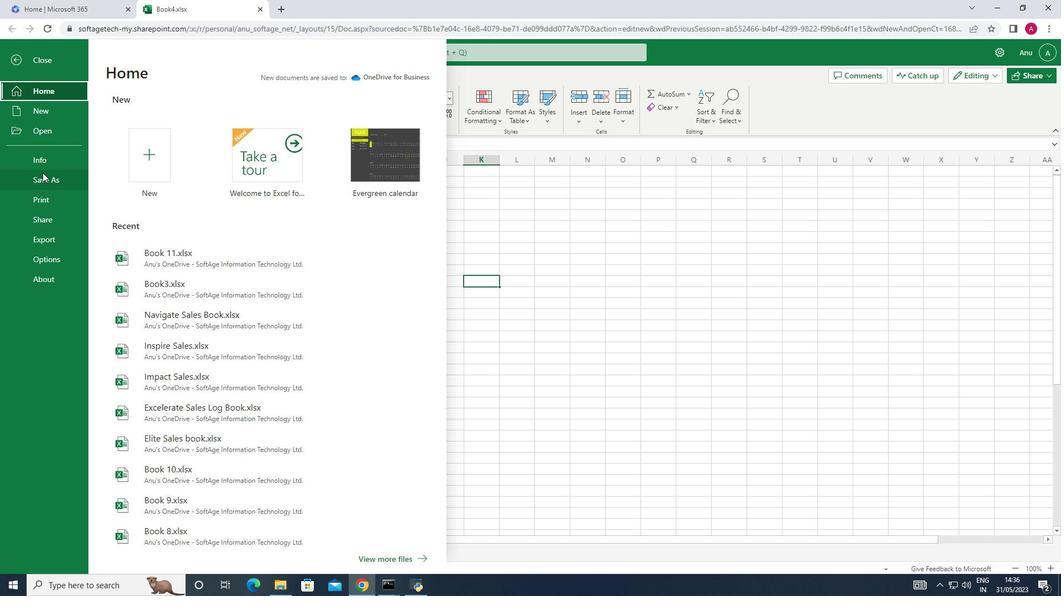 
Action: Mouse pressed left at (43, 175)
Screenshot: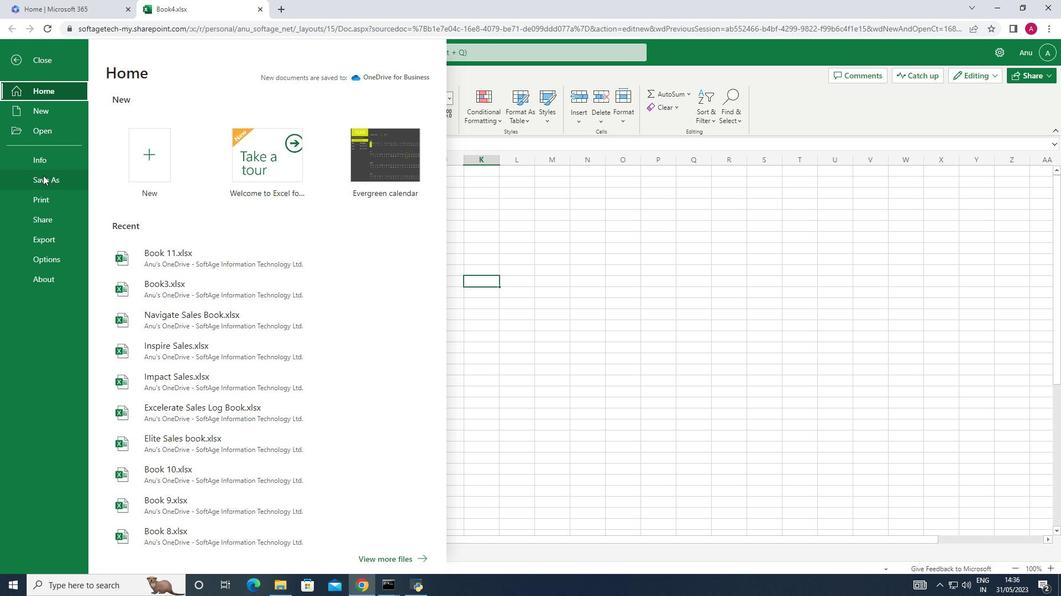 
Action: Mouse moved to (183, 144)
Screenshot: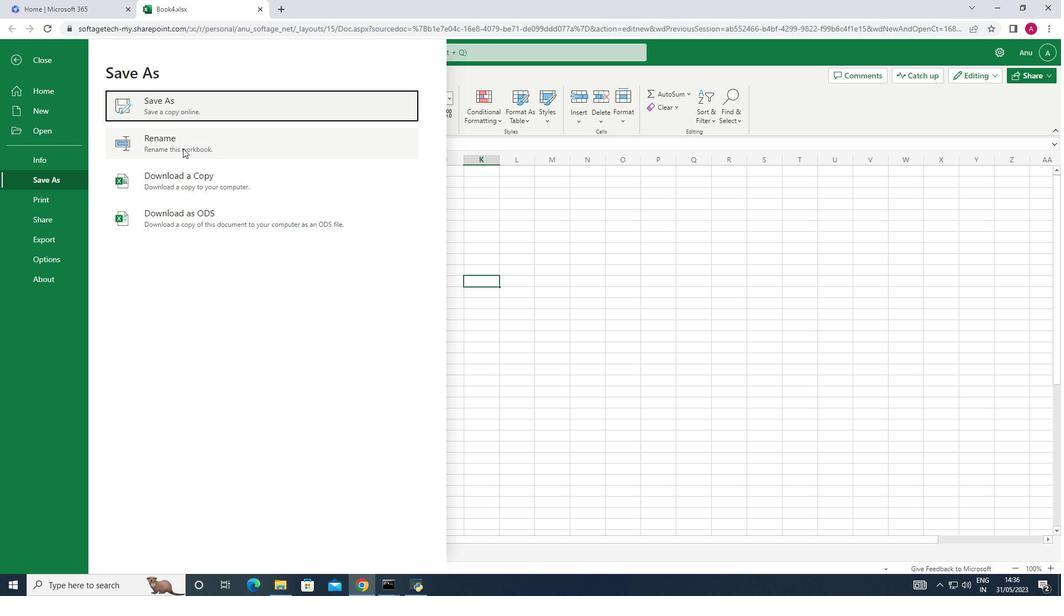 
Action: Mouse pressed left at (183, 144)
Screenshot: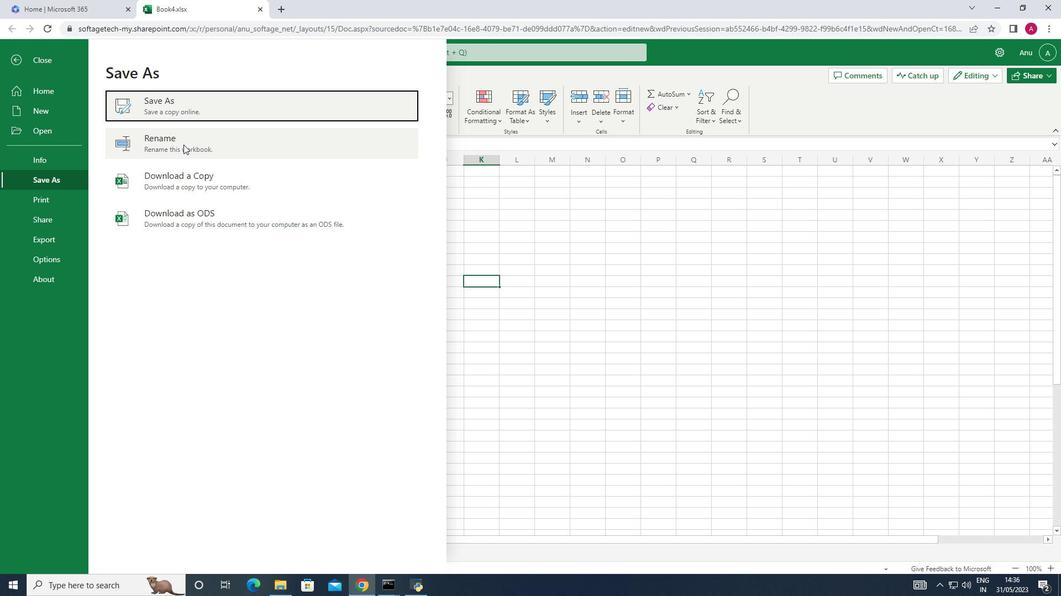 
Action: Mouse moved to (171, 151)
Screenshot: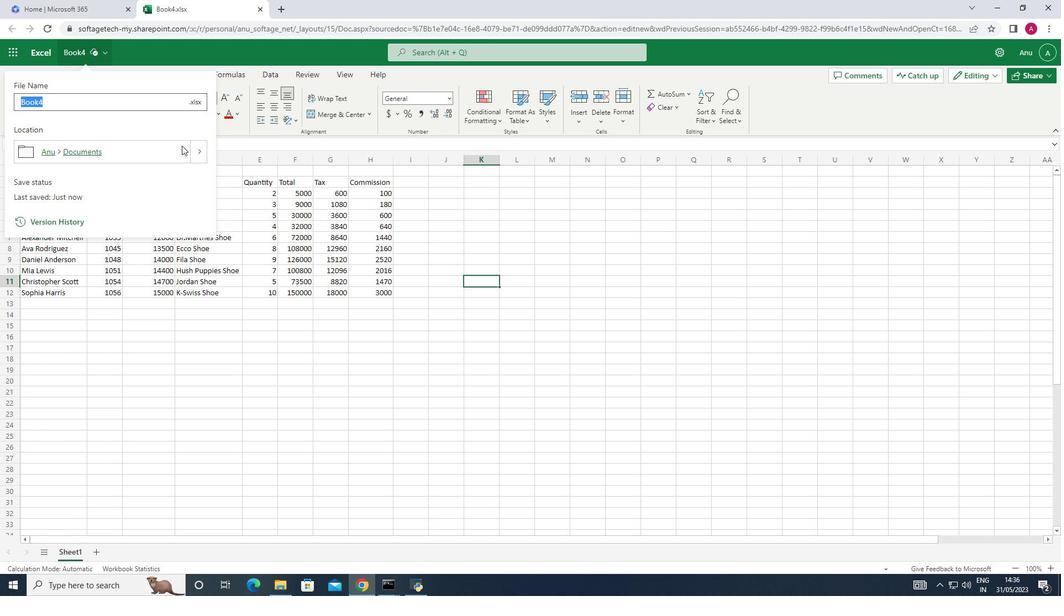 
Action: Key pressed <Key.shift>Optimizw<Key.backspace>e<Key.space><Key.shift><Key.shift><Key.shift><Key.shift><Key.shift><Key.shift><Key.shift><Key.shift><Key.shift><Key.shift><Key.shift><Key.shift><Key.shift>Sales<Key.space>log<Key.space>book<Key.enter>
Screenshot: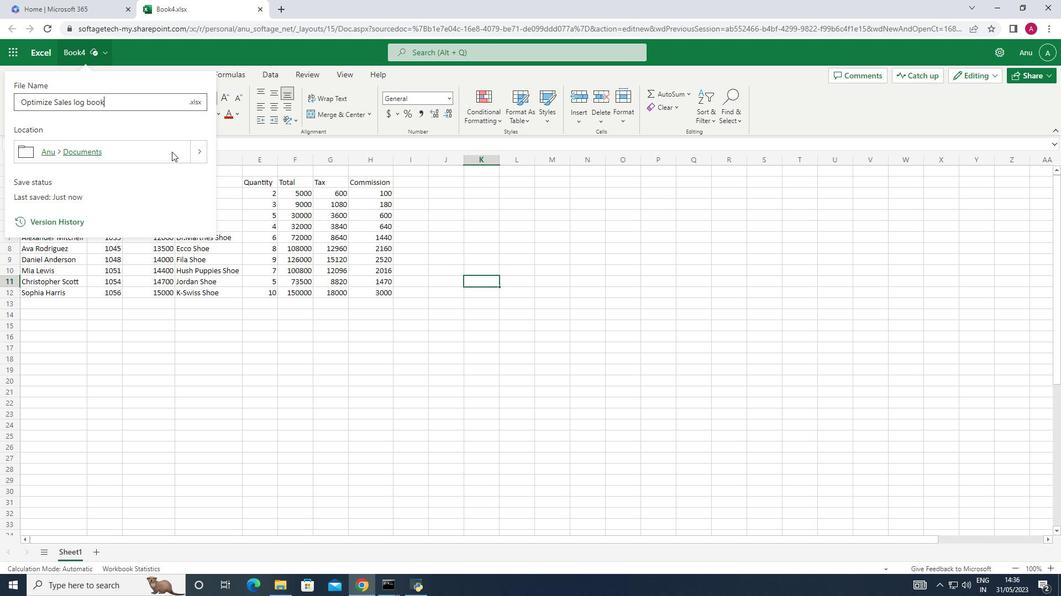 
